 Task: Find connections with filter location Bouinan with filter topic #Moneywith filter profile language Spanish with filter current company SK Engineering & Construction Co. Ltd with filter school Dayalbagh Educational Institute, Agra with filter industry Political Organizations with filter service category Financial Reporting with filter keywords title Director of Storytelling
Action: Mouse moved to (598, 80)
Screenshot: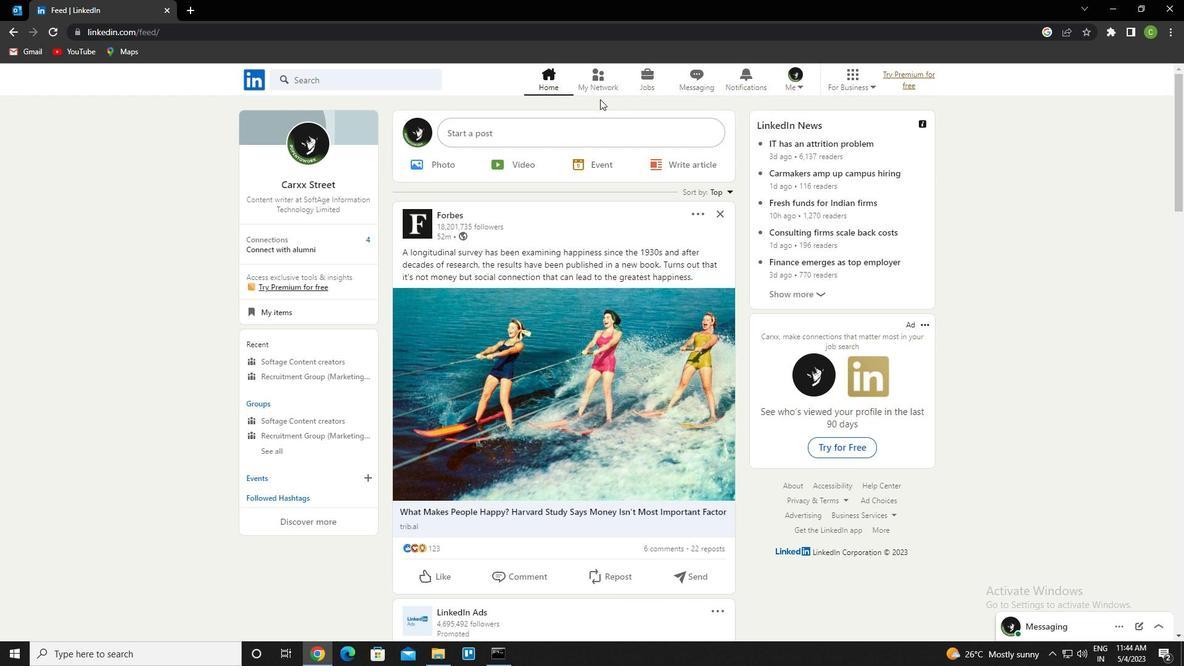 
Action: Mouse pressed left at (598, 80)
Screenshot: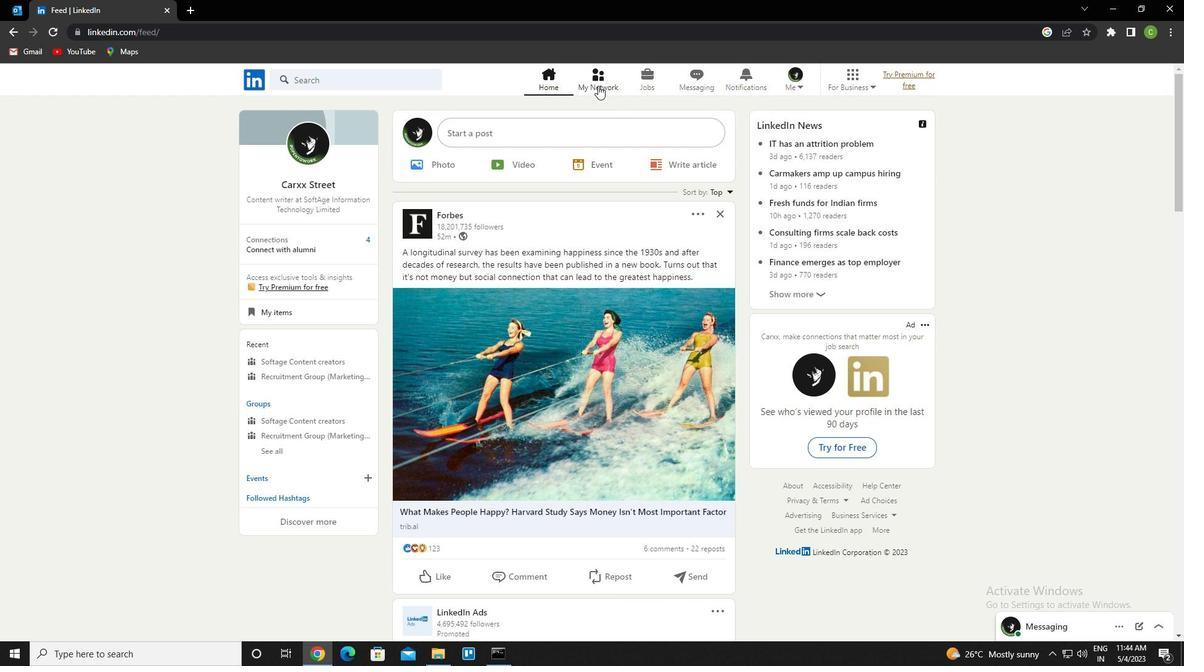 
Action: Mouse moved to (340, 144)
Screenshot: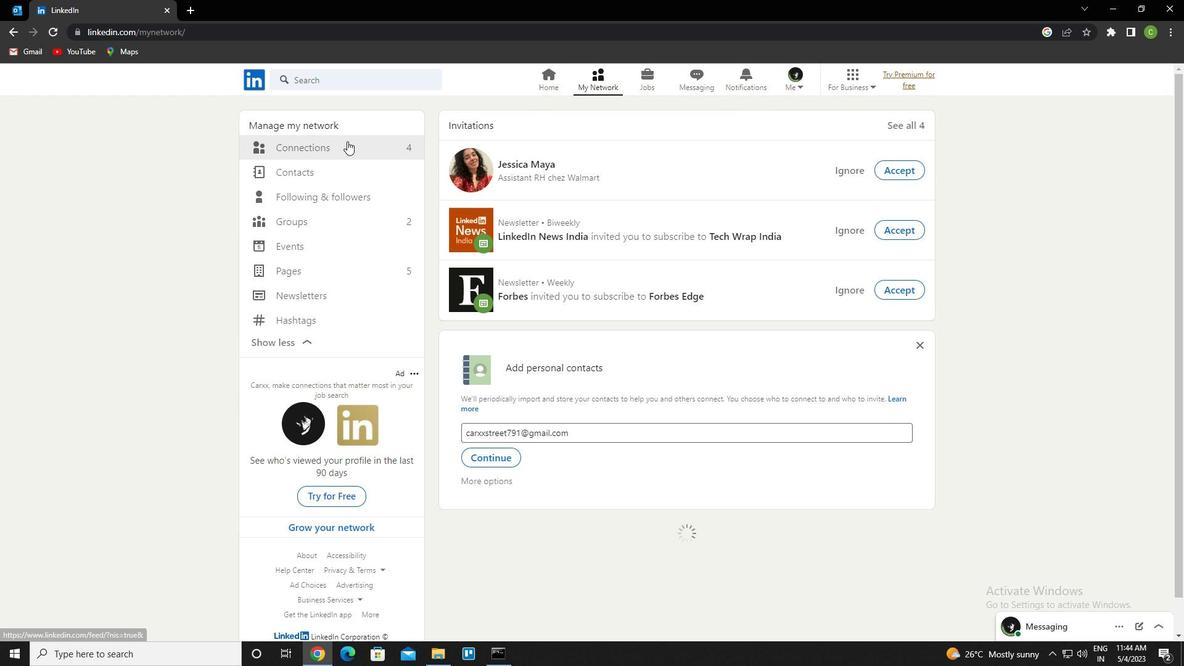 
Action: Mouse pressed left at (340, 144)
Screenshot: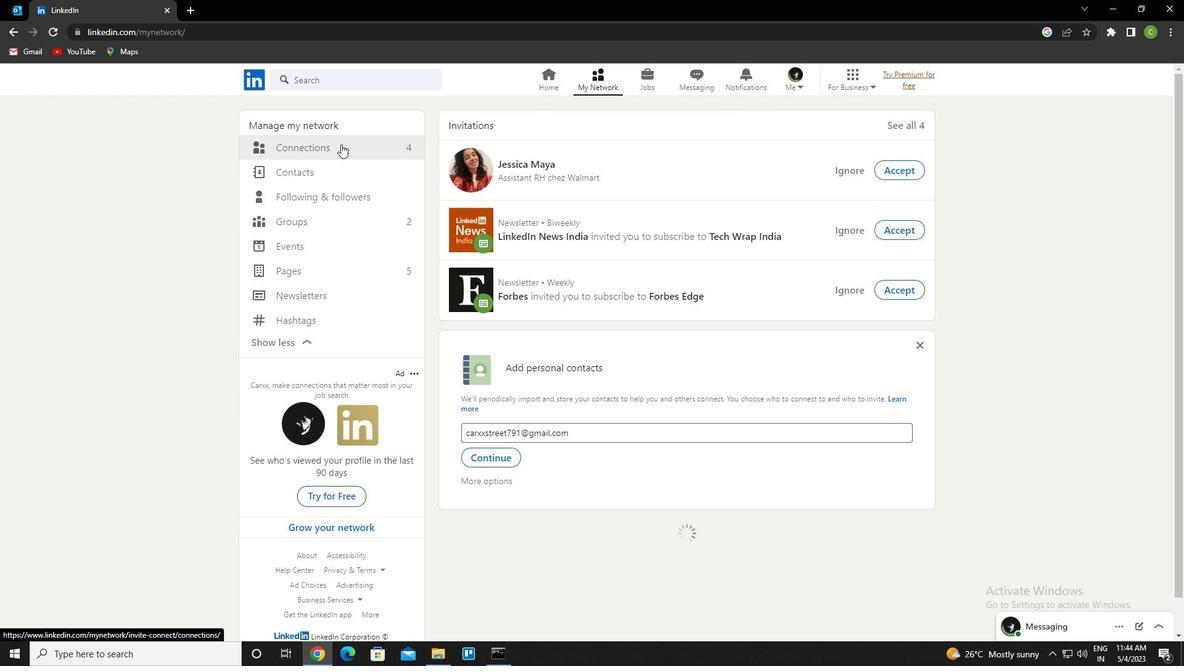 
Action: Mouse moved to (693, 145)
Screenshot: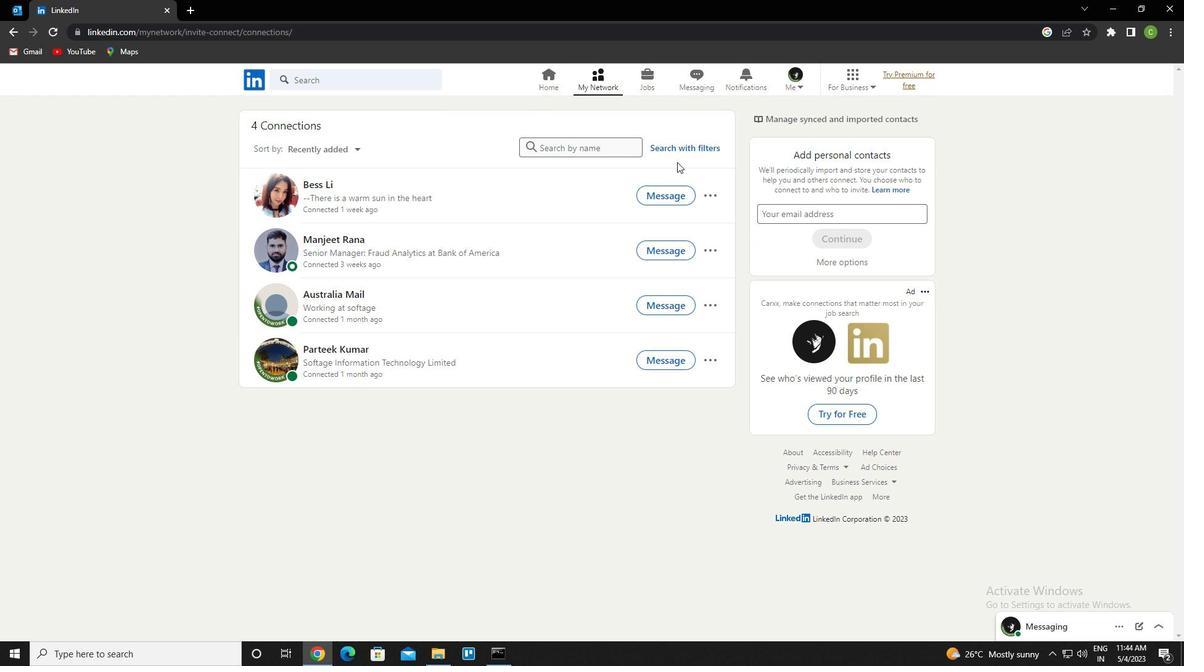 
Action: Mouse pressed left at (693, 145)
Screenshot: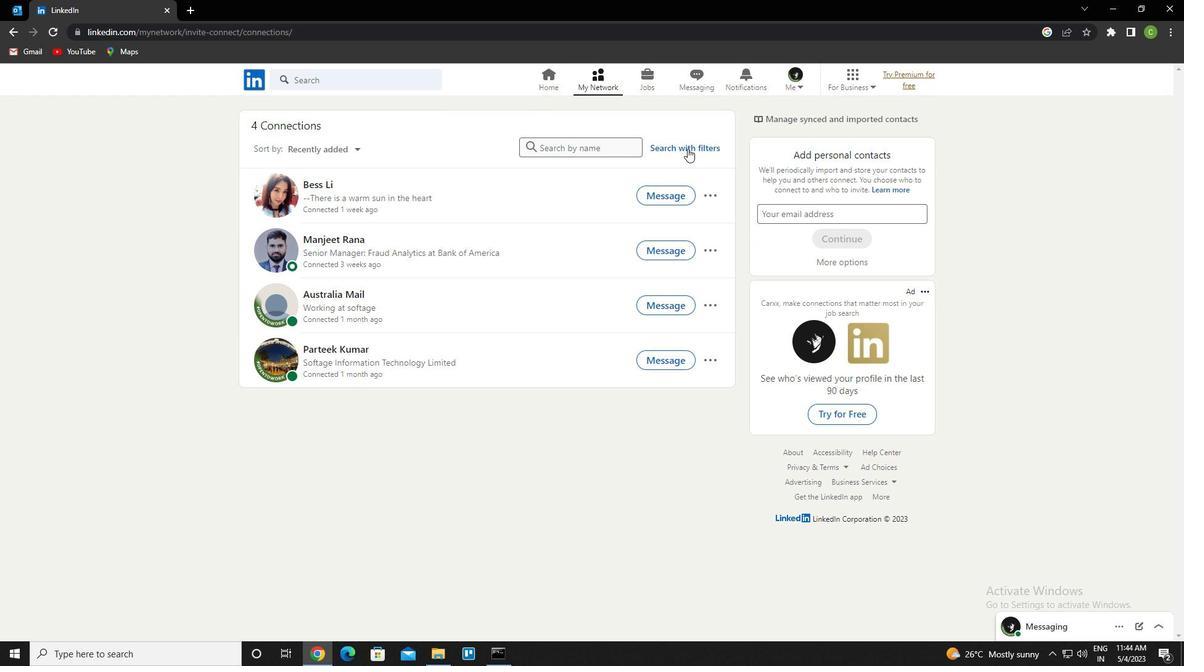 
Action: Mouse moved to (639, 113)
Screenshot: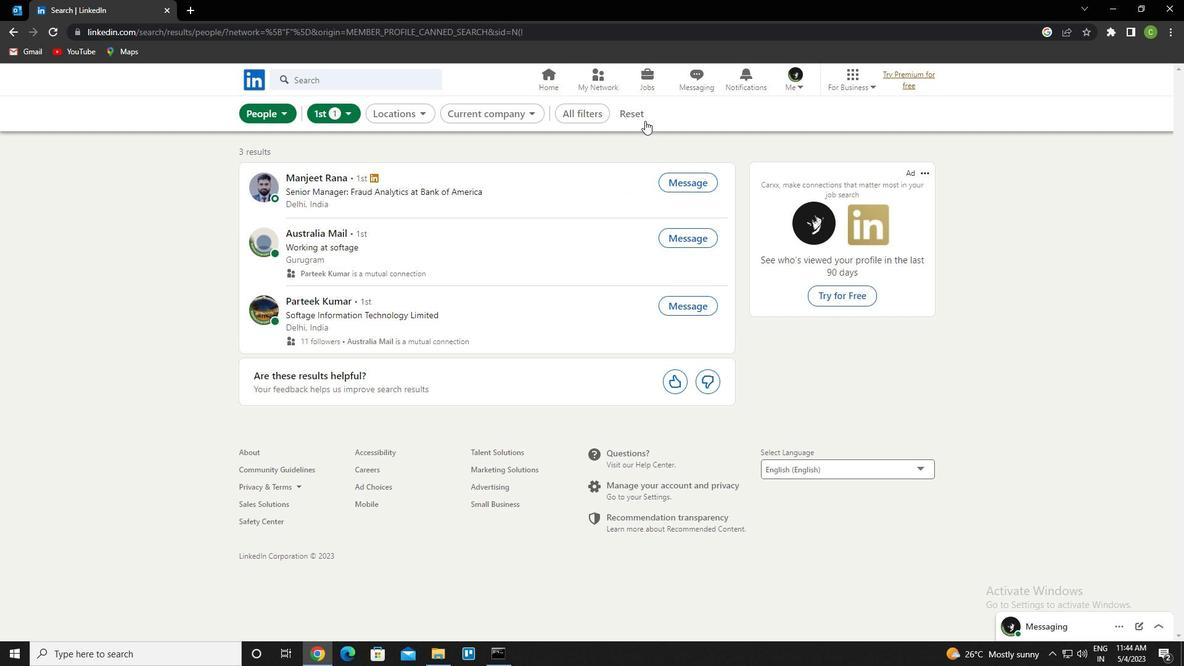 
Action: Mouse pressed left at (639, 113)
Screenshot: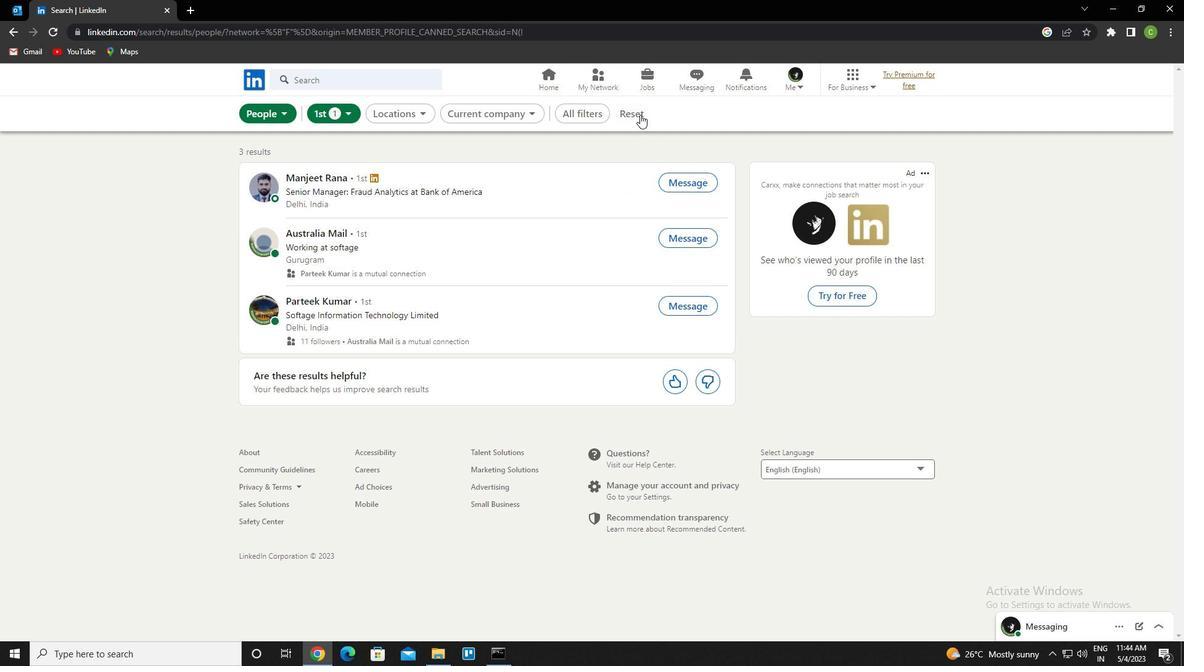 
Action: Mouse moved to (618, 117)
Screenshot: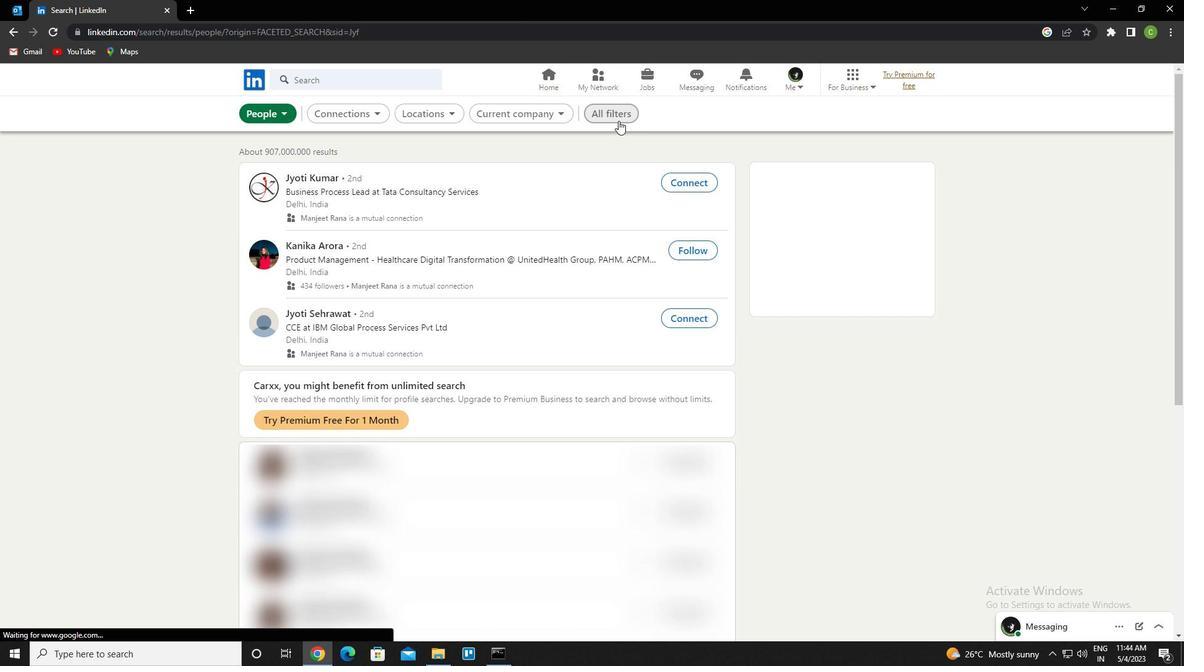 
Action: Mouse pressed left at (618, 117)
Screenshot: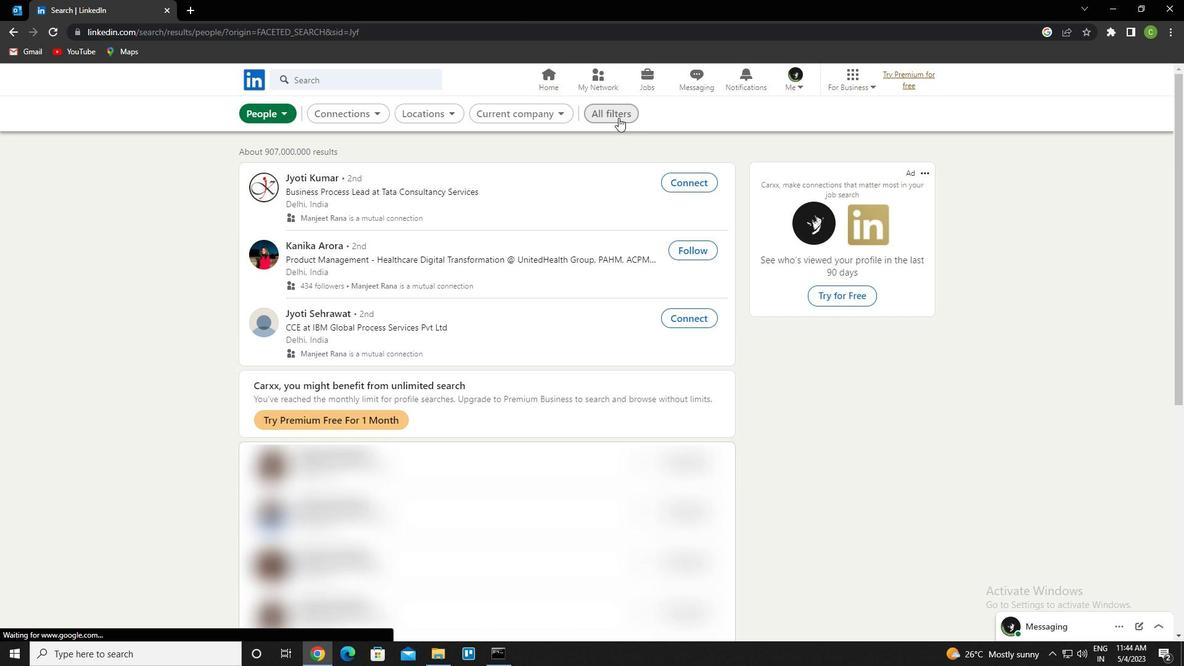 
Action: Mouse moved to (1024, 383)
Screenshot: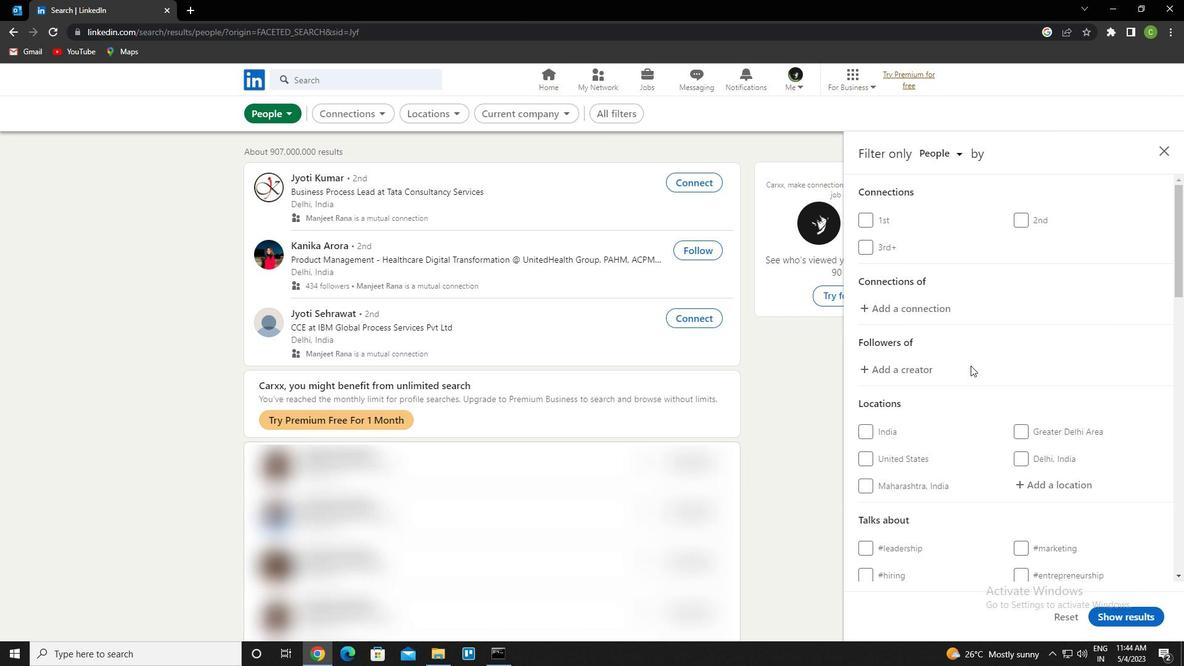 
Action: Mouse scrolled (1024, 382) with delta (0, 0)
Screenshot: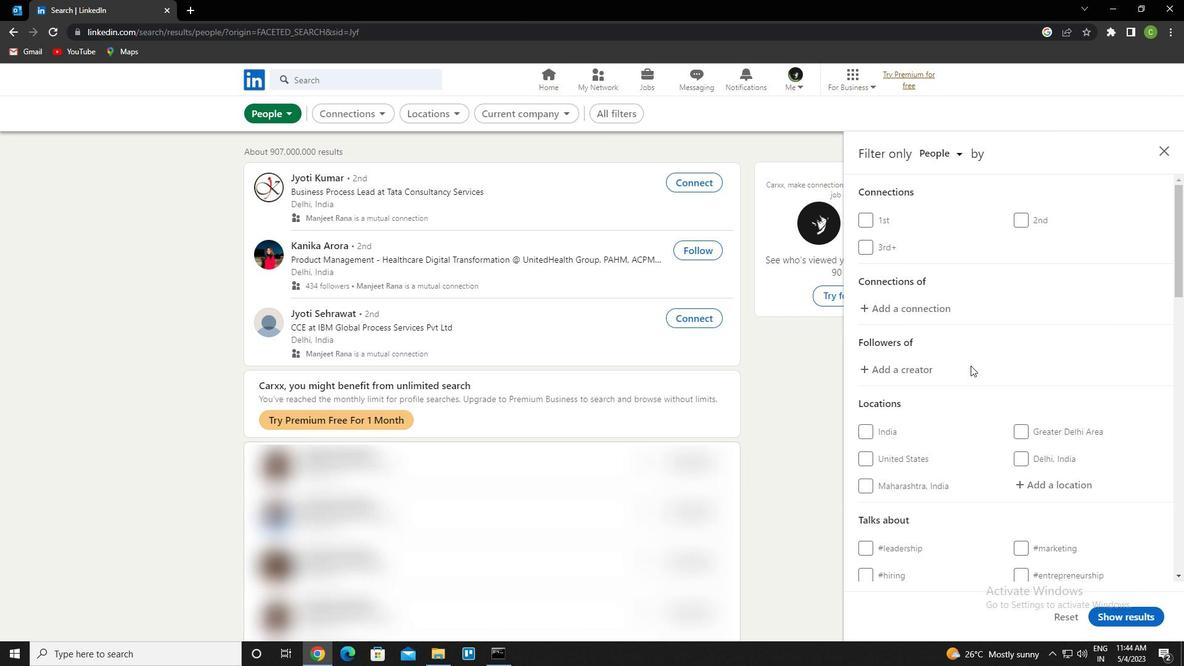 
Action: Mouse moved to (1026, 383)
Screenshot: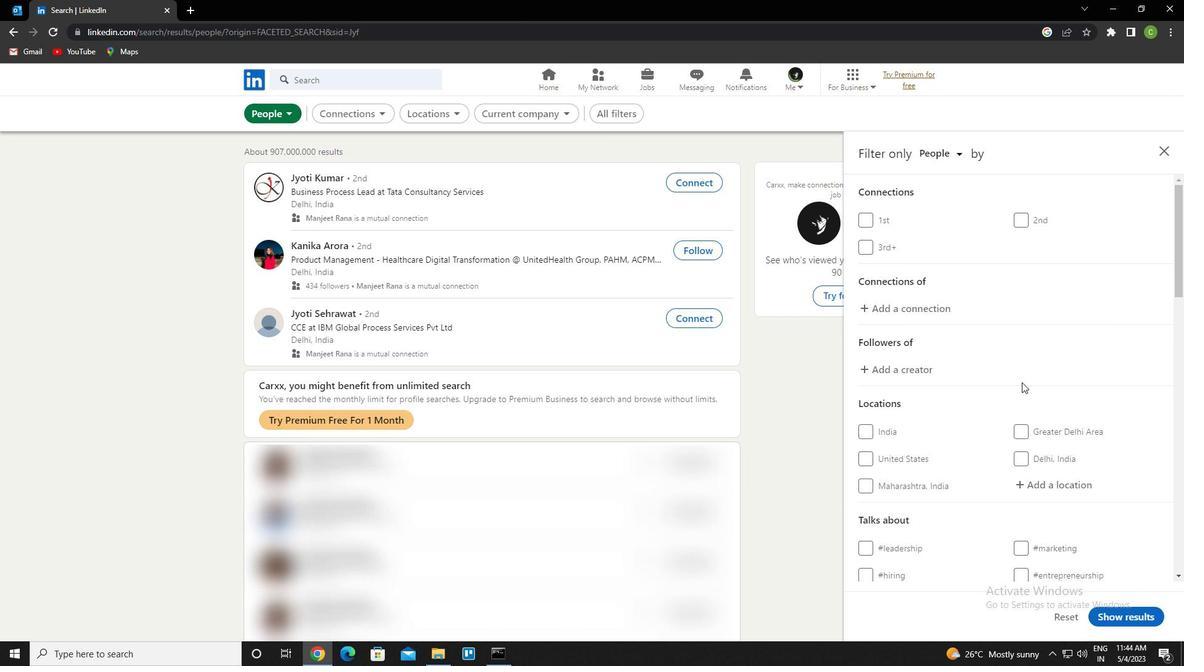 
Action: Mouse scrolled (1026, 383) with delta (0, 0)
Screenshot: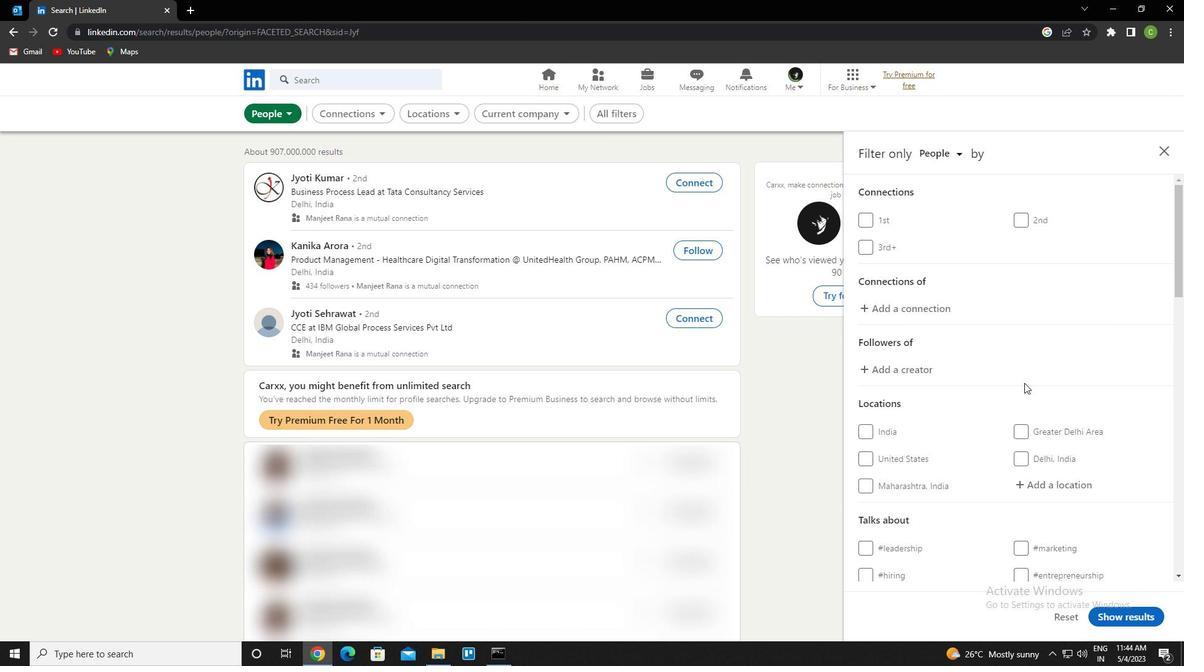 
Action: Mouse moved to (1045, 368)
Screenshot: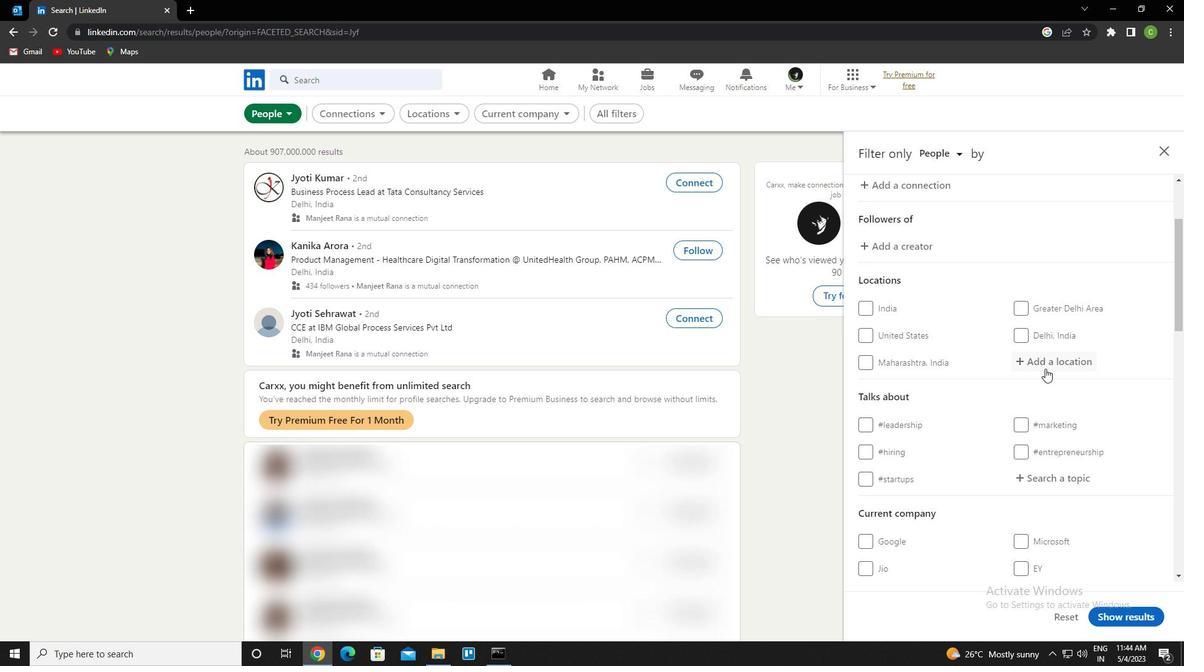 
Action: Mouse pressed left at (1045, 368)
Screenshot: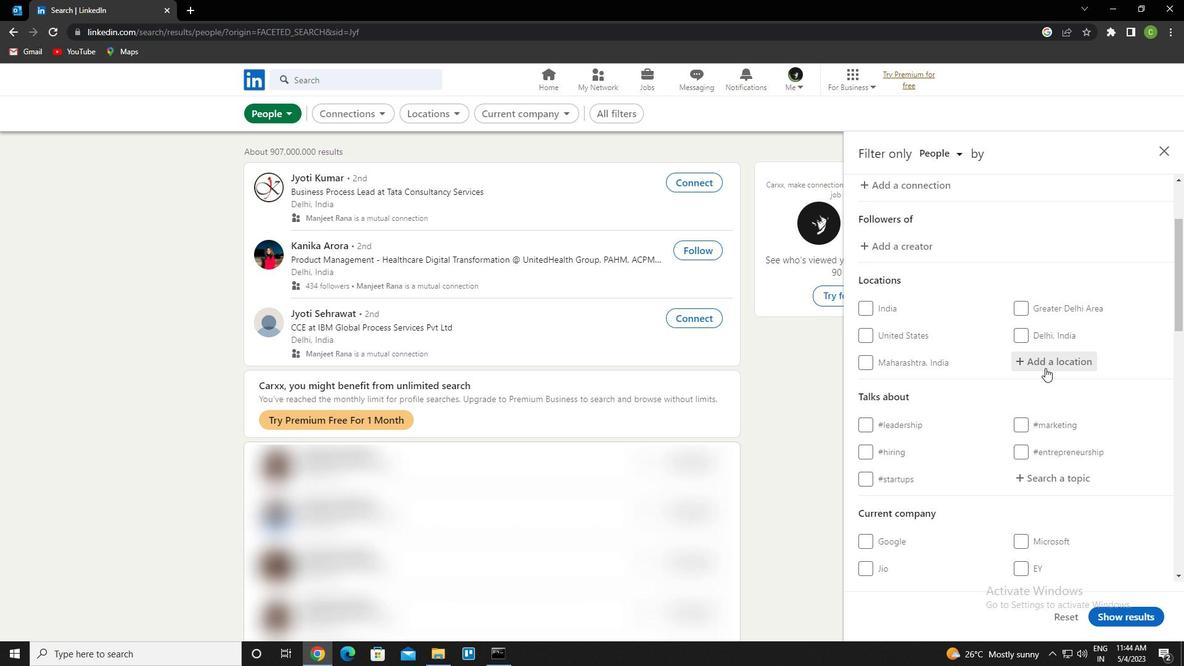 
Action: Key pressed <Key.caps_lock>b<Key.caps_lock>ouinan<Key.down><Key.enter>
Screenshot: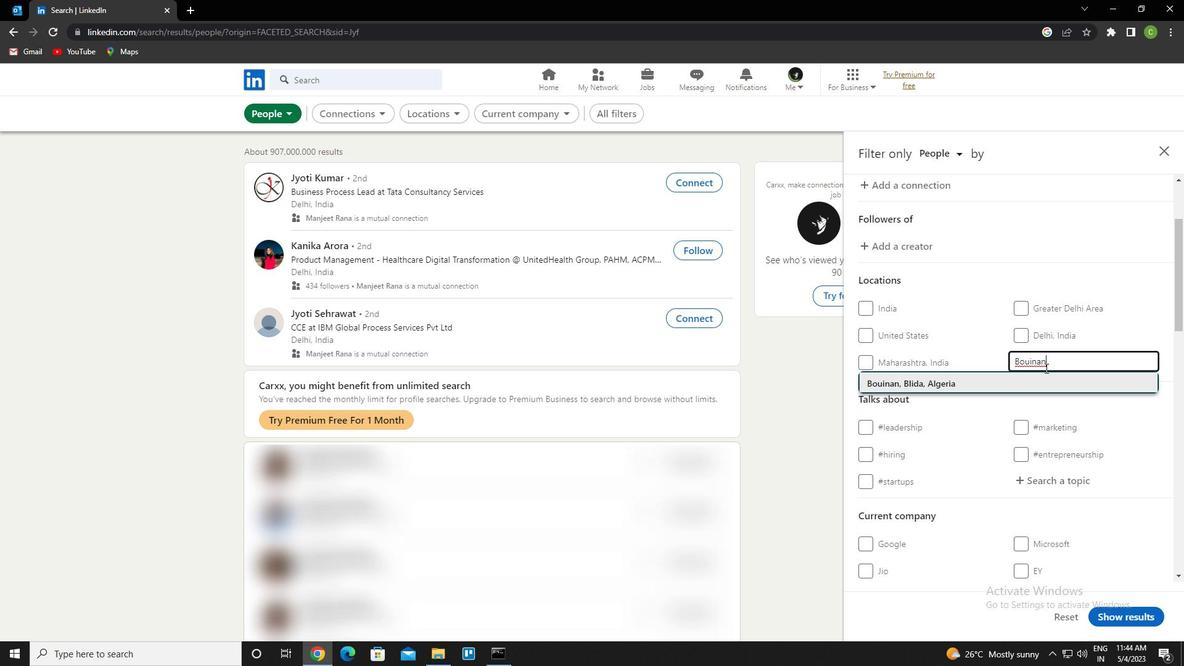 
Action: Mouse moved to (1014, 349)
Screenshot: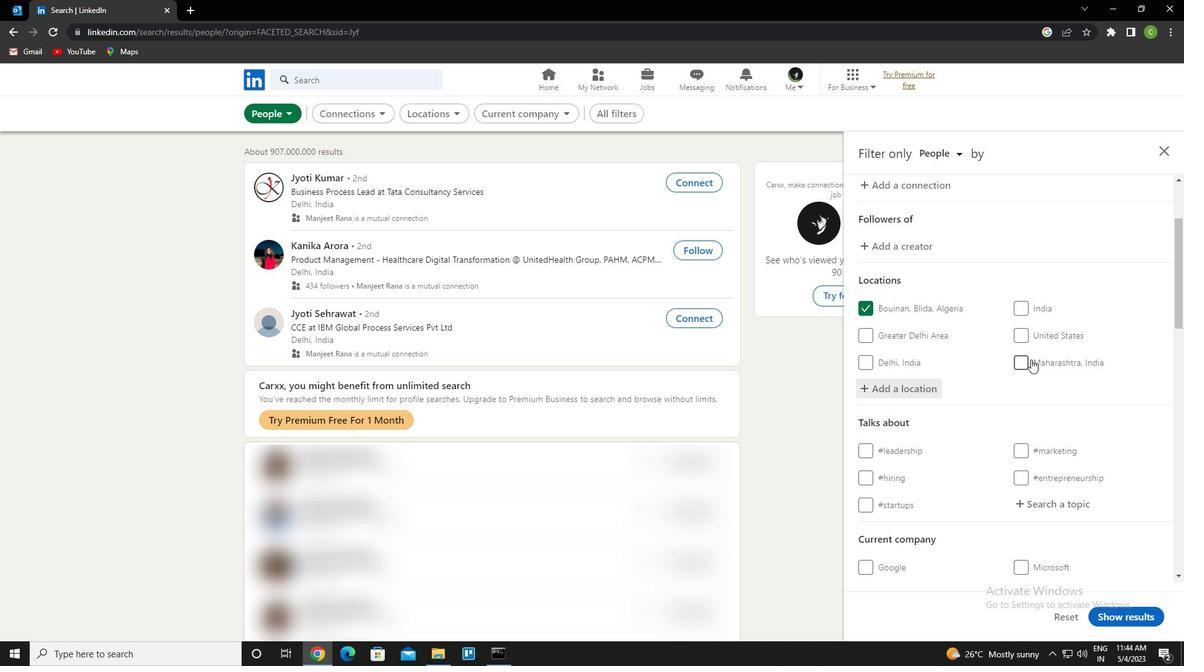 
Action: Mouse scrolled (1014, 349) with delta (0, 0)
Screenshot: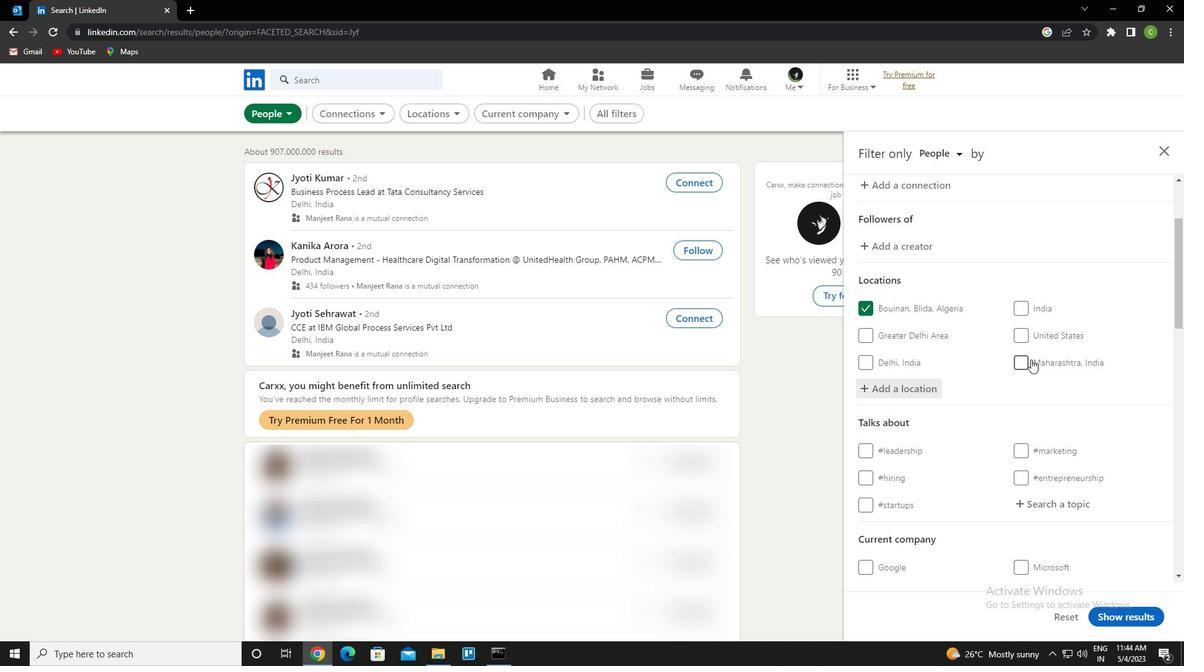 
Action: Mouse moved to (1014, 354)
Screenshot: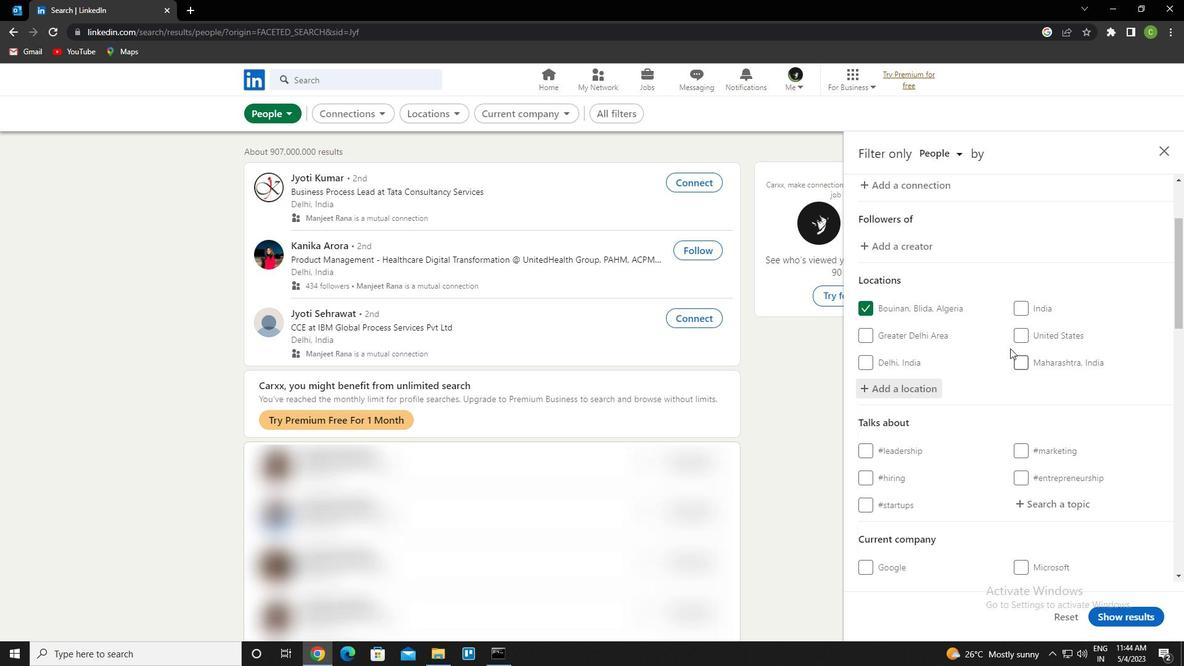 
Action: Mouse scrolled (1014, 353) with delta (0, 0)
Screenshot: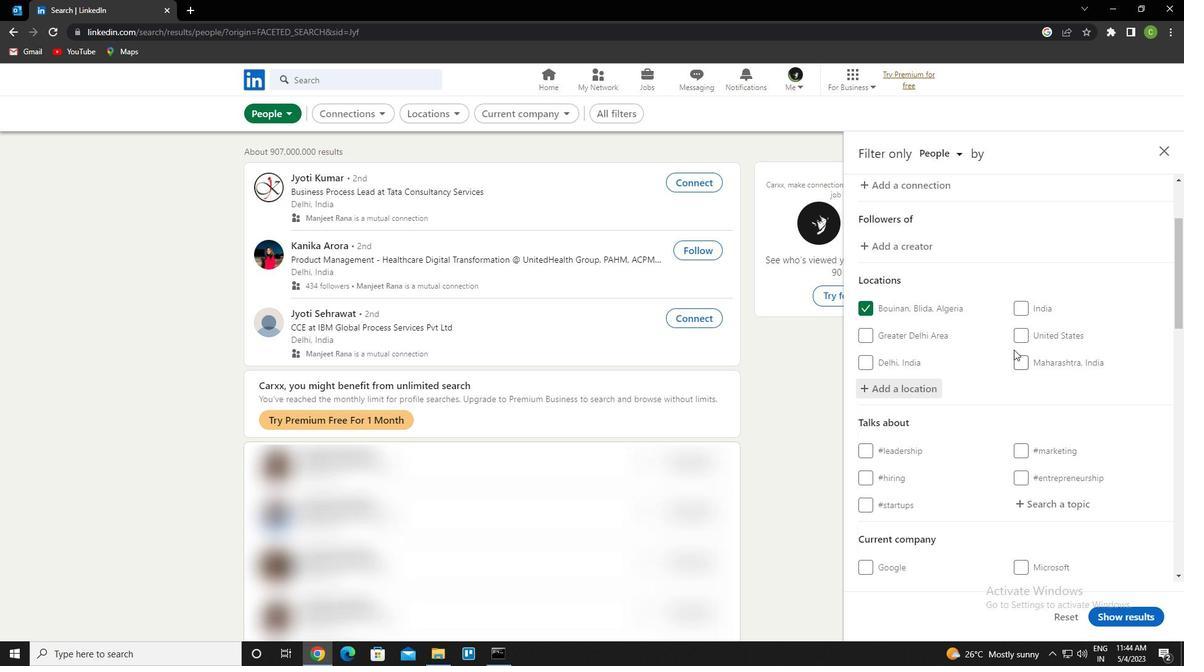 
Action: Mouse moved to (1035, 376)
Screenshot: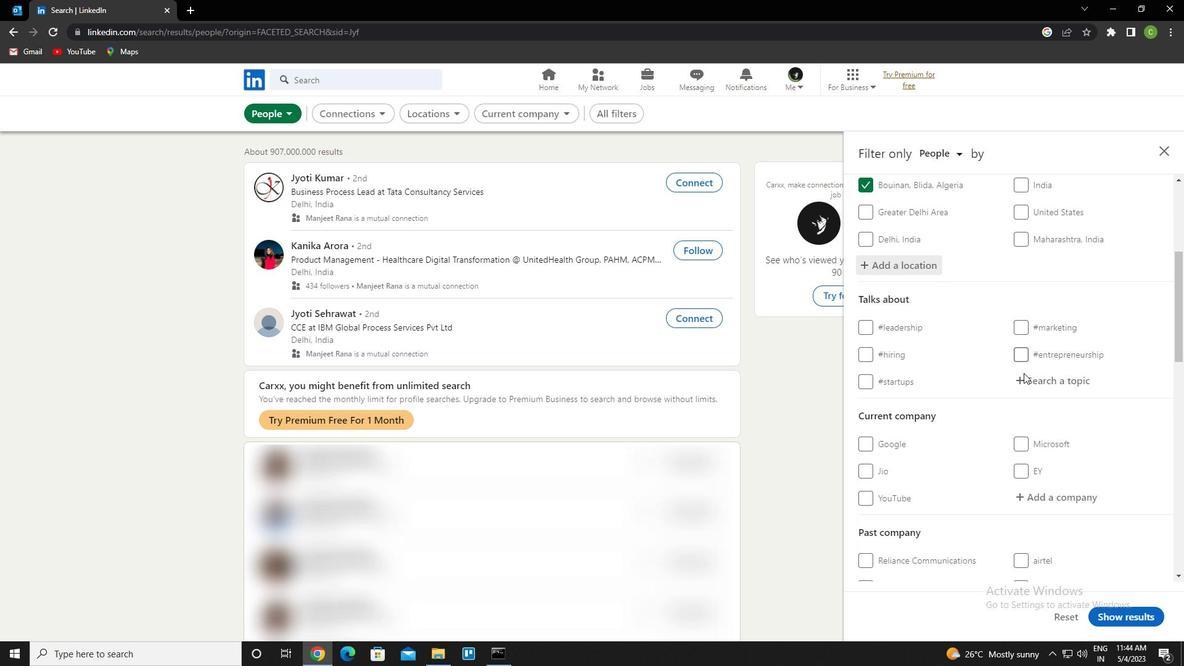 
Action: Mouse pressed left at (1035, 376)
Screenshot: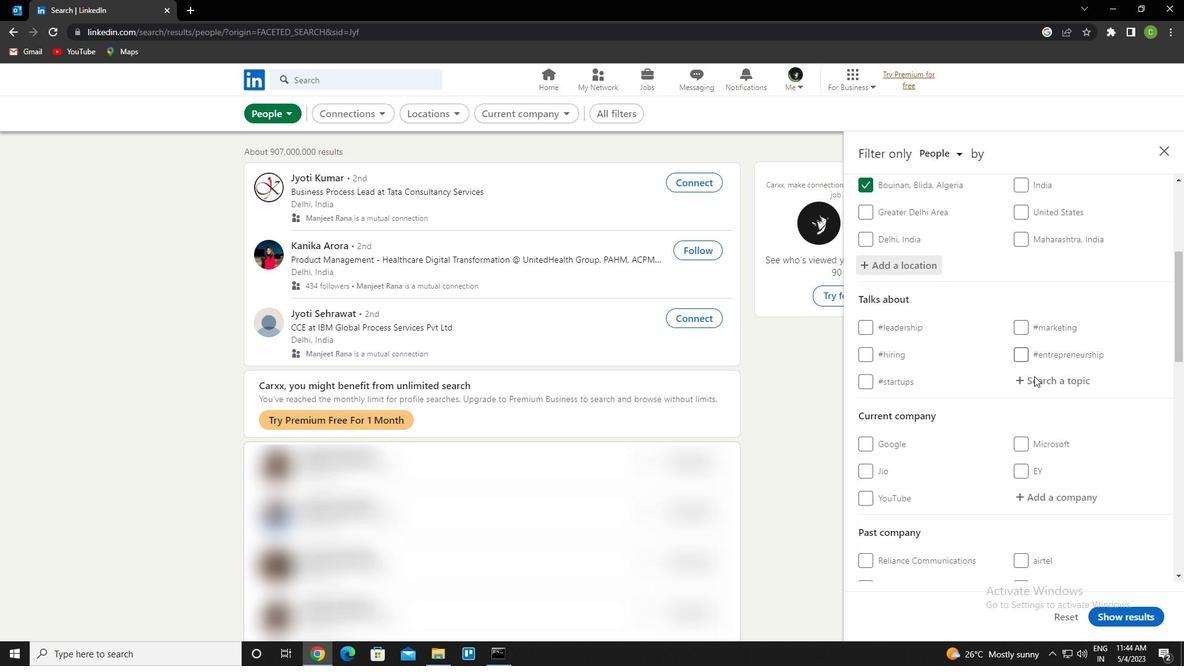 
Action: Mouse moved to (1053, 380)
Screenshot: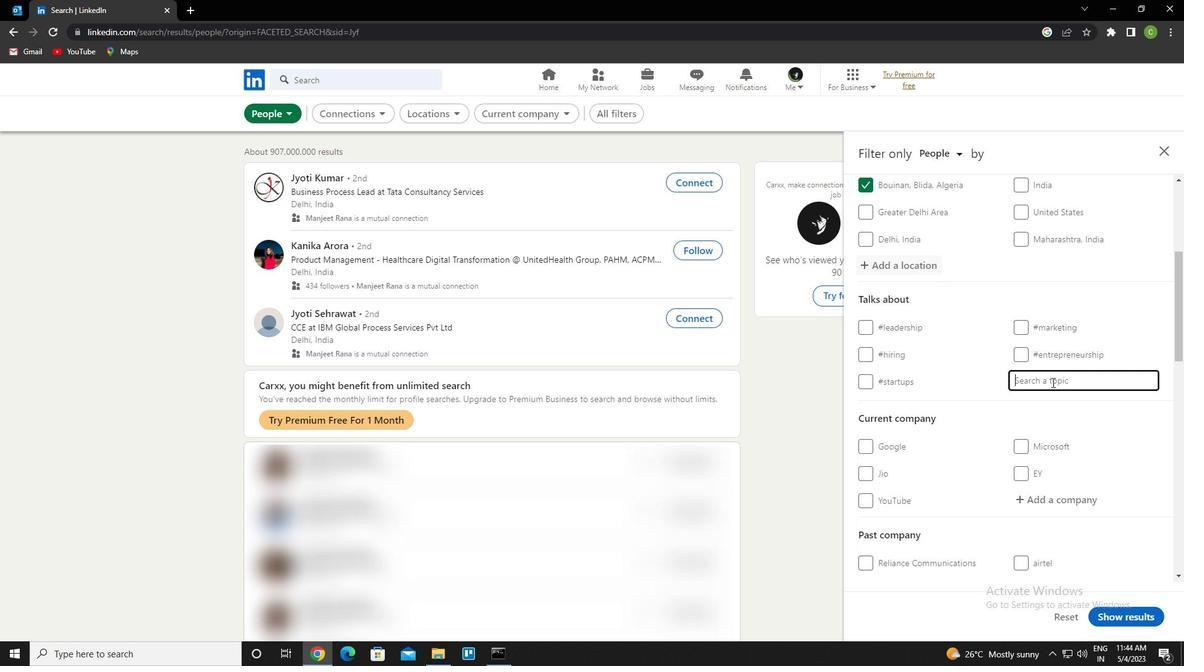 
Action: Key pressed money<Key.down><Key.enter>
Screenshot: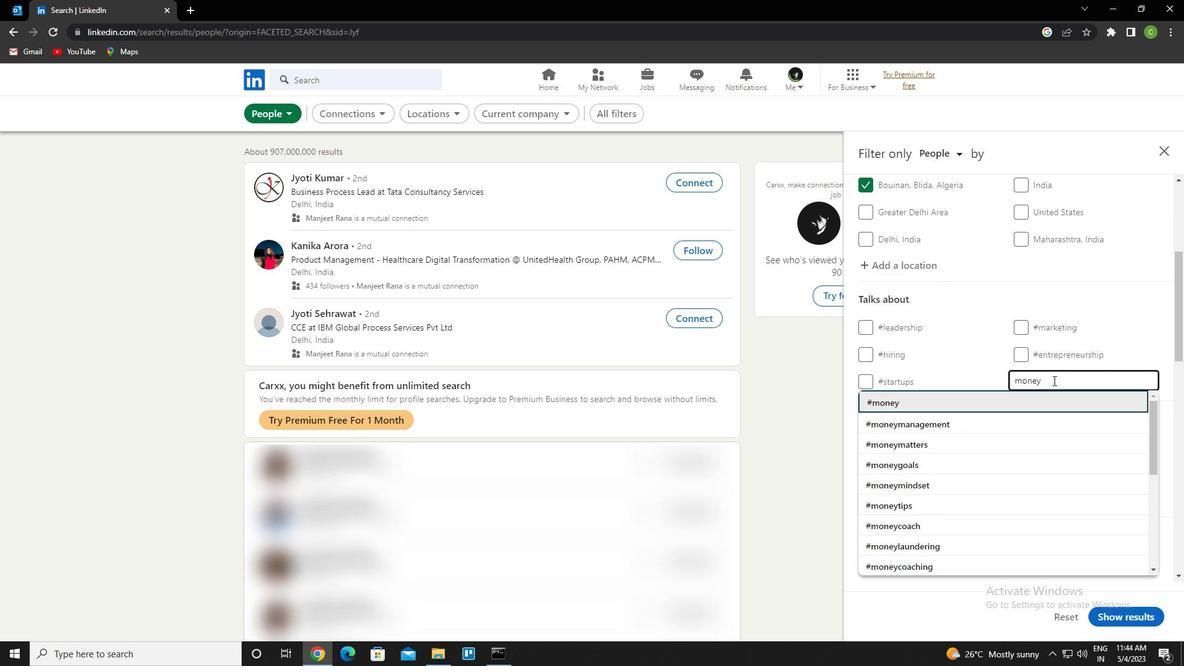 
Action: Mouse moved to (1030, 369)
Screenshot: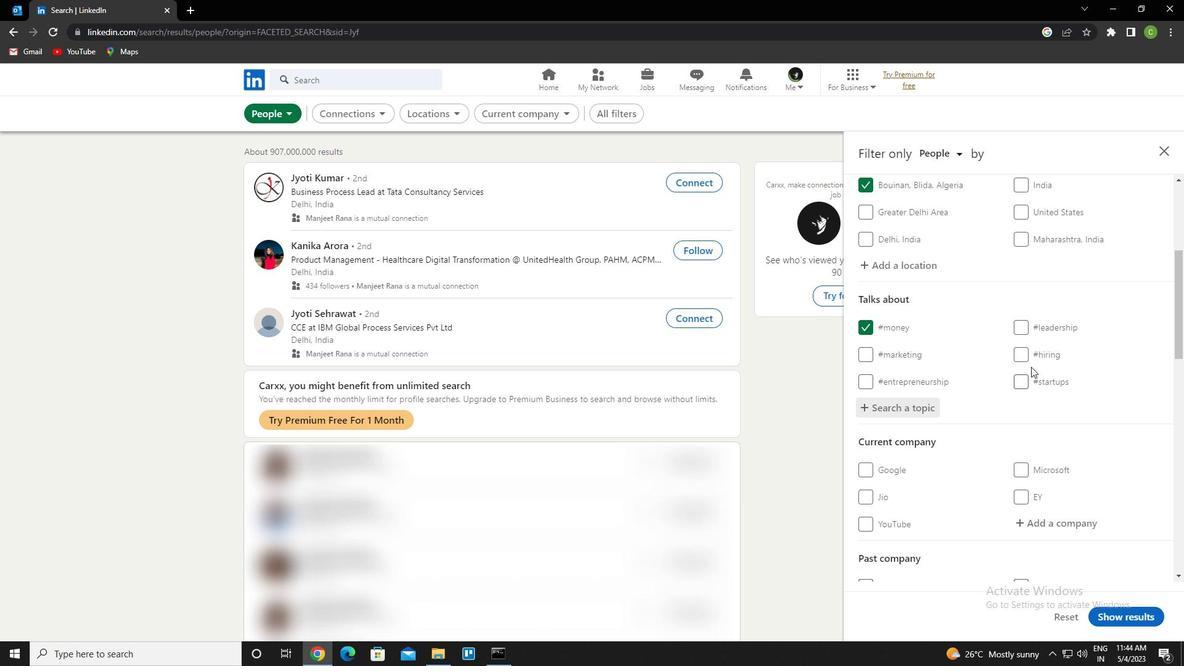
Action: Mouse scrolled (1030, 368) with delta (0, 0)
Screenshot: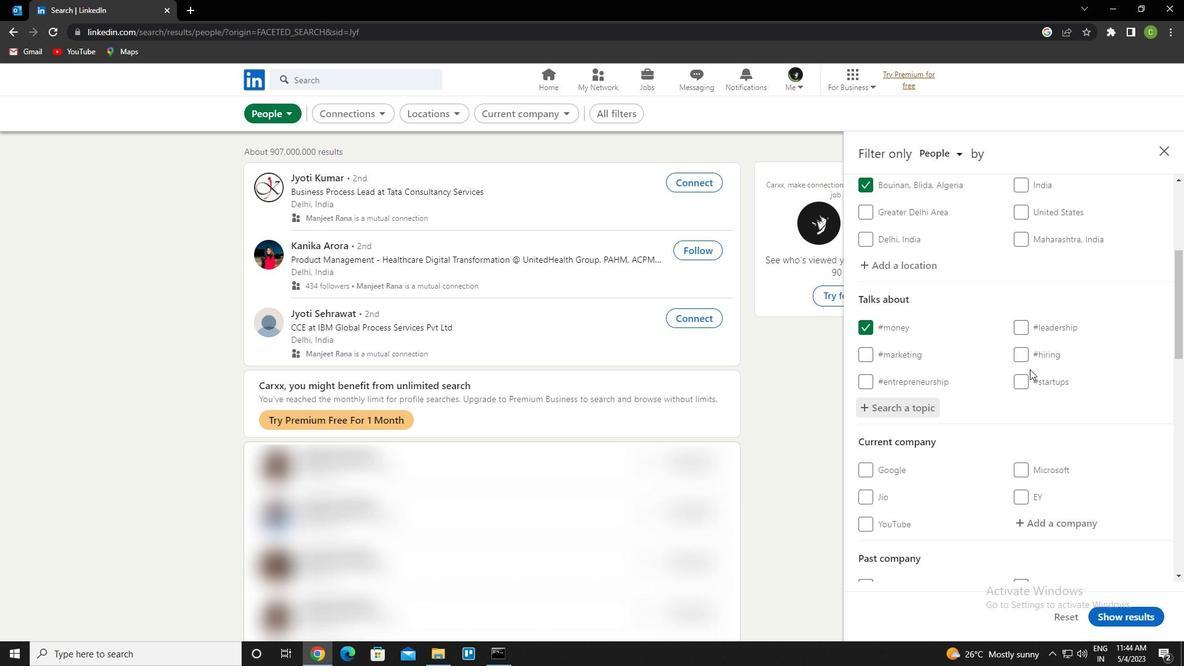 
Action: Mouse moved to (1029, 371)
Screenshot: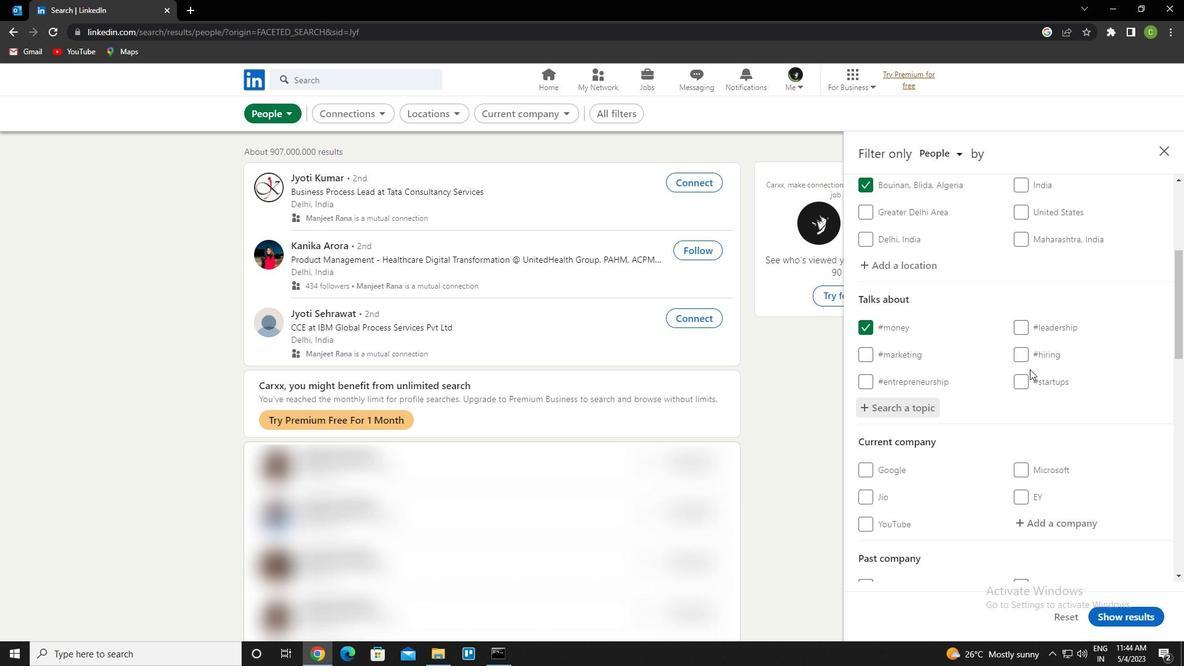 
Action: Mouse scrolled (1029, 370) with delta (0, 0)
Screenshot: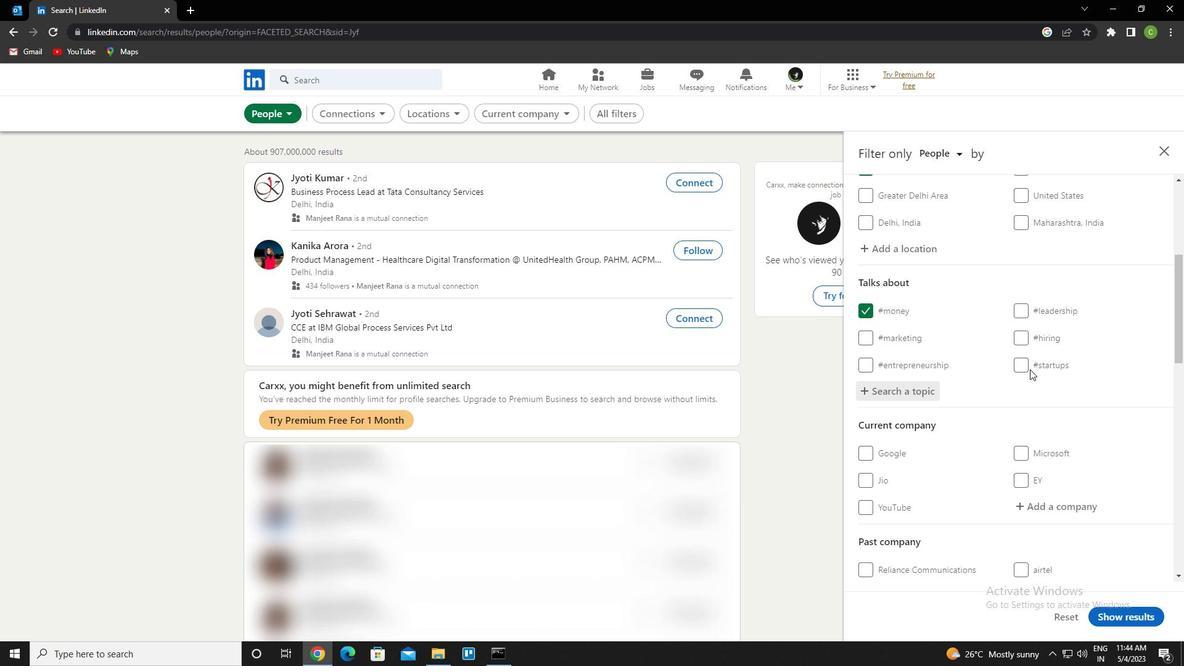 
Action: Mouse scrolled (1029, 370) with delta (0, 0)
Screenshot: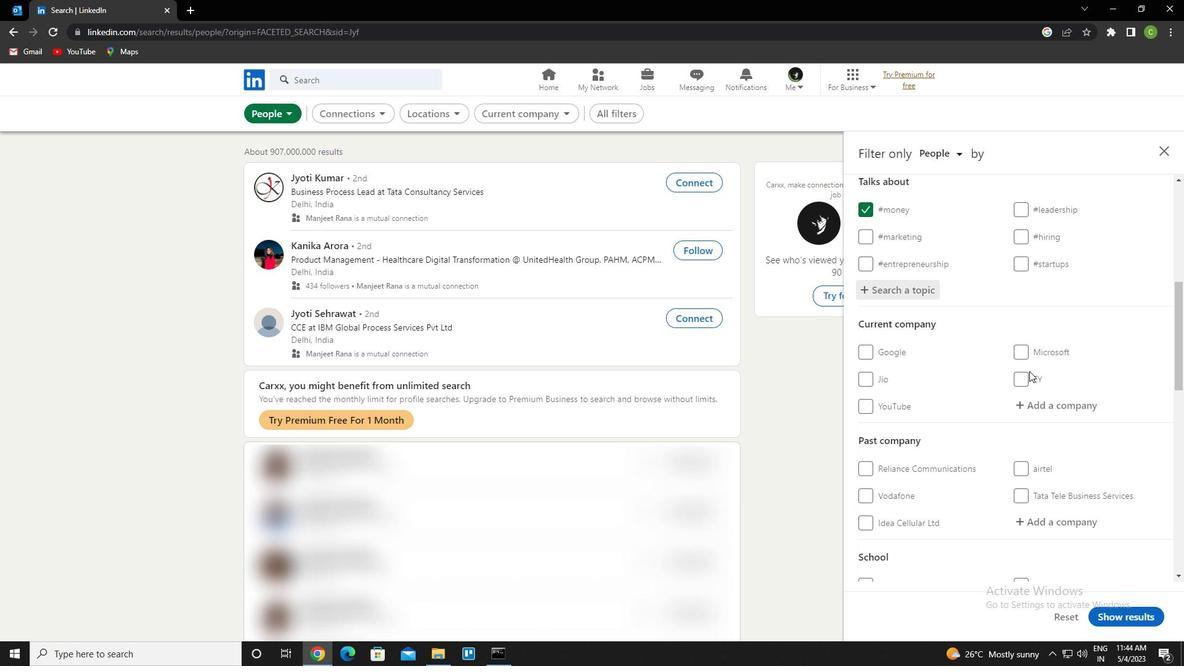 
Action: Mouse moved to (1048, 368)
Screenshot: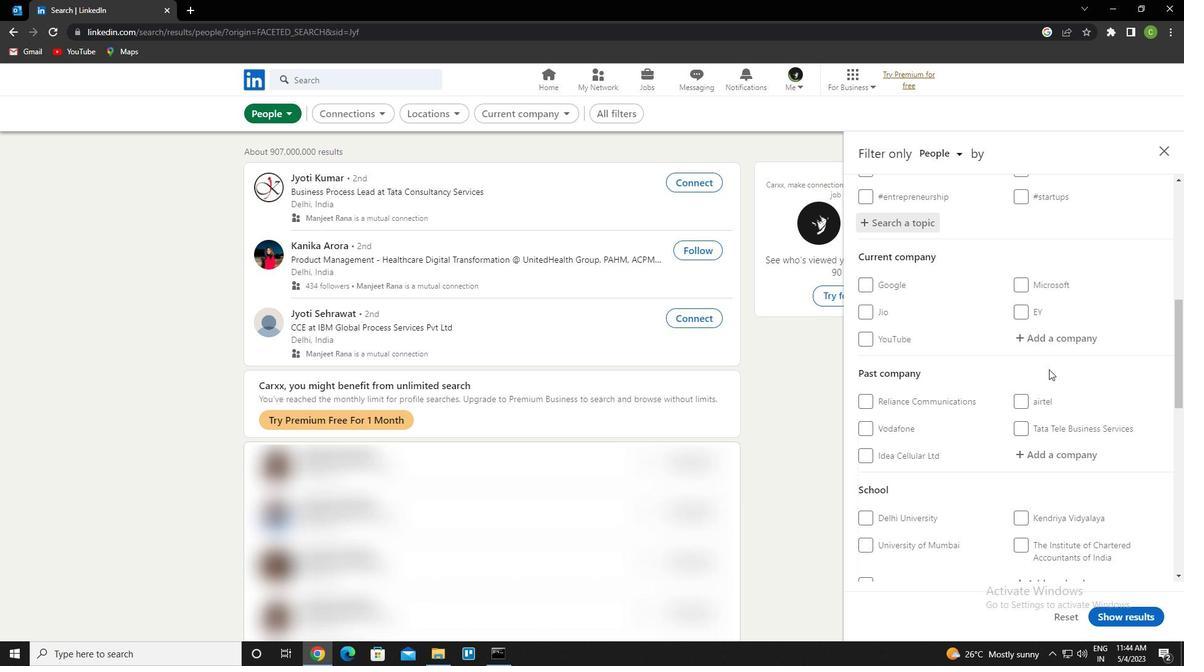 
Action: Mouse scrolled (1048, 368) with delta (0, 0)
Screenshot: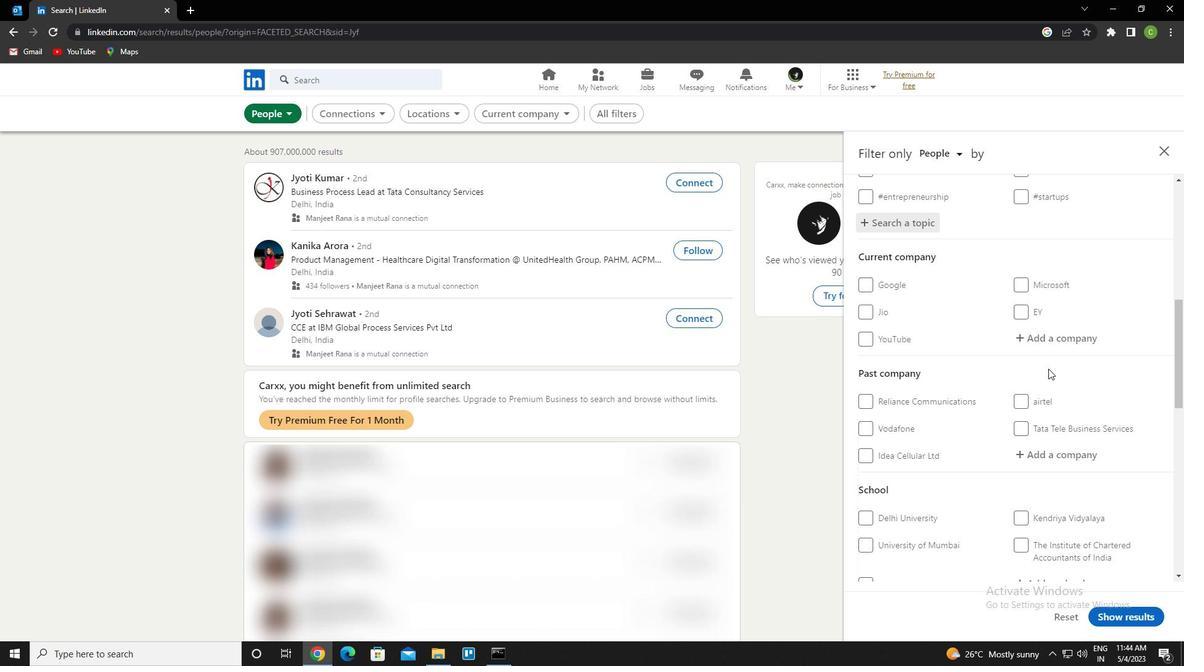 
Action: Mouse scrolled (1048, 368) with delta (0, 0)
Screenshot: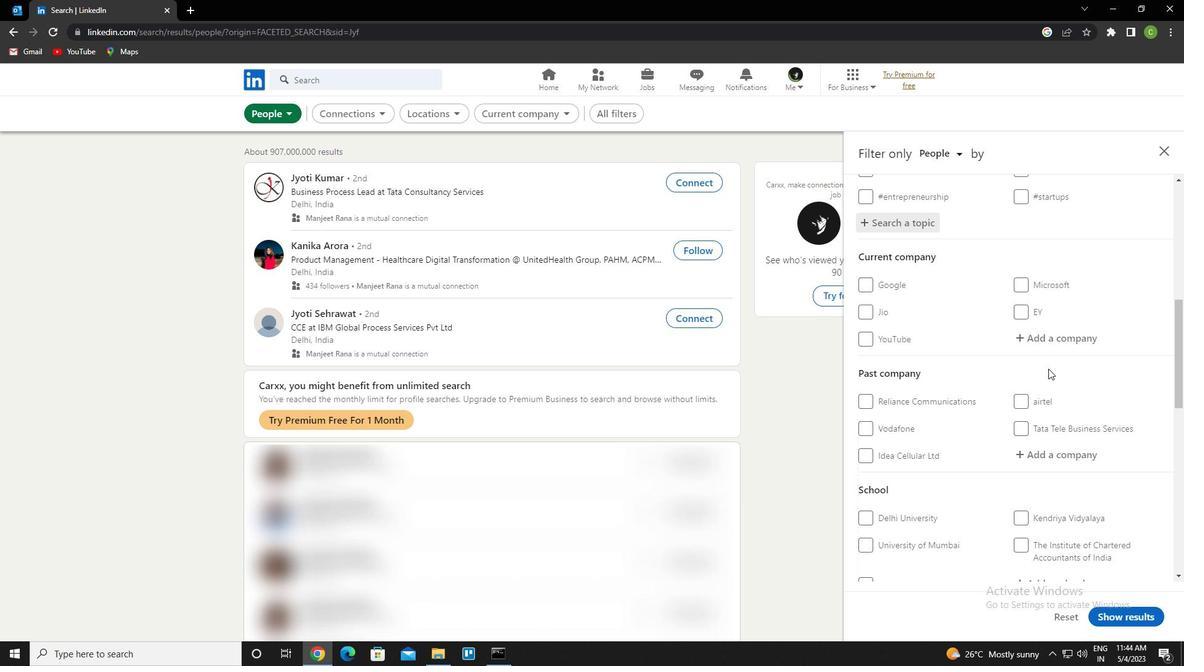 
Action: Mouse scrolled (1048, 368) with delta (0, 0)
Screenshot: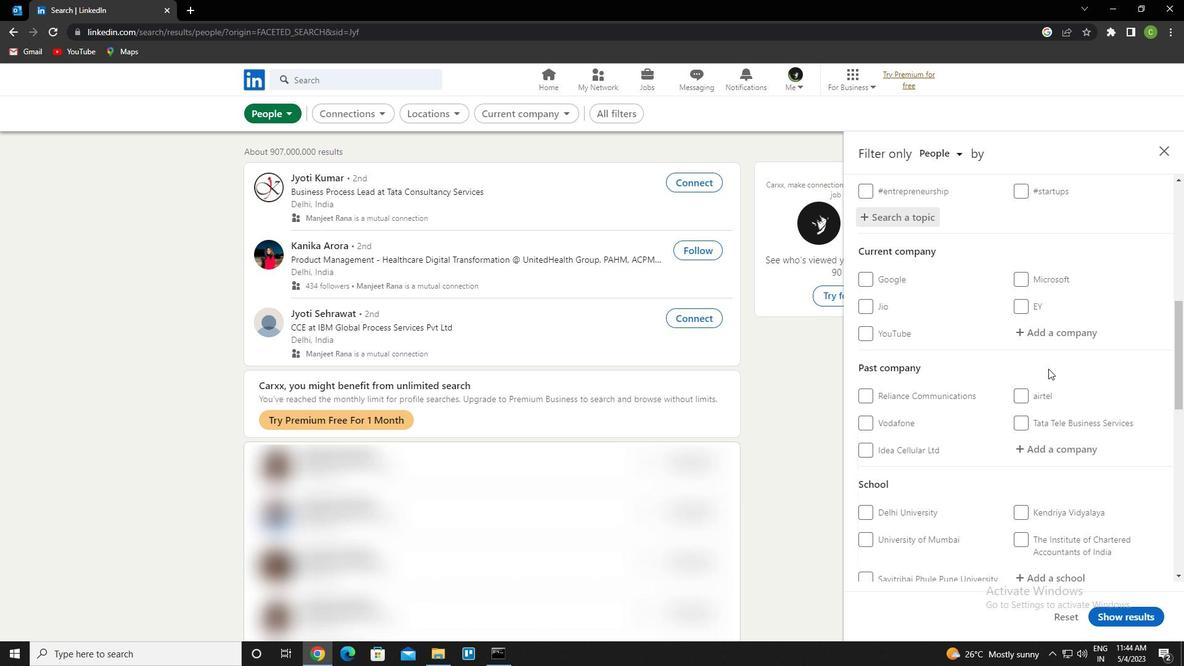 
Action: Mouse scrolled (1048, 368) with delta (0, 0)
Screenshot: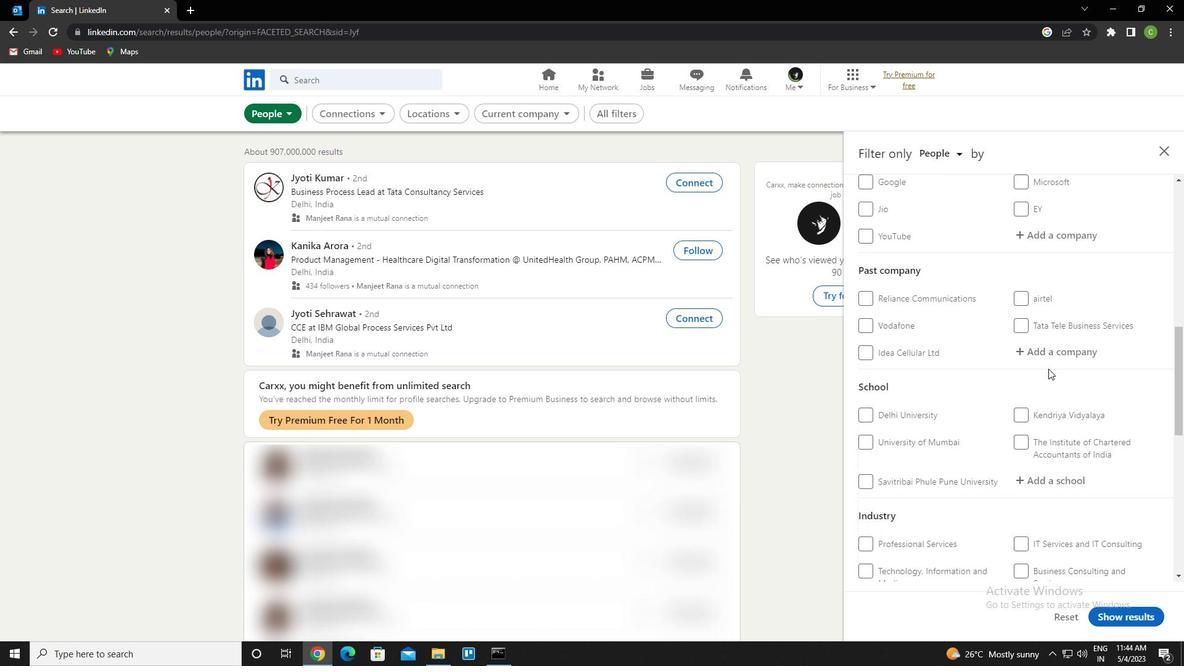 
Action: Mouse scrolled (1048, 368) with delta (0, 0)
Screenshot: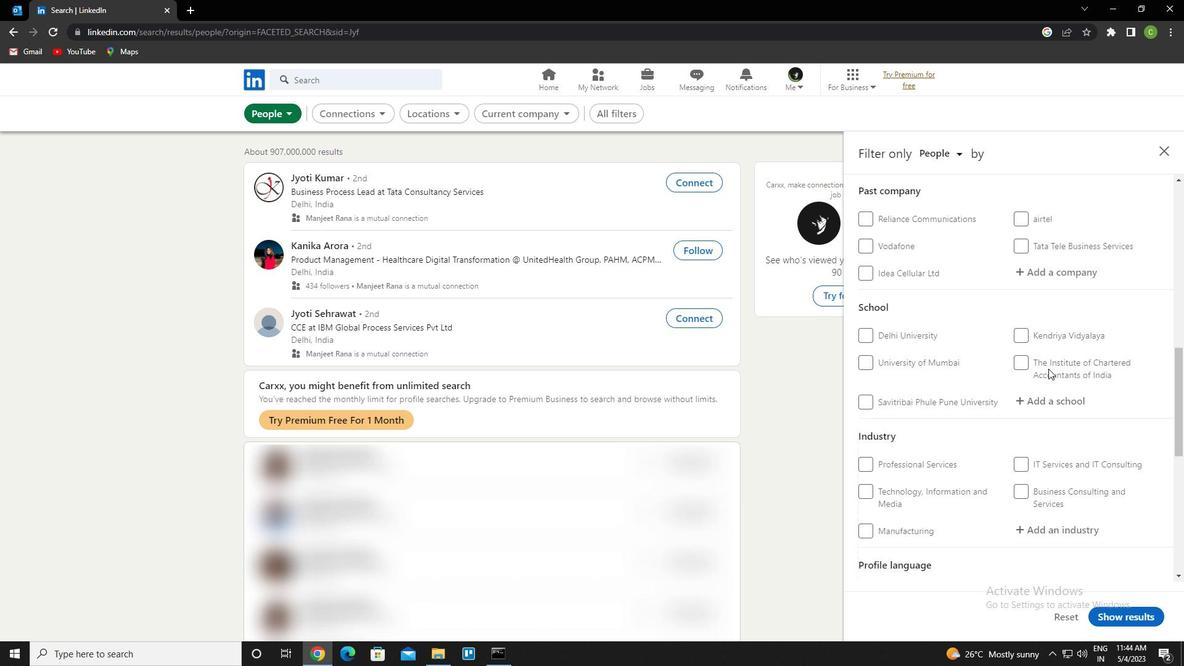 
Action: Mouse scrolled (1048, 368) with delta (0, 0)
Screenshot: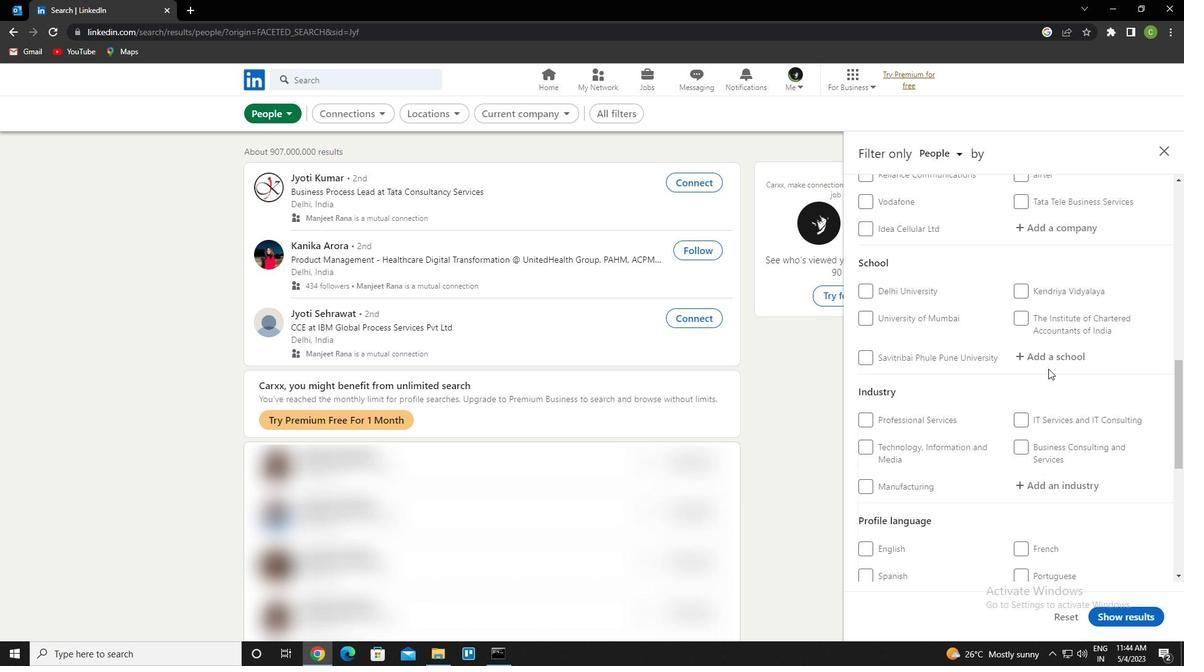 
Action: Mouse scrolled (1048, 368) with delta (0, 0)
Screenshot: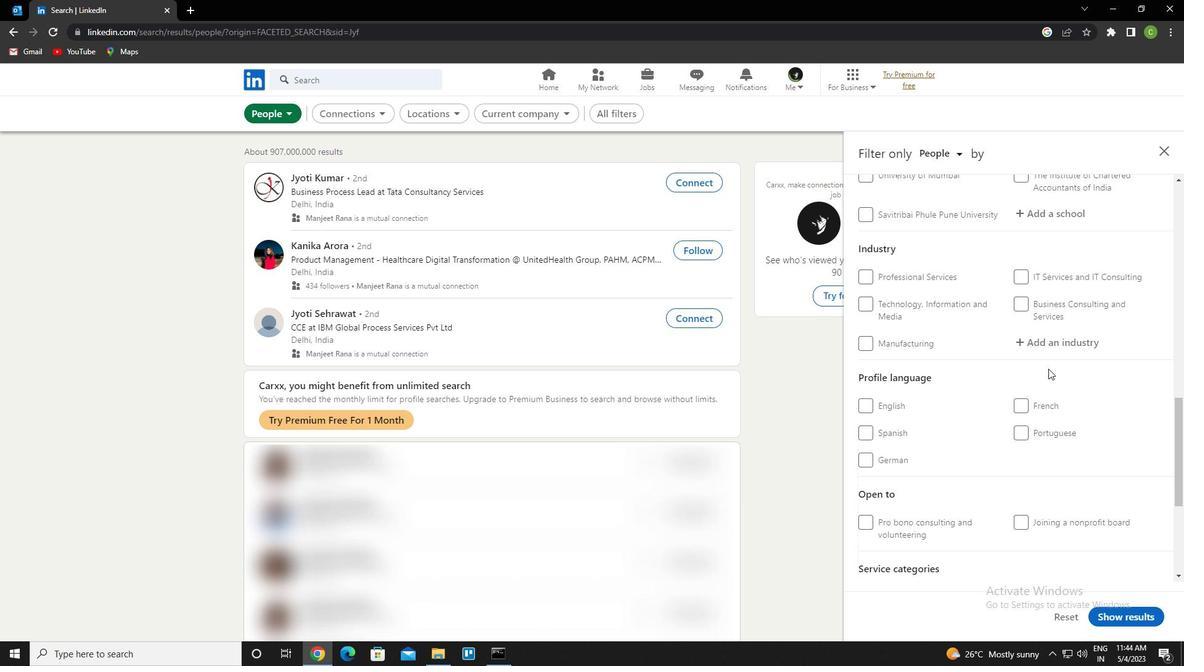 
Action: Mouse scrolled (1048, 368) with delta (0, 0)
Screenshot: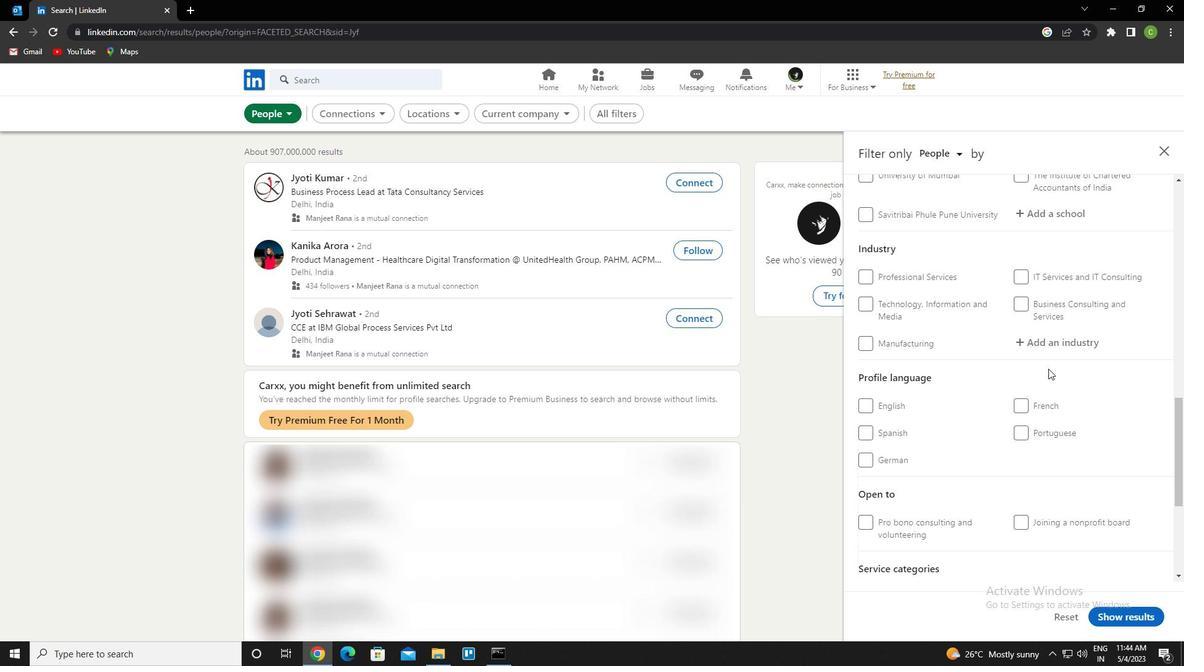 
Action: Mouse scrolled (1048, 368) with delta (0, 0)
Screenshot: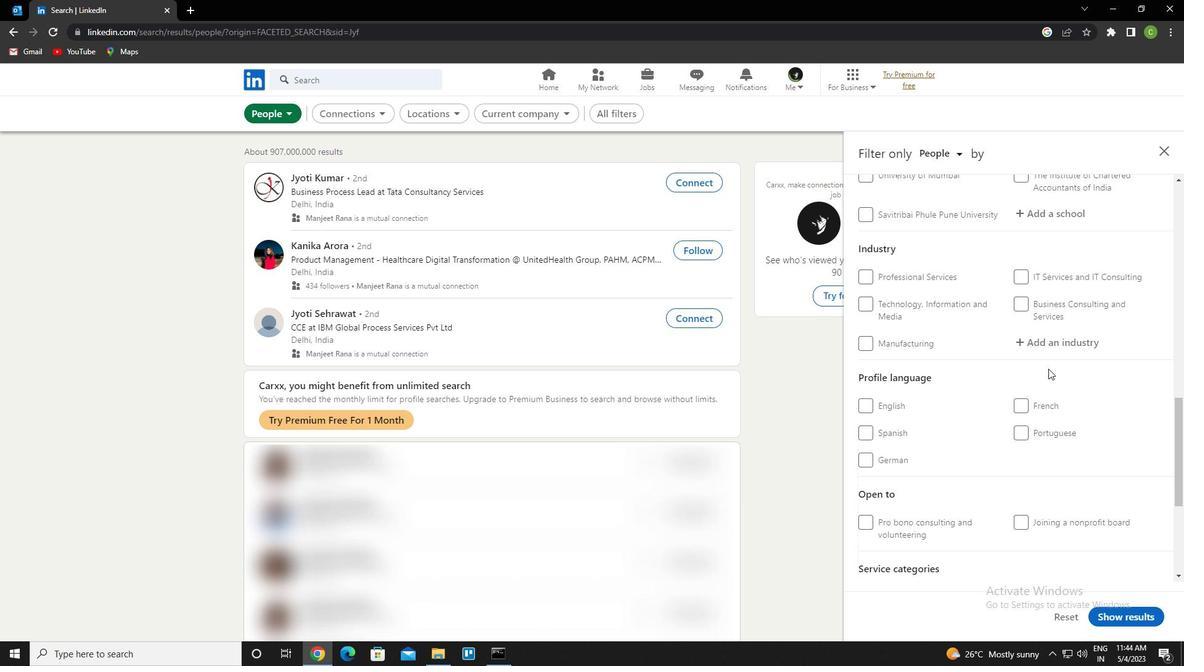 
Action: Mouse scrolled (1048, 368) with delta (0, 0)
Screenshot: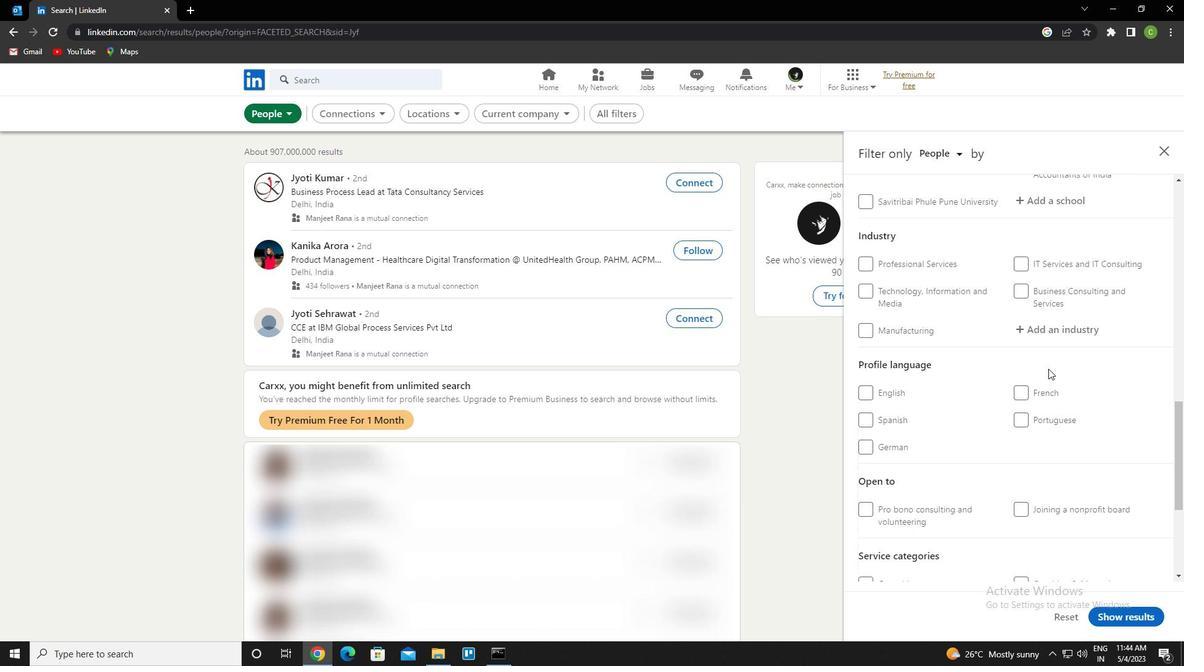 
Action: Mouse scrolled (1048, 368) with delta (0, 0)
Screenshot: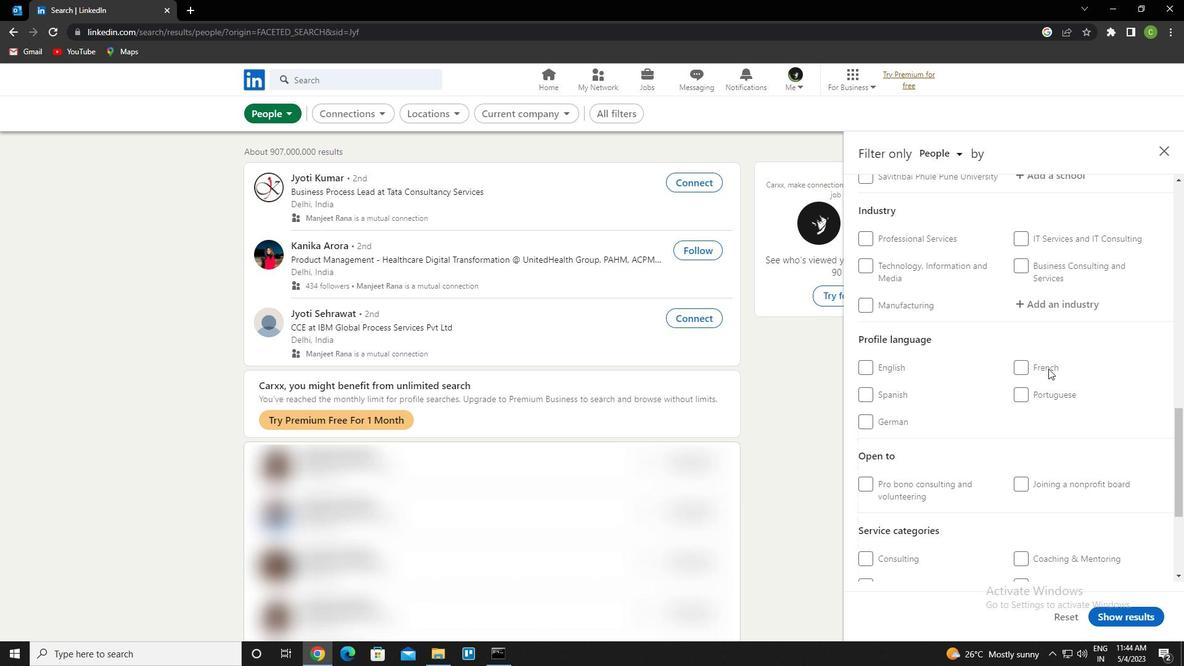 
Action: Mouse scrolled (1048, 368) with delta (0, 0)
Screenshot: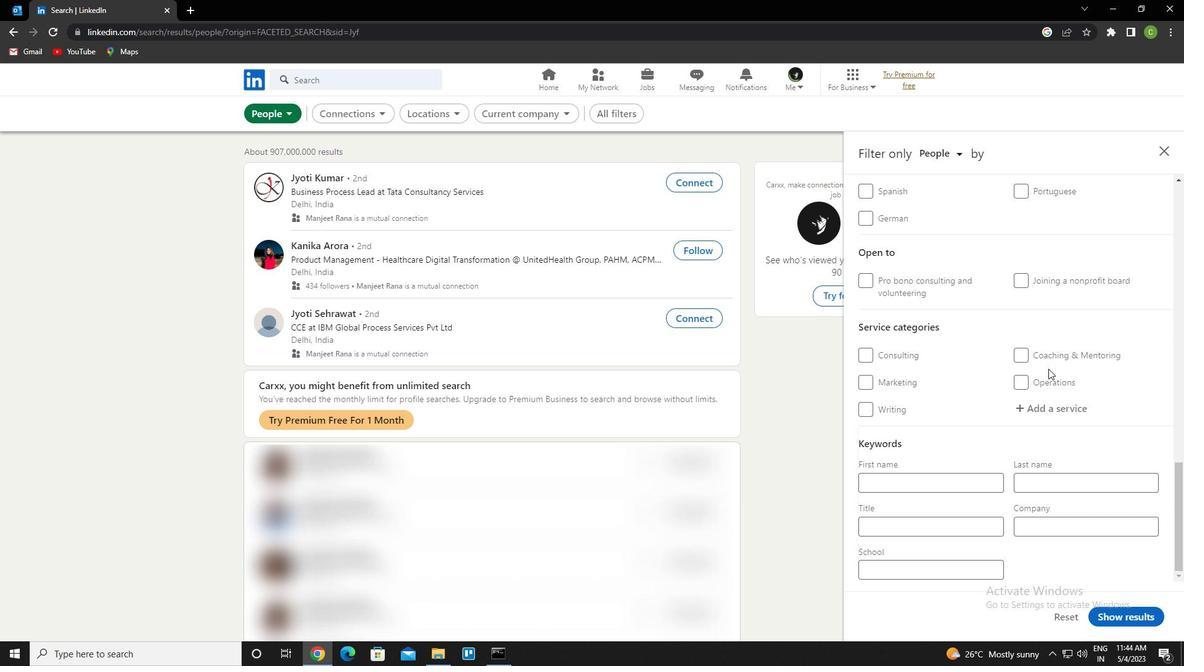 
Action: Mouse scrolled (1048, 368) with delta (0, 0)
Screenshot: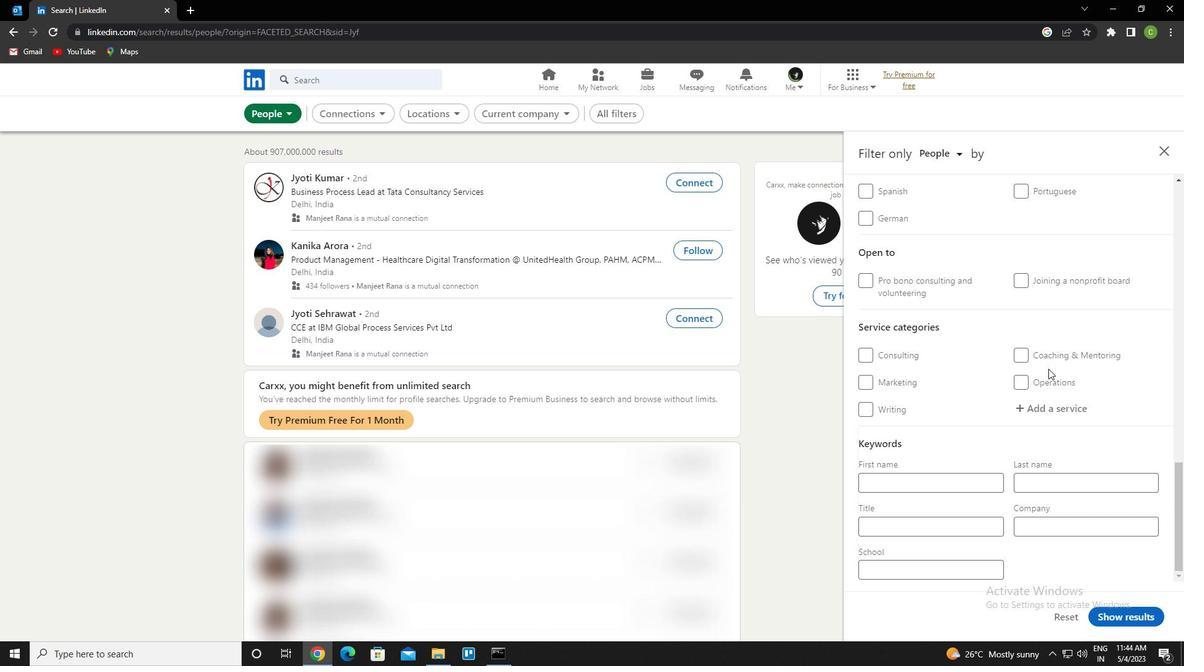 
Action: Mouse moved to (948, 352)
Screenshot: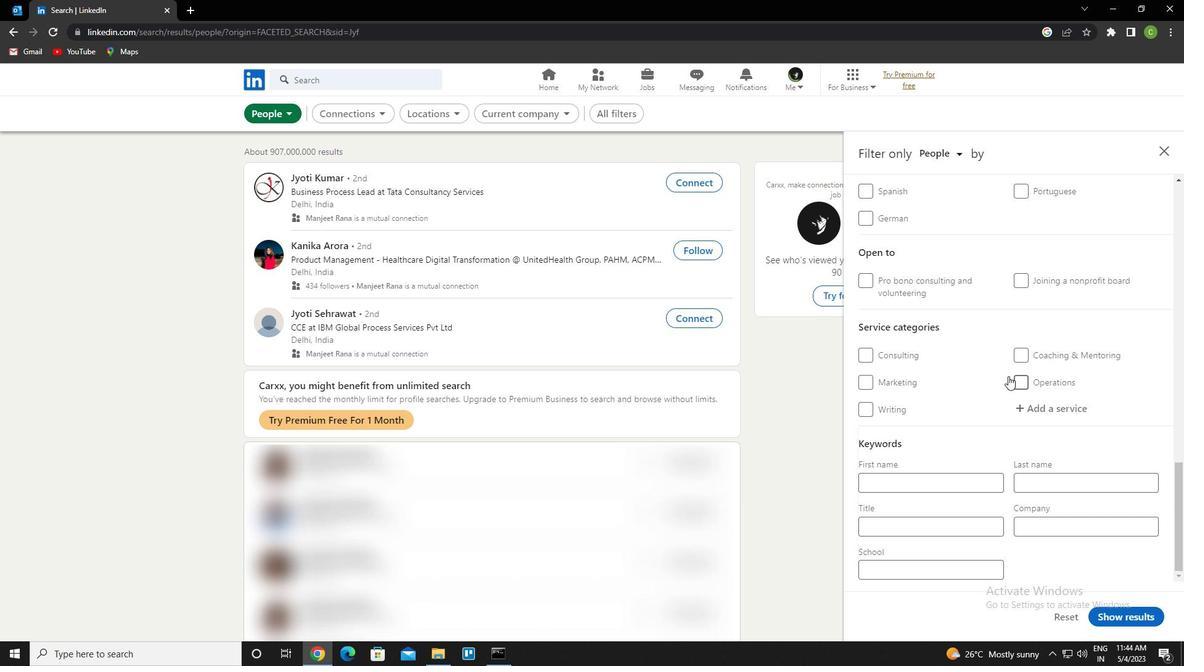 
Action: Mouse scrolled (948, 353) with delta (0, 0)
Screenshot: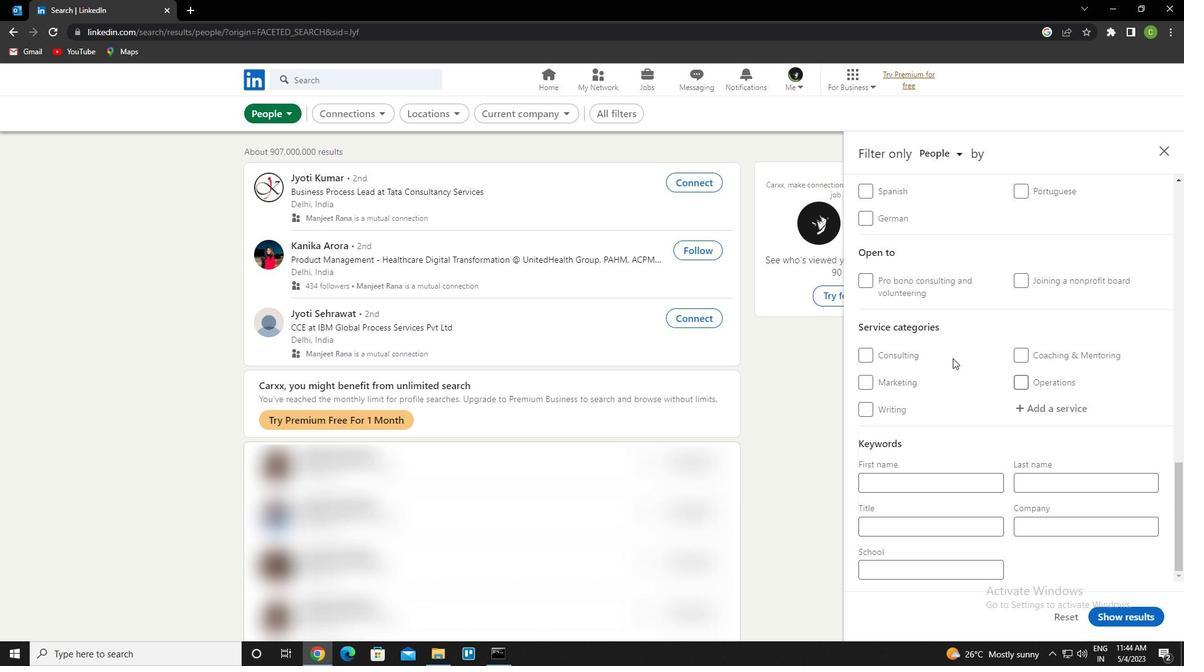 
Action: Mouse scrolled (948, 353) with delta (0, 0)
Screenshot: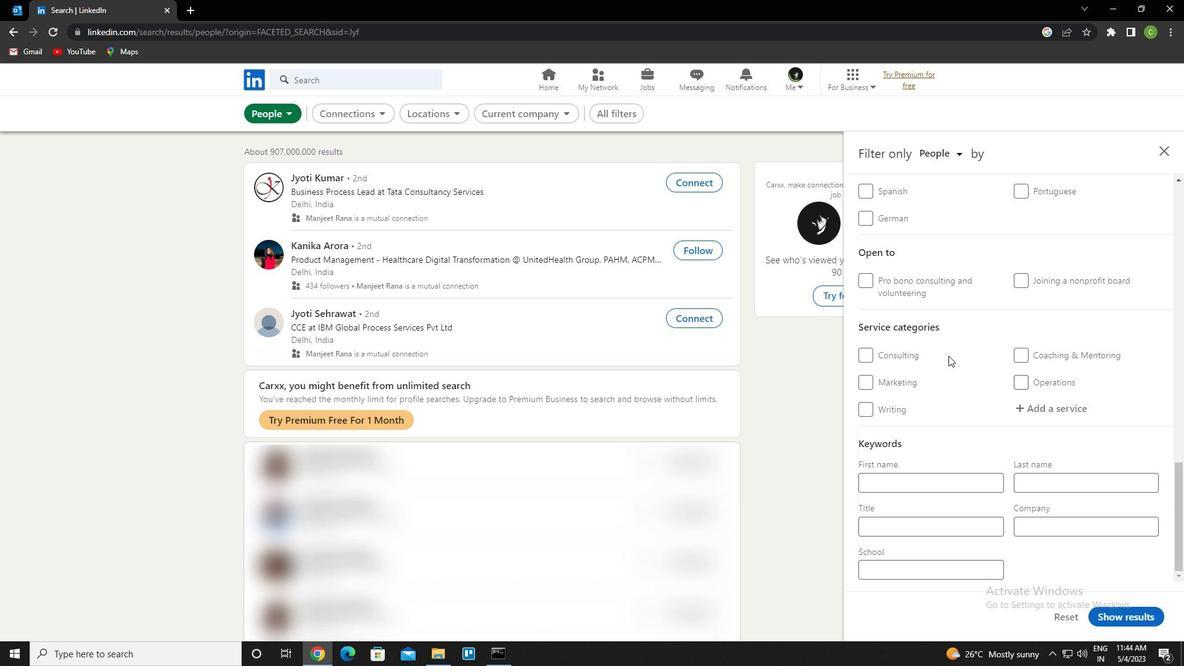 
Action: Mouse moved to (868, 310)
Screenshot: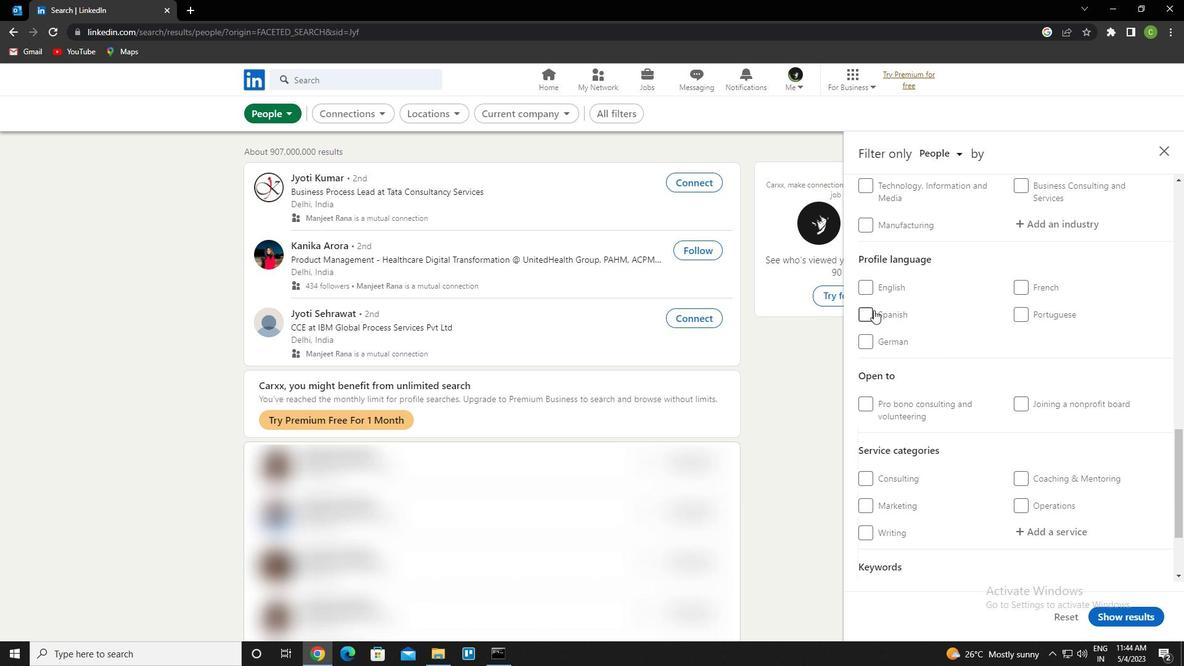 
Action: Mouse pressed left at (868, 310)
Screenshot: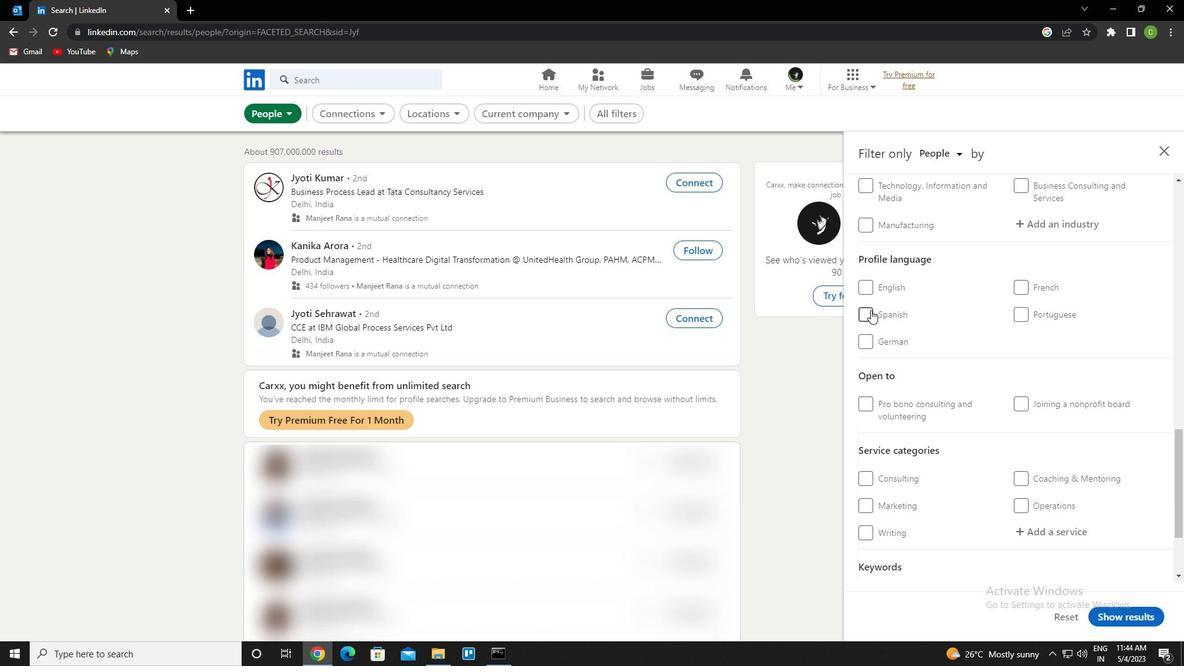 
Action: Mouse moved to (963, 362)
Screenshot: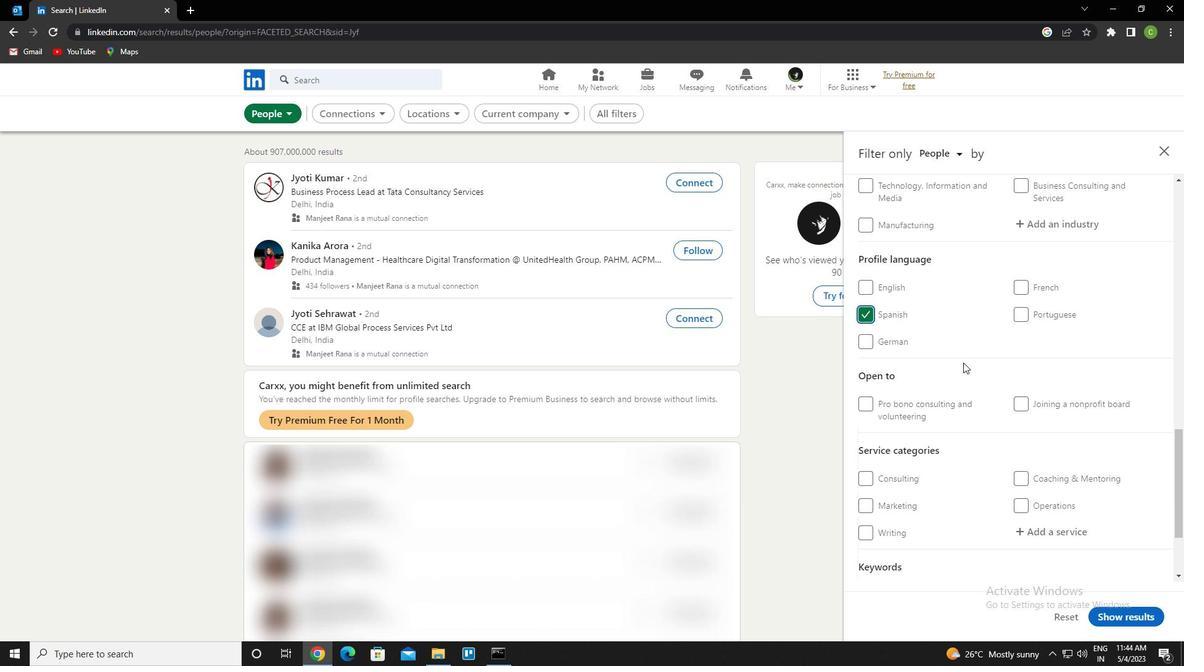 
Action: Mouse scrolled (963, 363) with delta (0, 0)
Screenshot: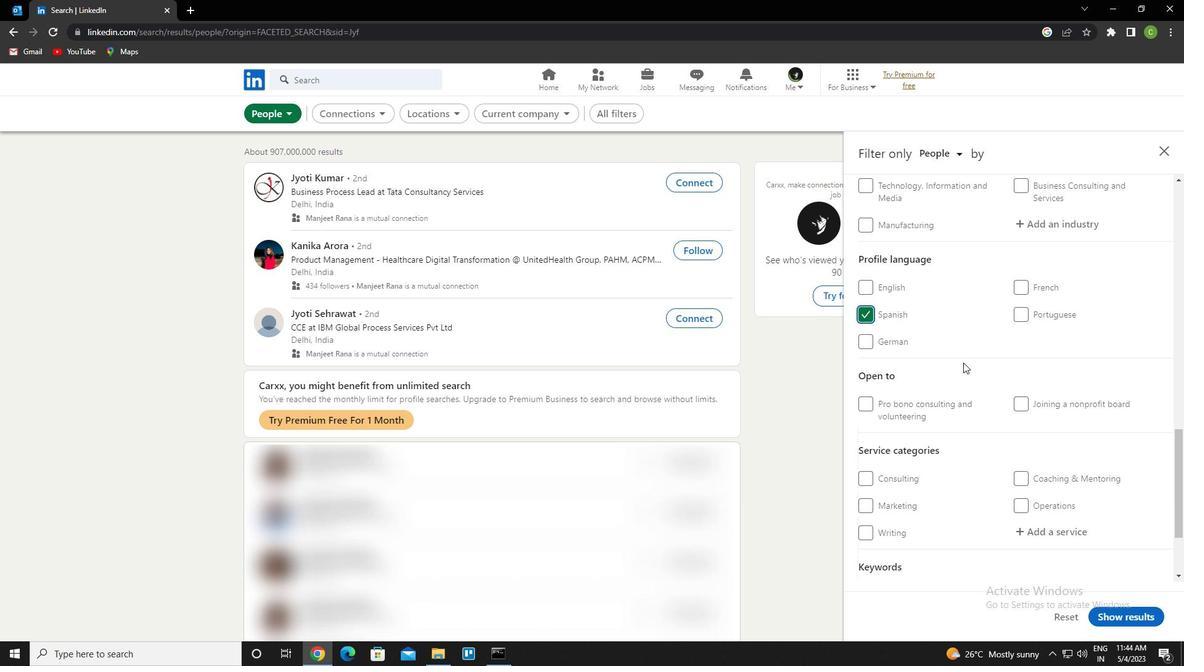 
Action: Mouse moved to (963, 362)
Screenshot: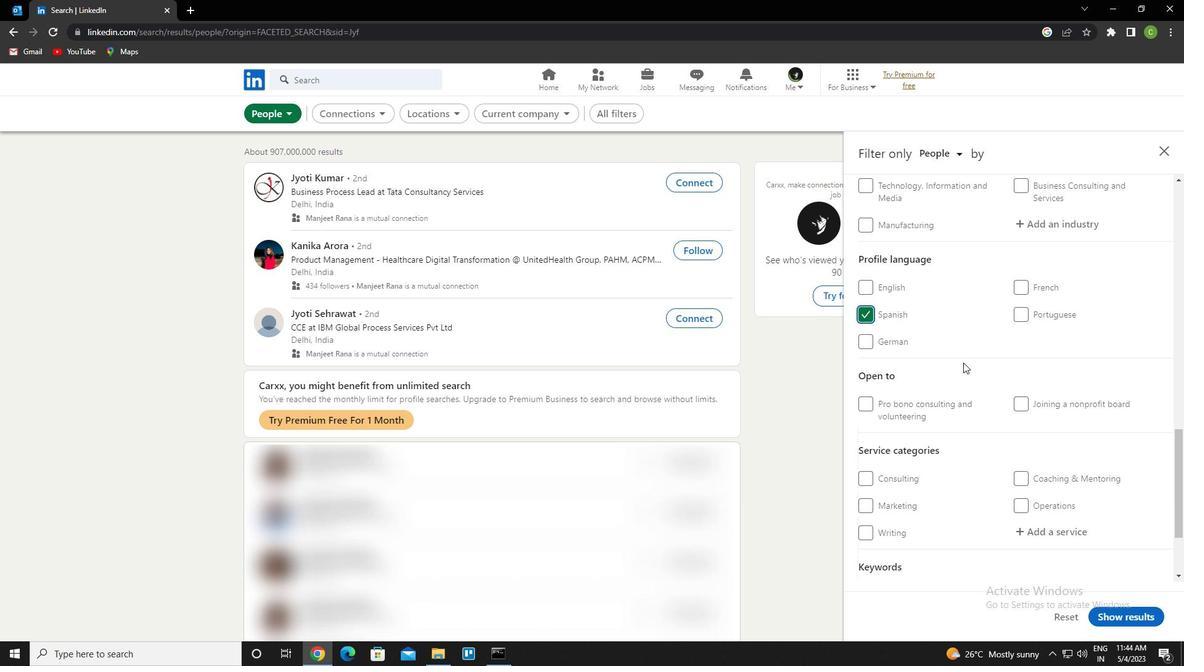 
Action: Mouse scrolled (963, 362) with delta (0, 0)
Screenshot: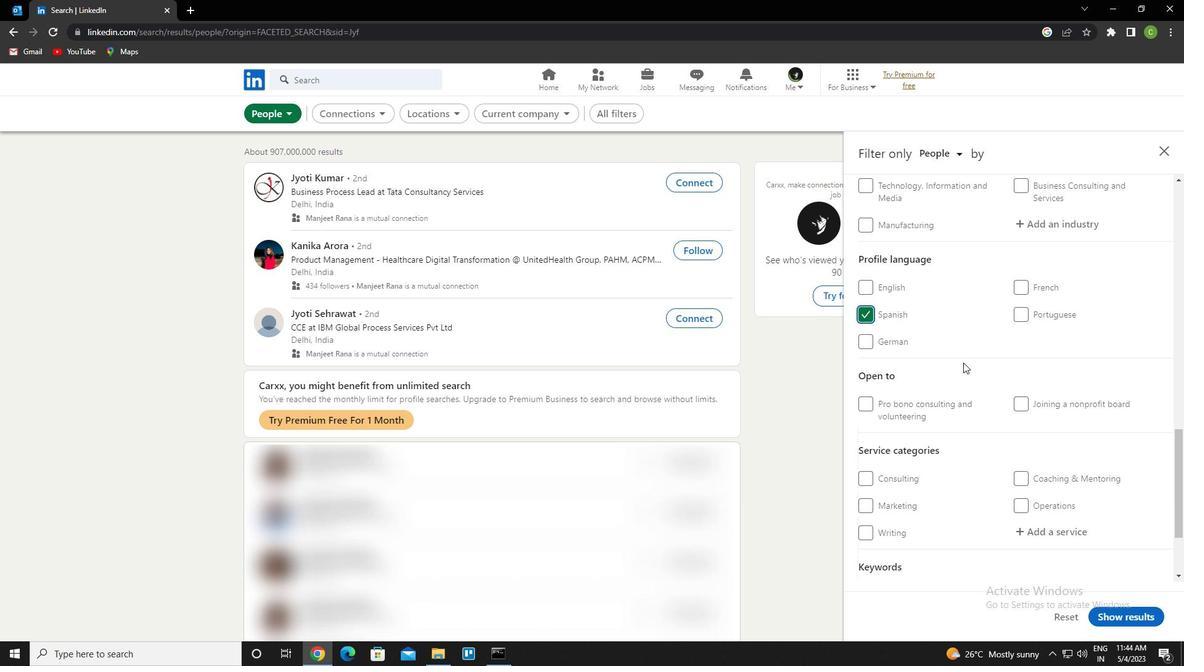 
Action: Mouse scrolled (963, 362) with delta (0, 0)
Screenshot: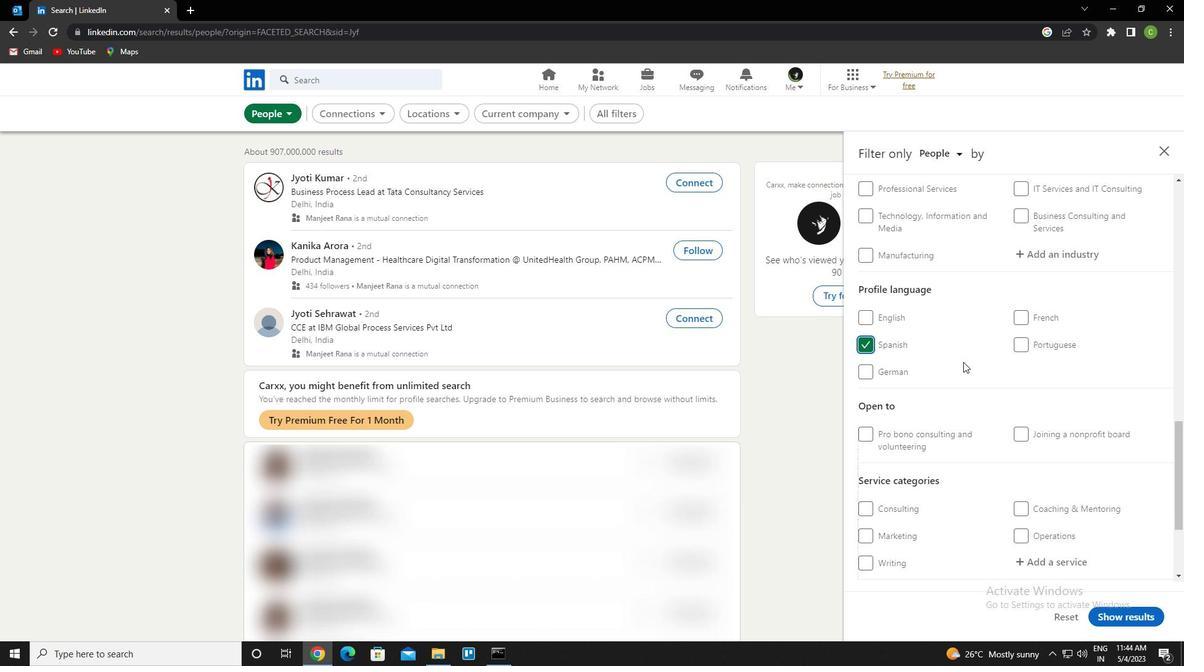 
Action: Mouse scrolled (963, 362) with delta (0, 0)
Screenshot: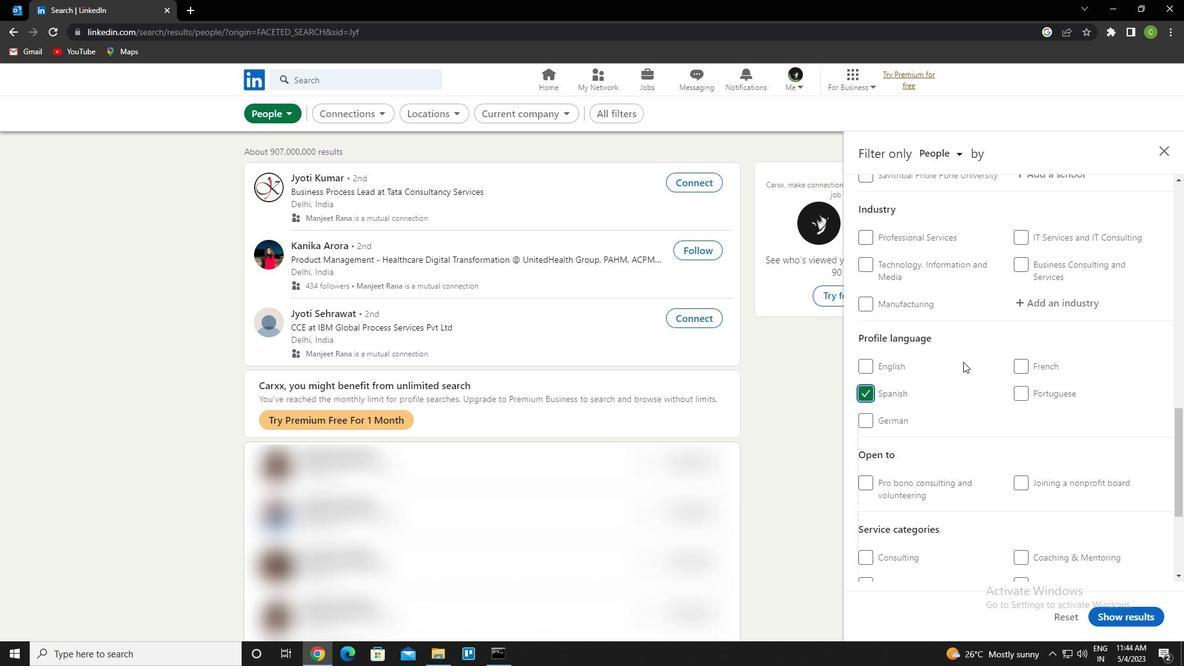 
Action: Mouse moved to (956, 359)
Screenshot: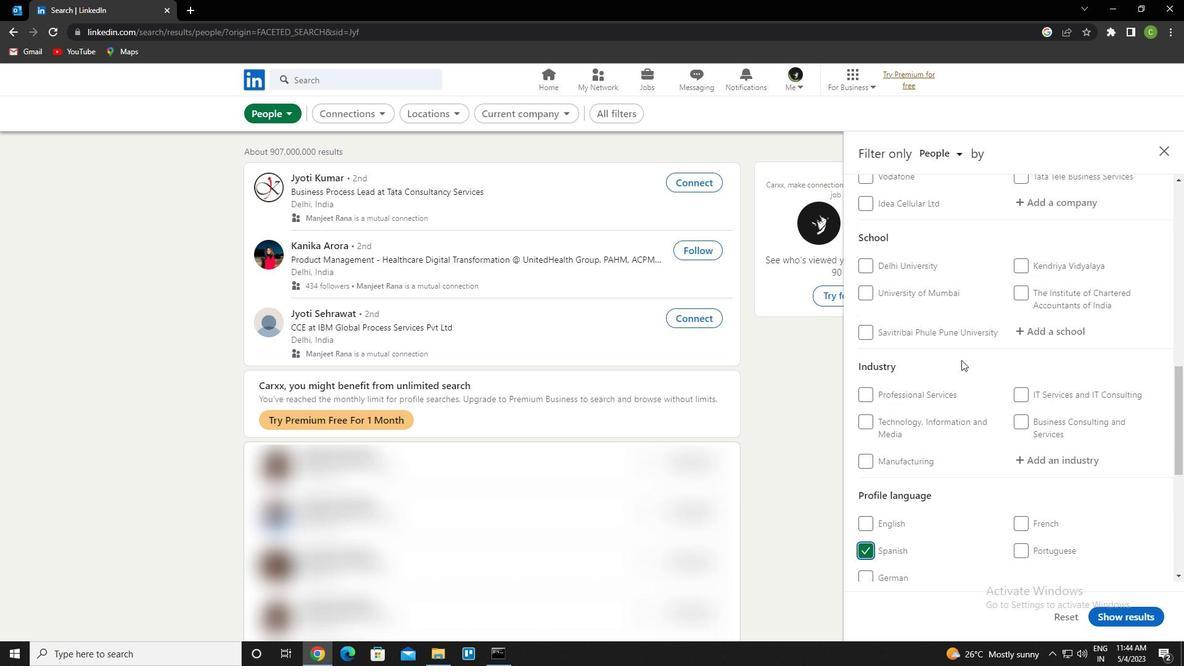 
Action: Mouse scrolled (956, 360) with delta (0, 0)
Screenshot: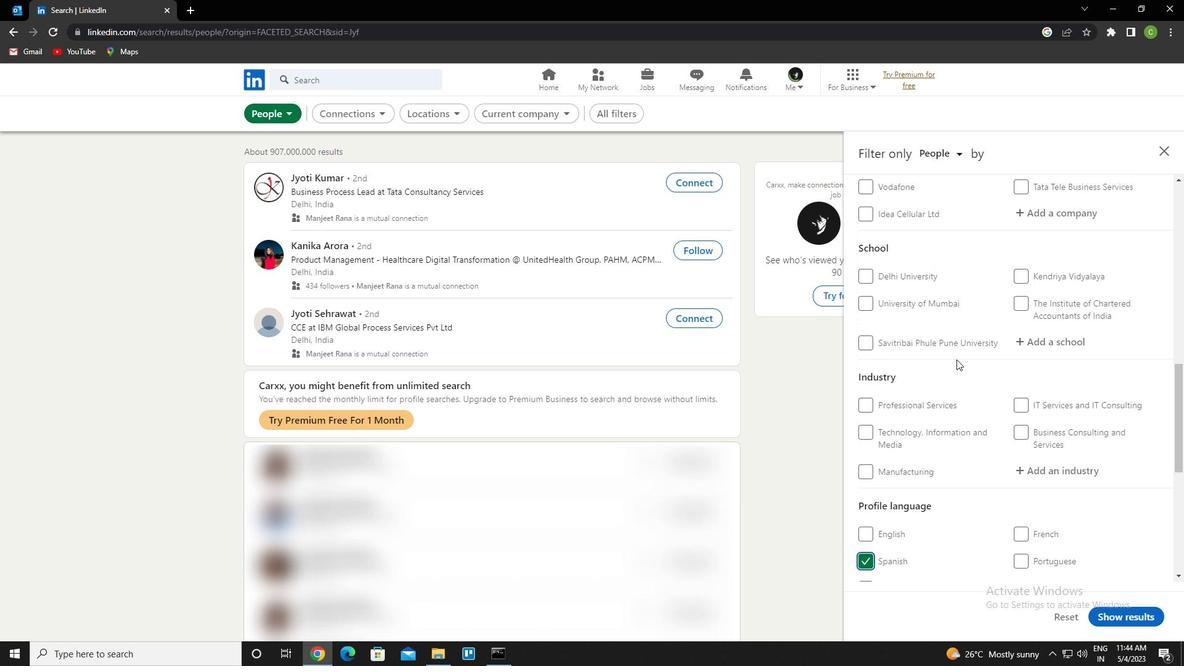 
Action: Mouse scrolled (956, 360) with delta (0, 0)
Screenshot: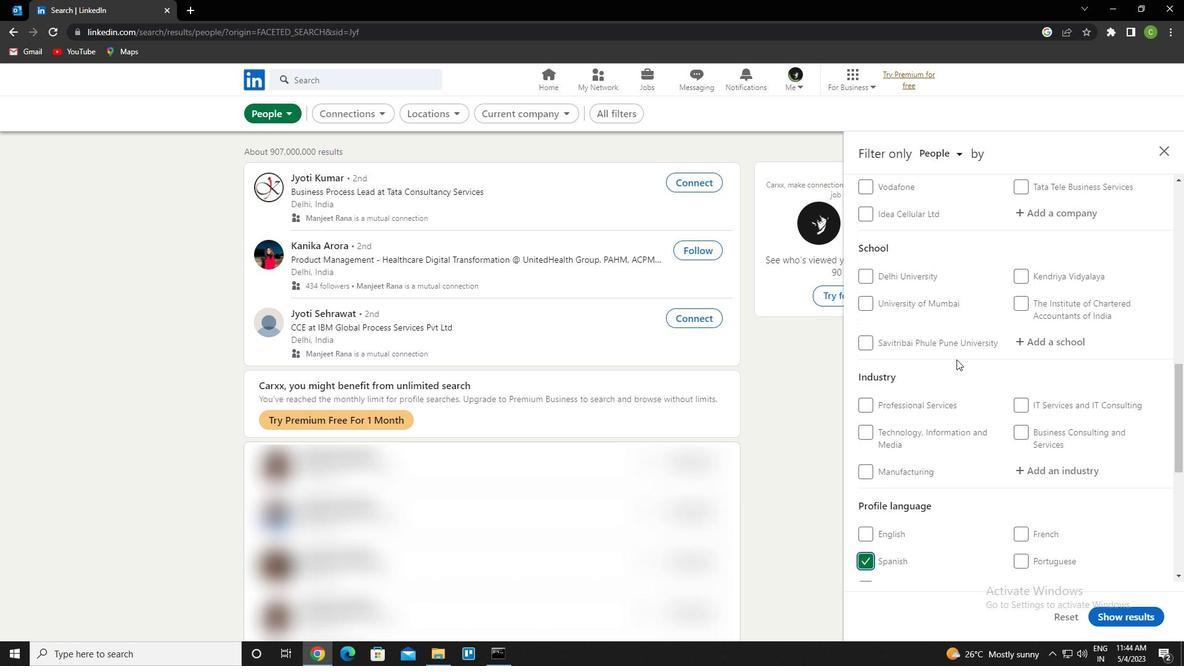 
Action: Mouse moved to (939, 330)
Screenshot: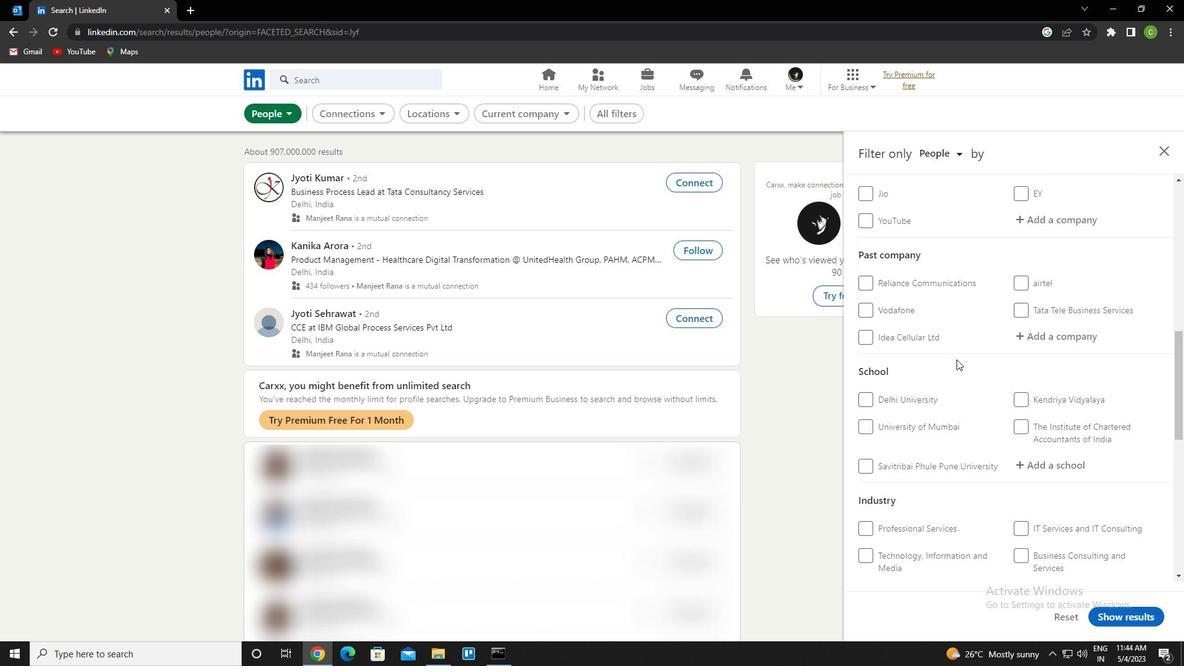 
Action: Mouse scrolled (939, 331) with delta (0, 0)
Screenshot: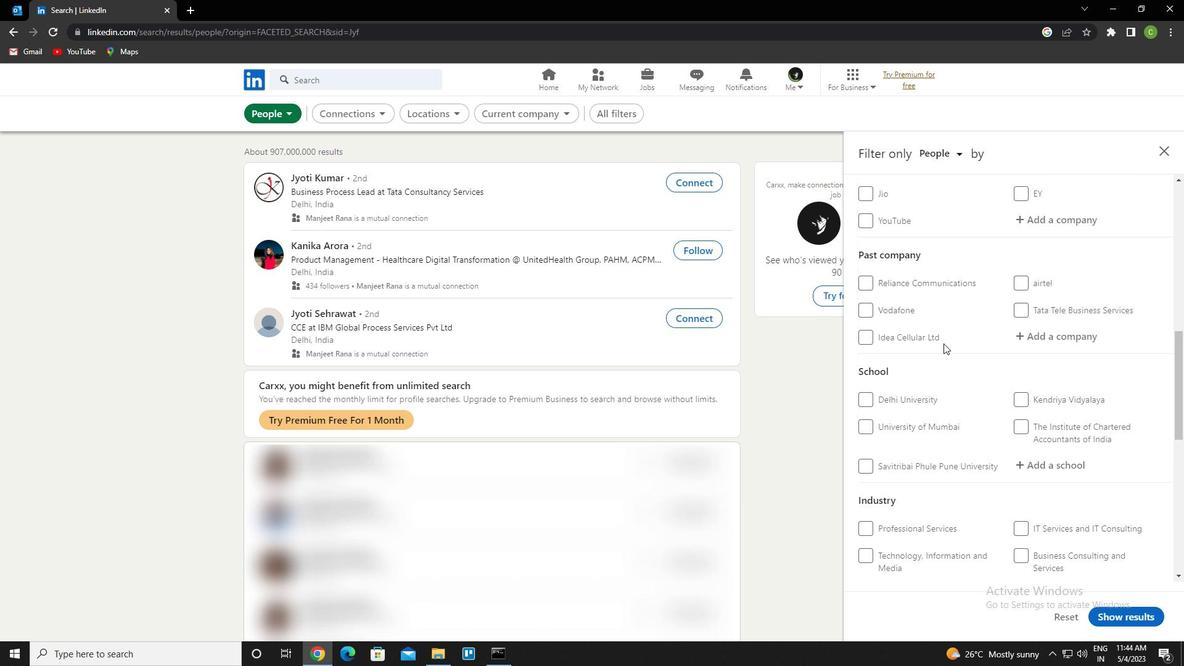 
Action: Mouse scrolled (939, 331) with delta (0, 0)
Screenshot: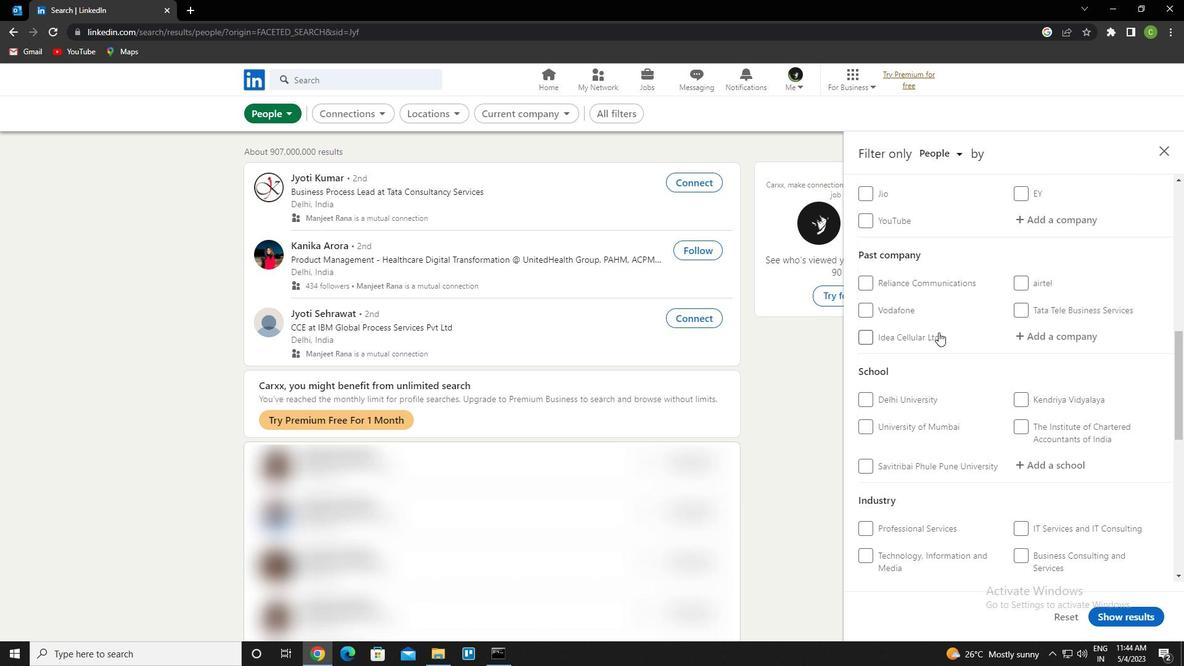 
Action: Mouse moved to (1019, 314)
Screenshot: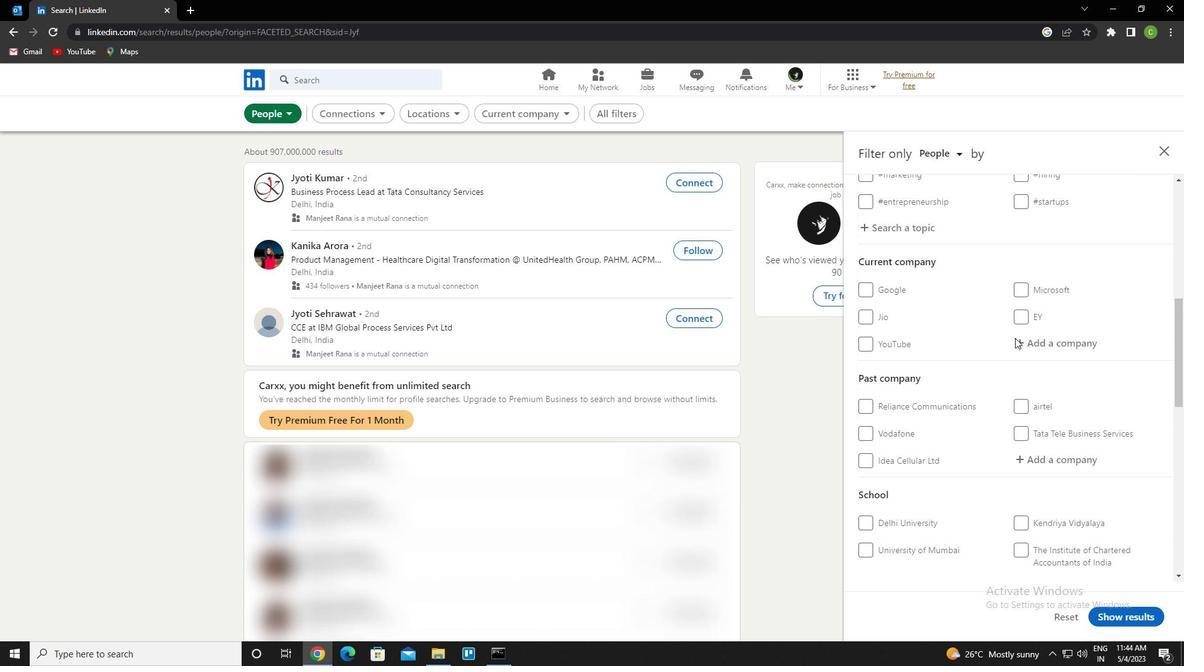 
Action: Mouse scrolled (1019, 315) with delta (0, 0)
Screenshot: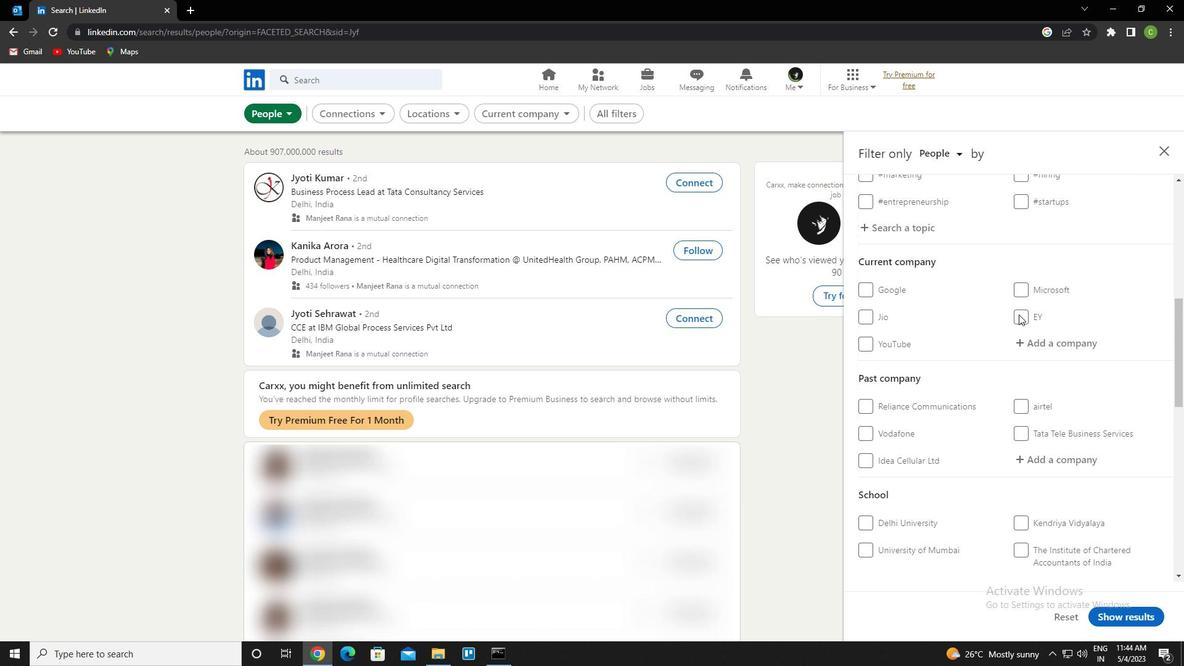 
Action: Mouse scrolled (1019, 315) with delta (0, 0)
Screenshot: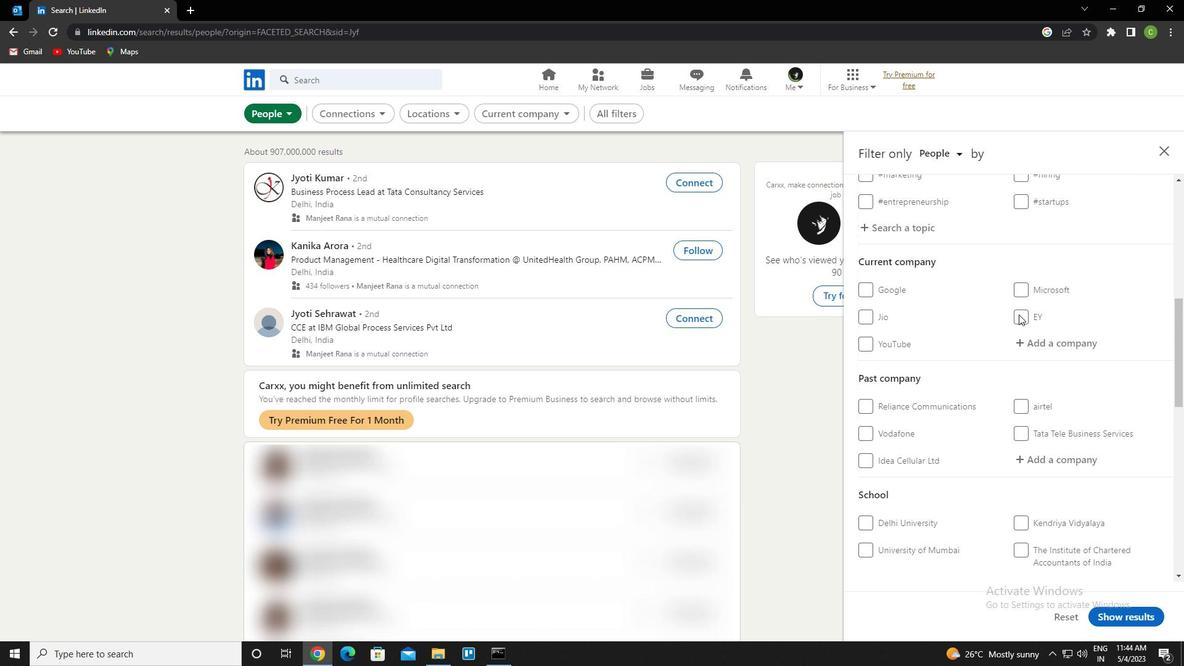 
Action: Mouse moved to (990, 370)
Screenshot: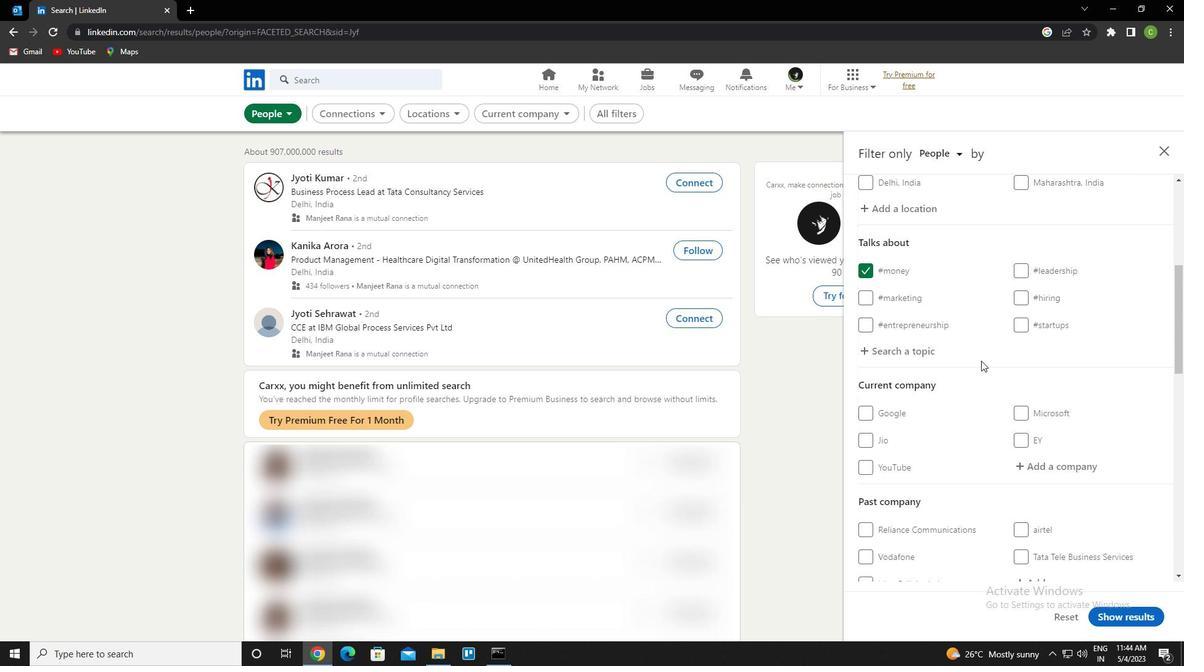 
Action: Mouse scrolled (990, 370) with delta (0, 0)
Screenshot: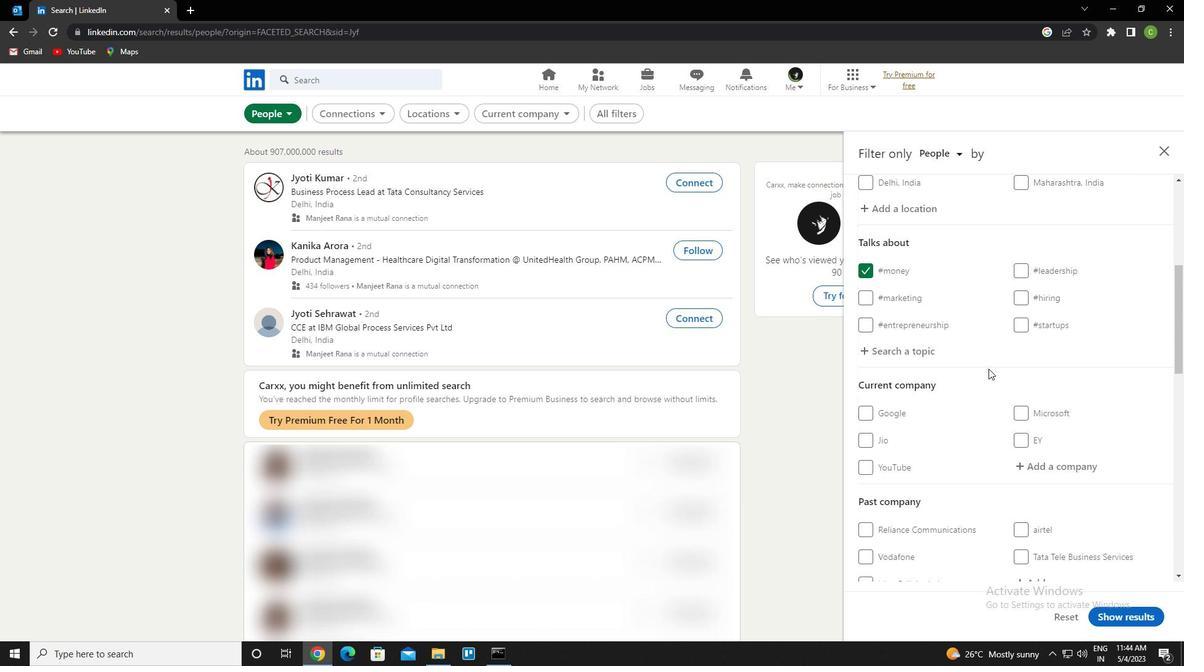 
Action: Mouse moved to (1065, 405)
Screenshot: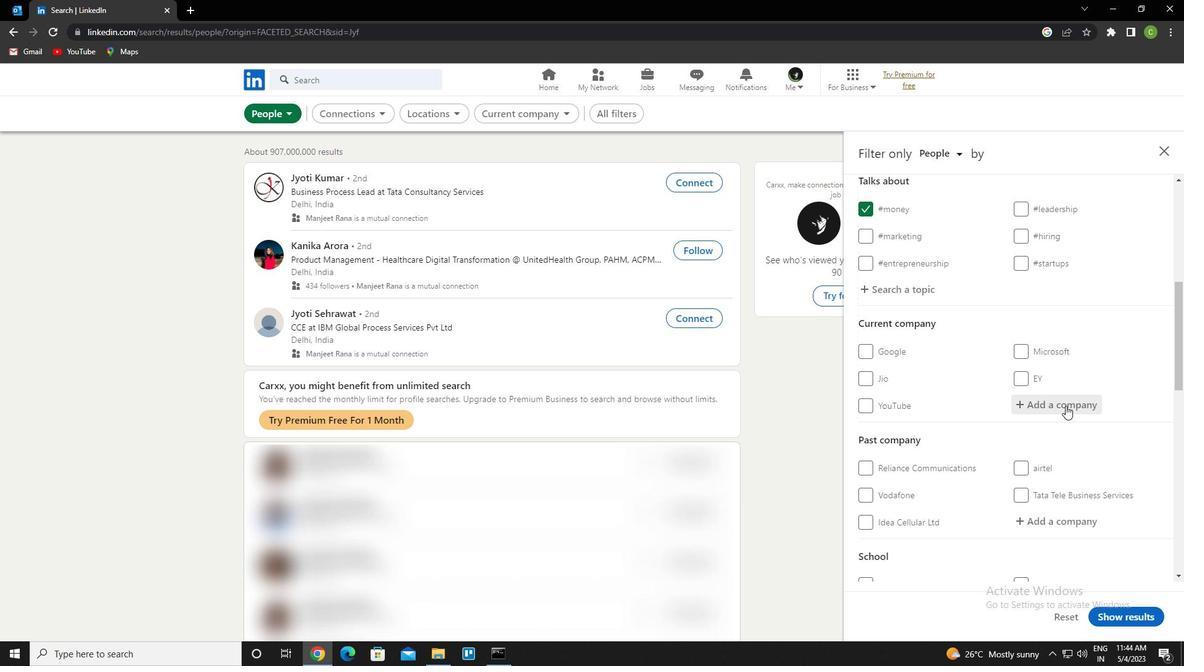 
Action: Mouse pressed left at (1065, 405)
Screenshot: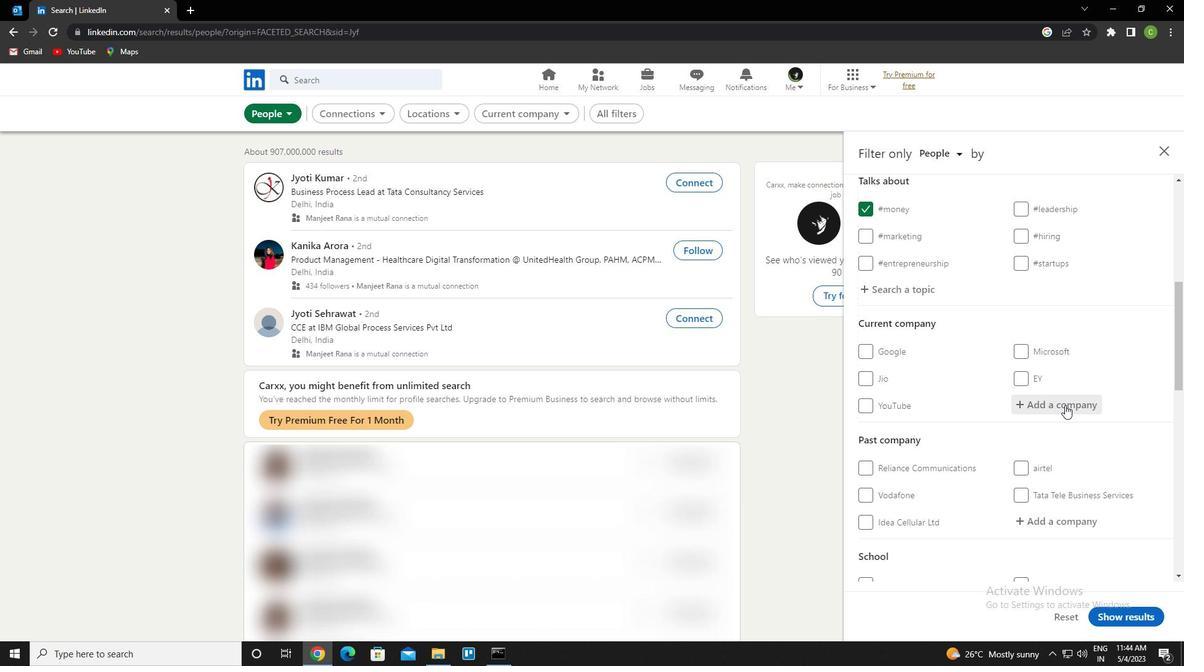 
Action: Key pressed <Key.caps_lock>sk<Key.space>e<Key.caps_lock>ngineering<Key.space><Key.shift>&<Key.space>CONSTRUCTION<Key.down><Key.enter>
Screenshot: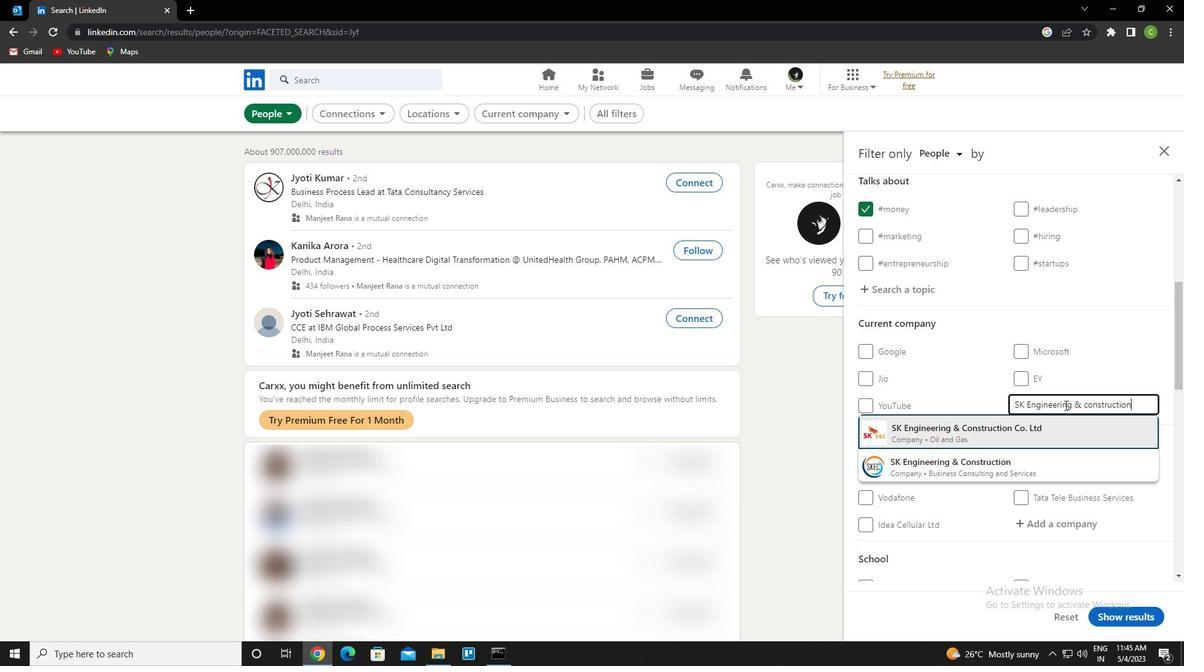 
Action: Mouse moved to (1072, 411)
Screenshot: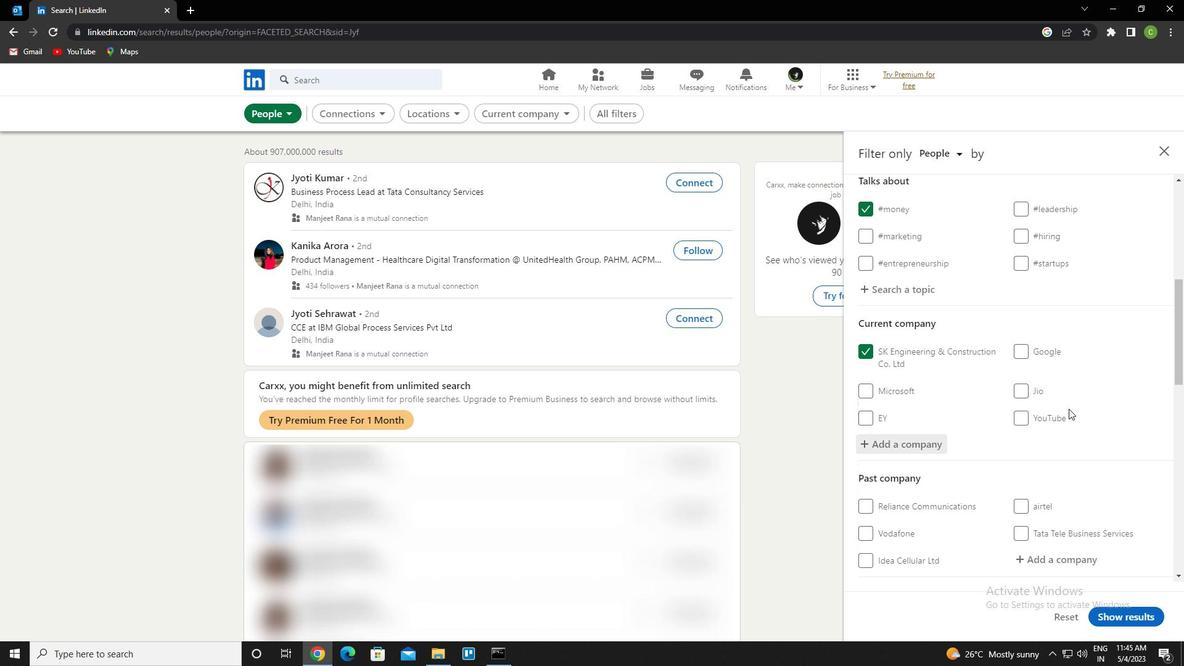 
Action: Mouse scrolled (1072, 410) with delta (0, 0)
Screenshot: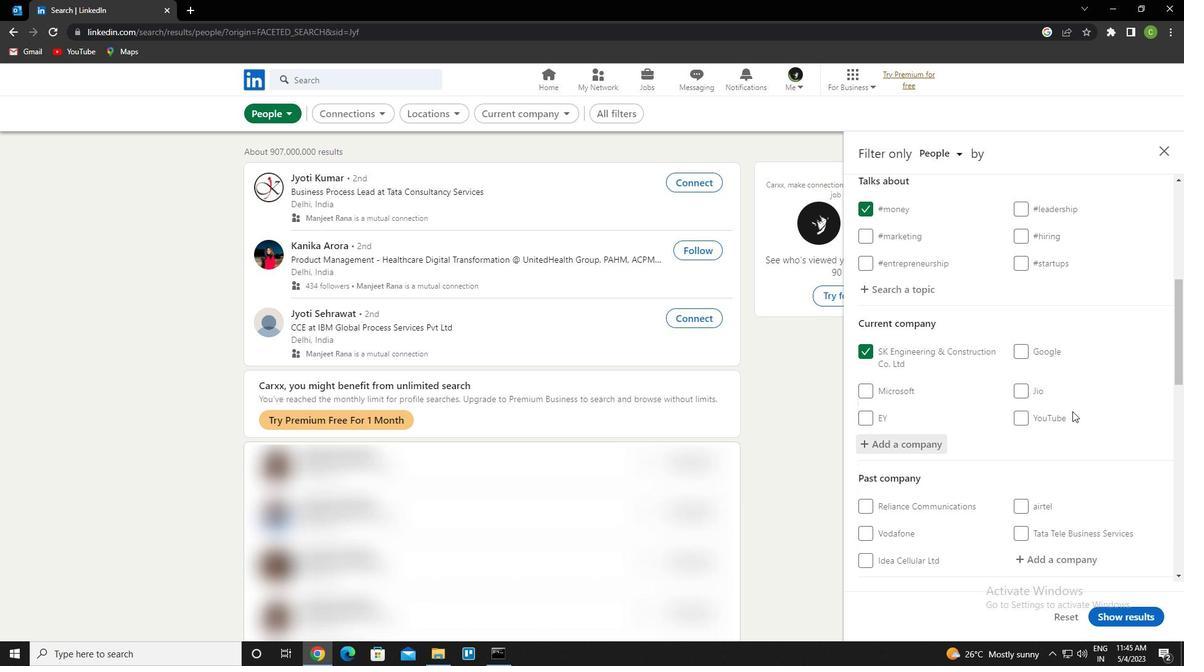
Action: Mouse scrolled (1072, 410) with delta (0, 0)
Screenshot: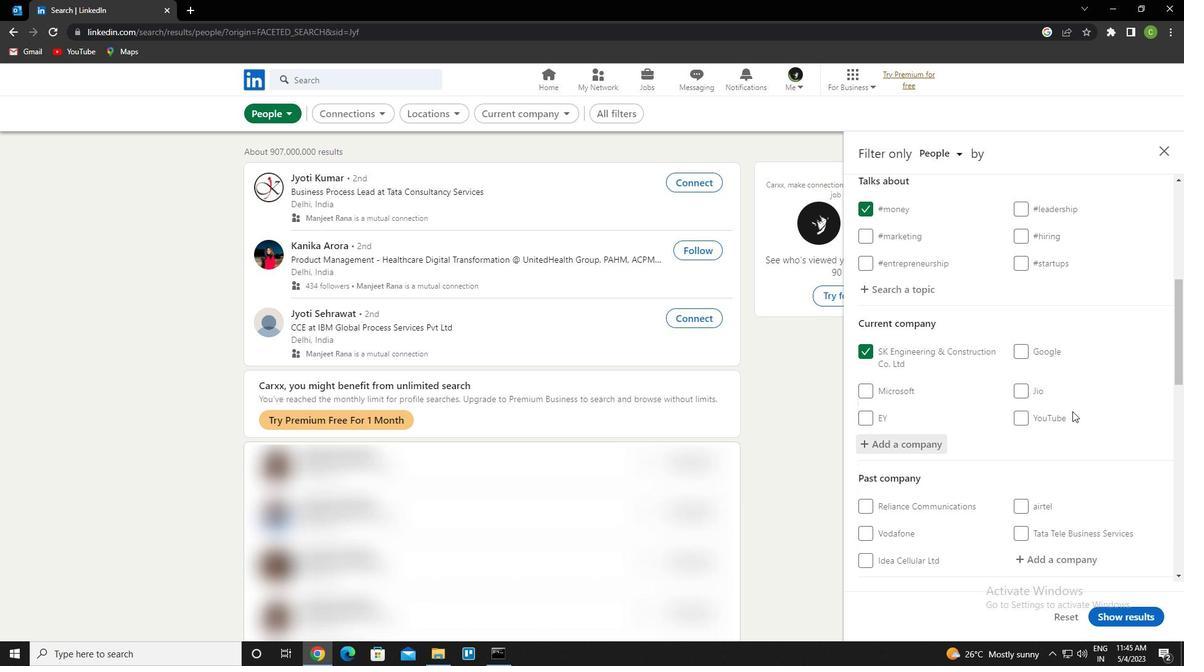 
Action: Mouse moved to (1072, 412)
Screenshot: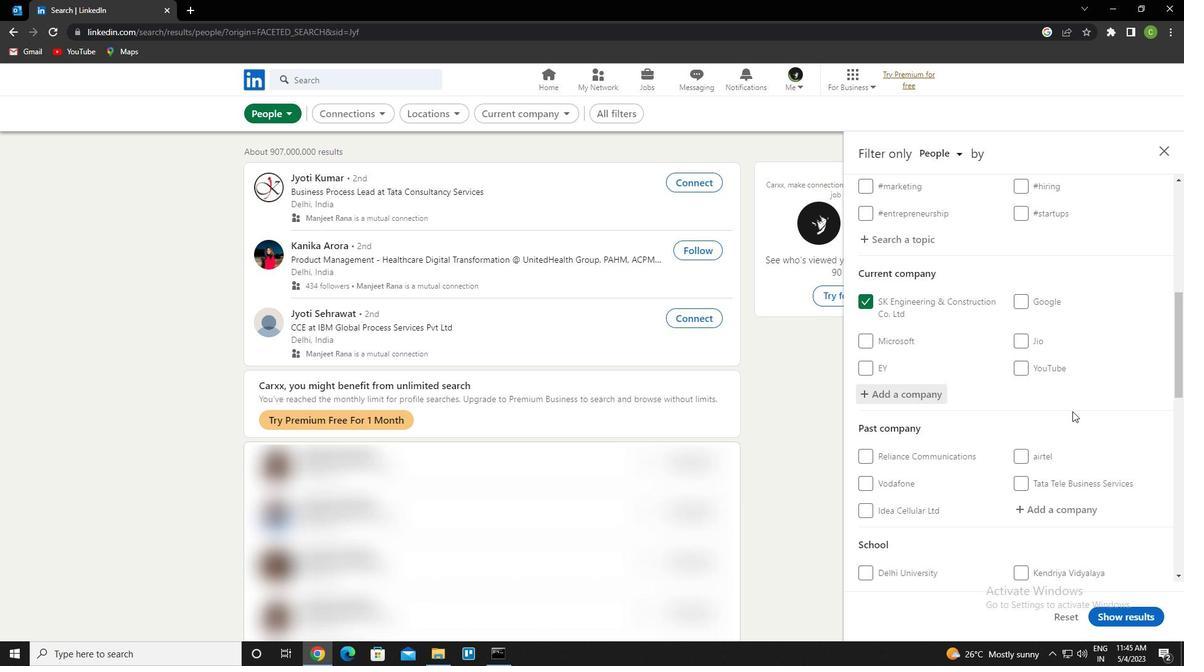 
Action: Mouse scrolled (1072, 411) with delta (0, 0)
Screenshot: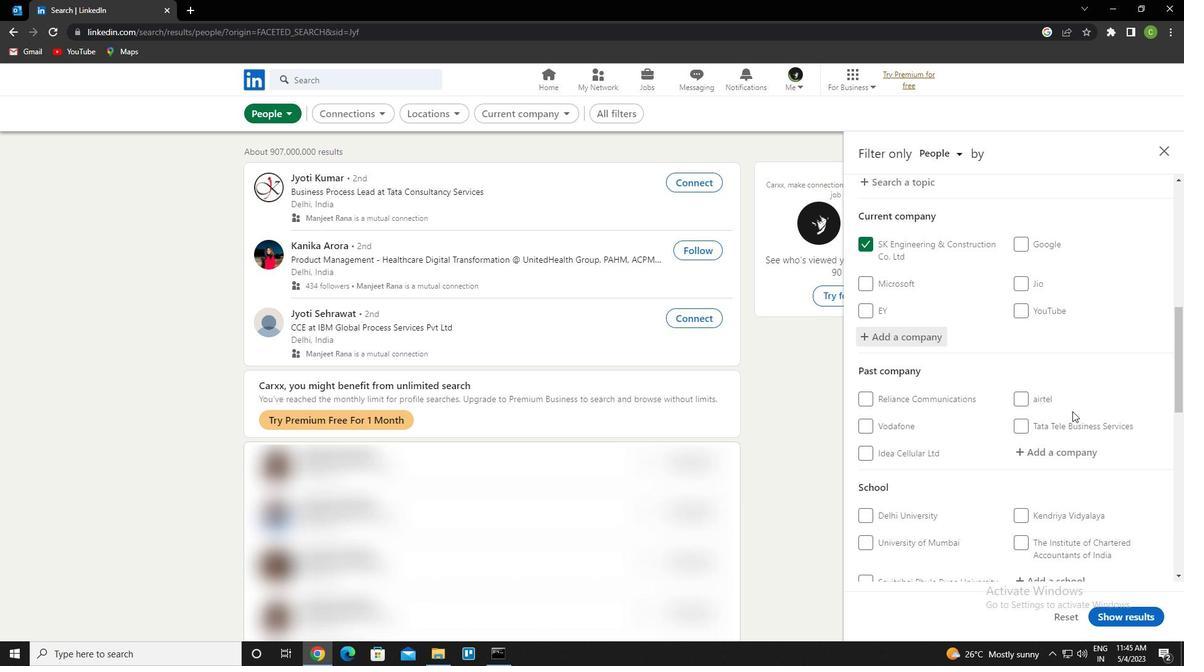 
Action: Mouse moved to (1070, 410)
Screenshot: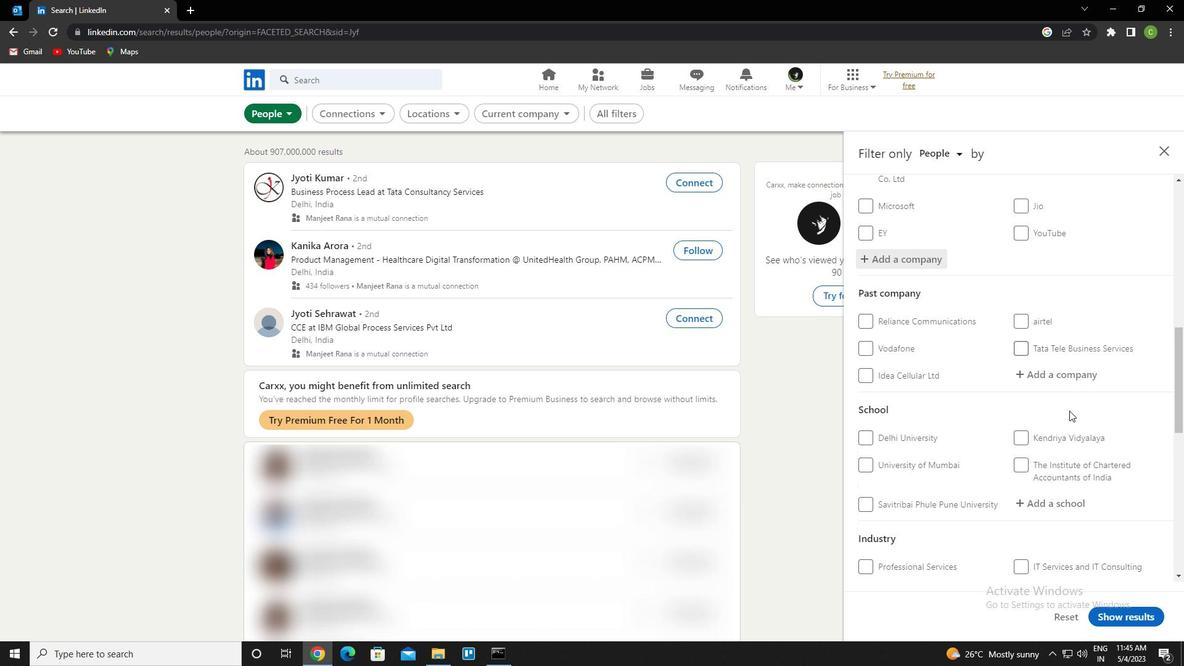 
Action: Mouse scrolled (1070, 409) with delta (0, 0)
Screenshot: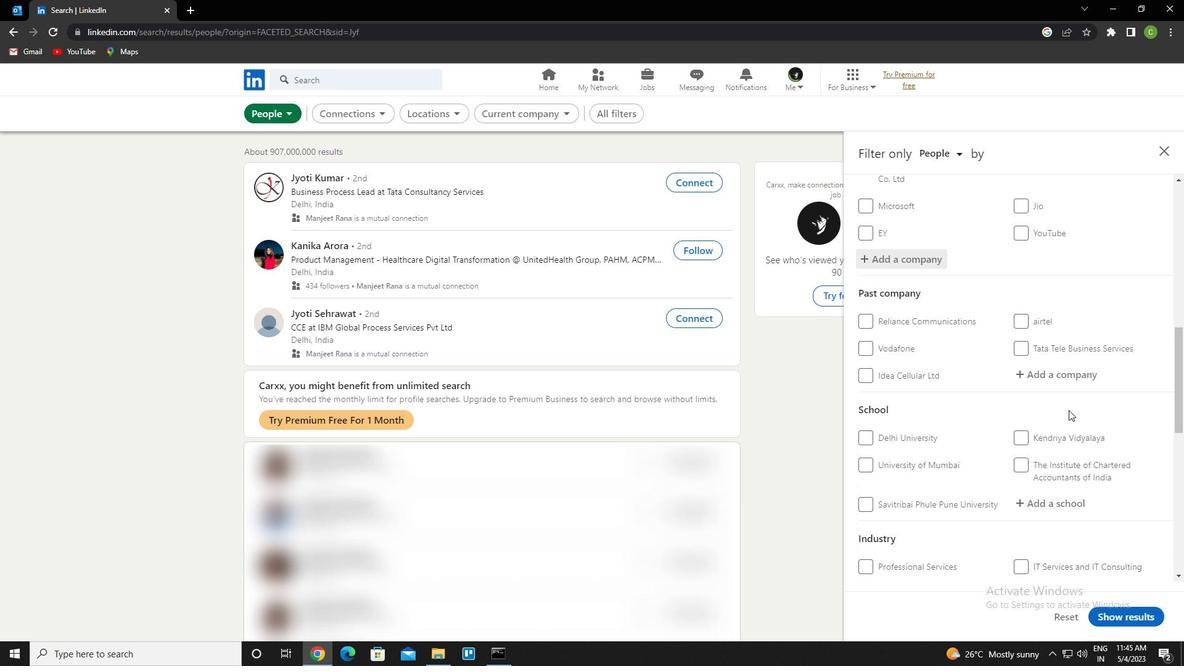 
Action: Mouse moved to (1061, 435)
Screenshot: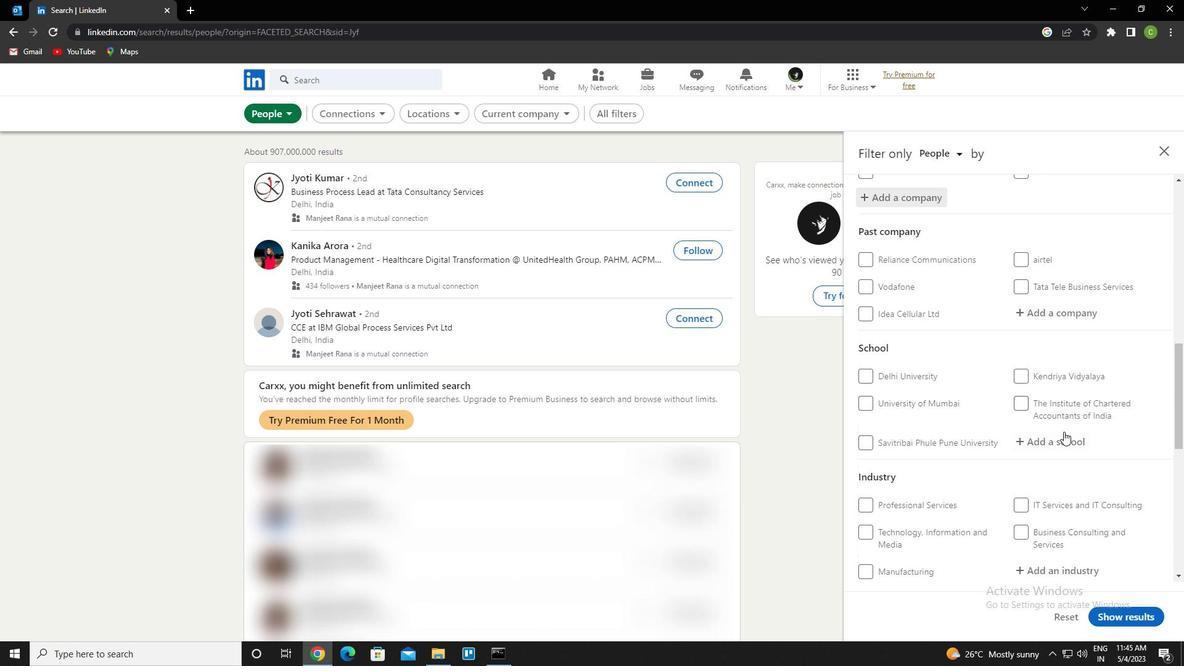 
Action: Mouse pressed left at (1061, 435)
Screenshot: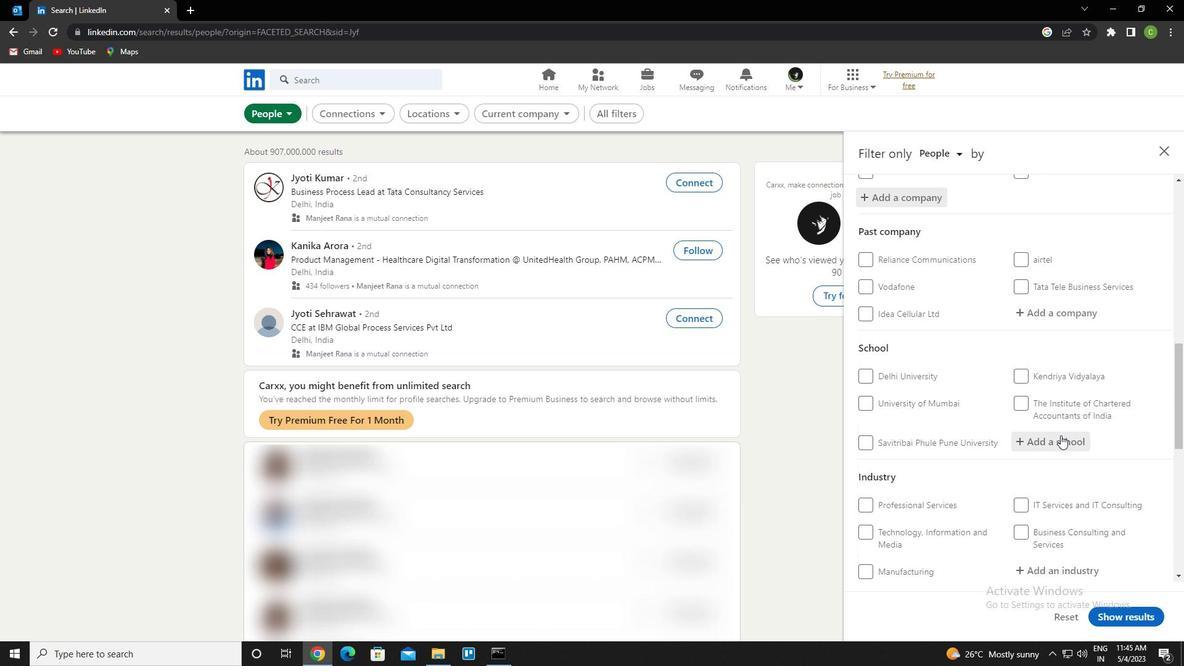 
Action: Key pressed <Key.caps_lock>D<Key.caps_lock>AYALBAGH<Key.space>EDUCATIONAL<Key.space>INSTITUTE<Key.down><Key.down><Key.enter>
Screenshot: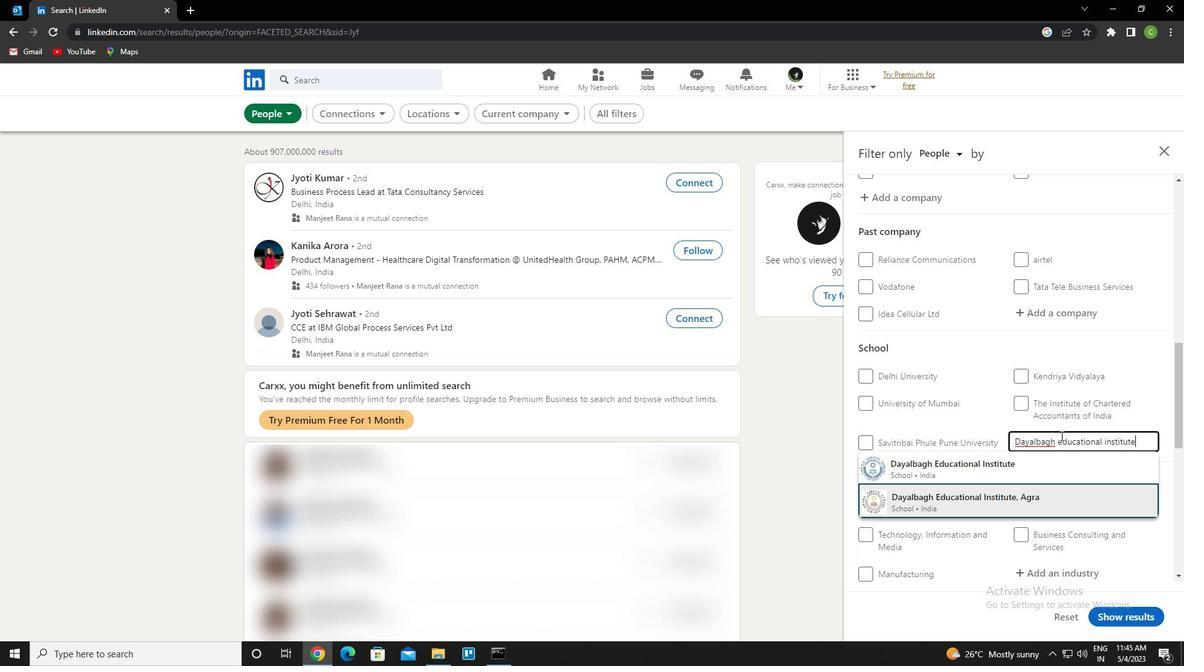 
Action: Mouse moved to (1045, 447)
Screenshot: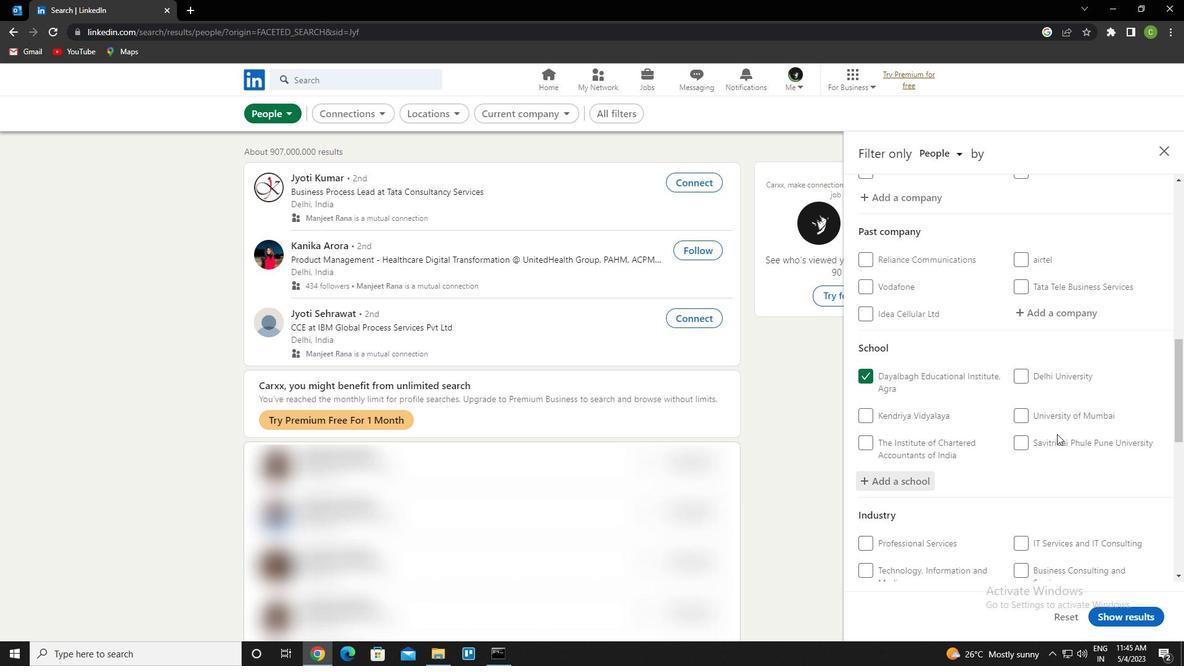 
Action: Mouse scrolled (1045, 447) with delta (0, 0)
Screenshot: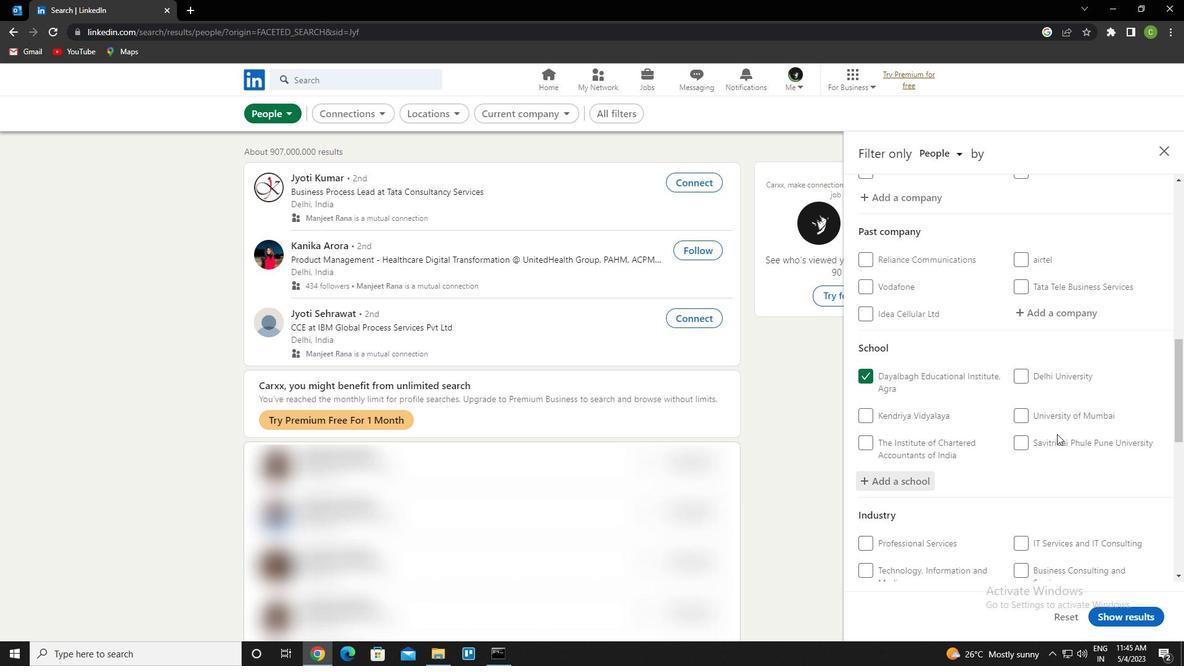 
Action: Mouse moved to (1046, 449)
Screenshot: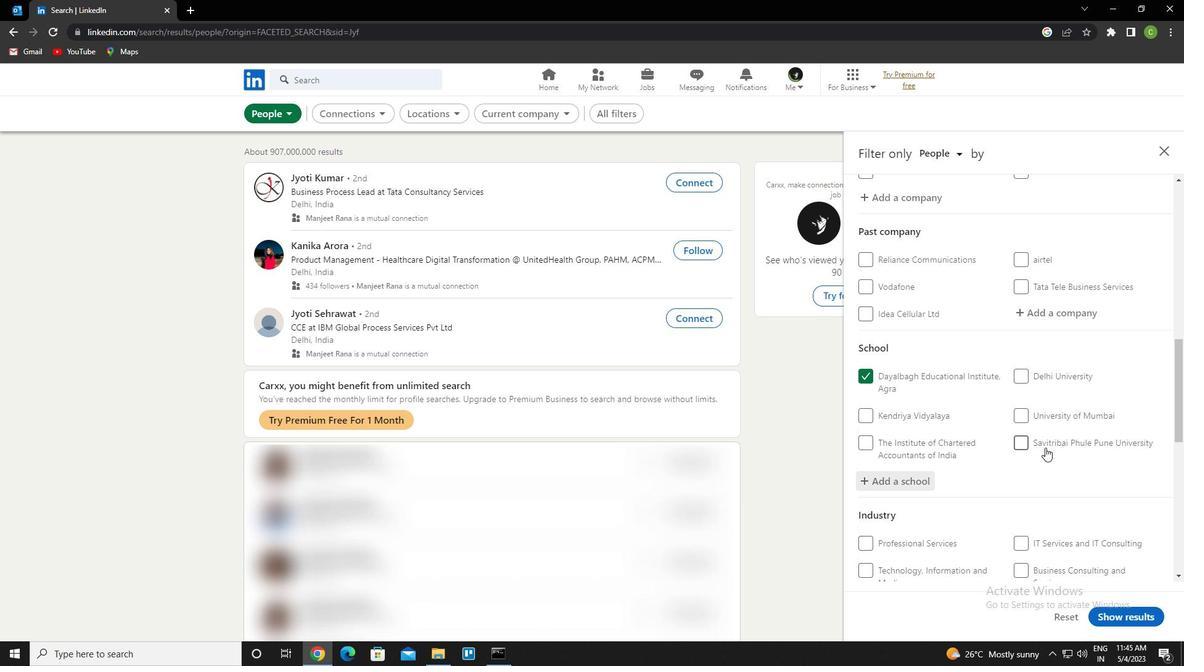 
Action: Mouse scrolled (1046, 448) with delta (0, 0)
Screenshot: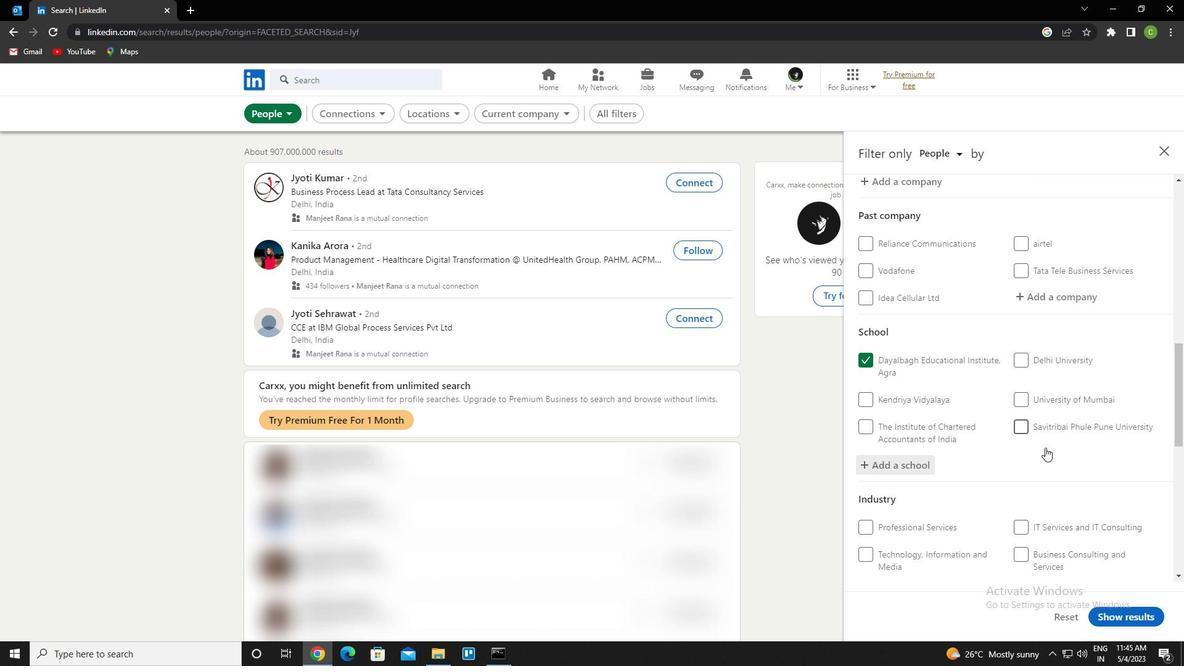
Action: Mouse moved to (1047, 450)
Screenshot: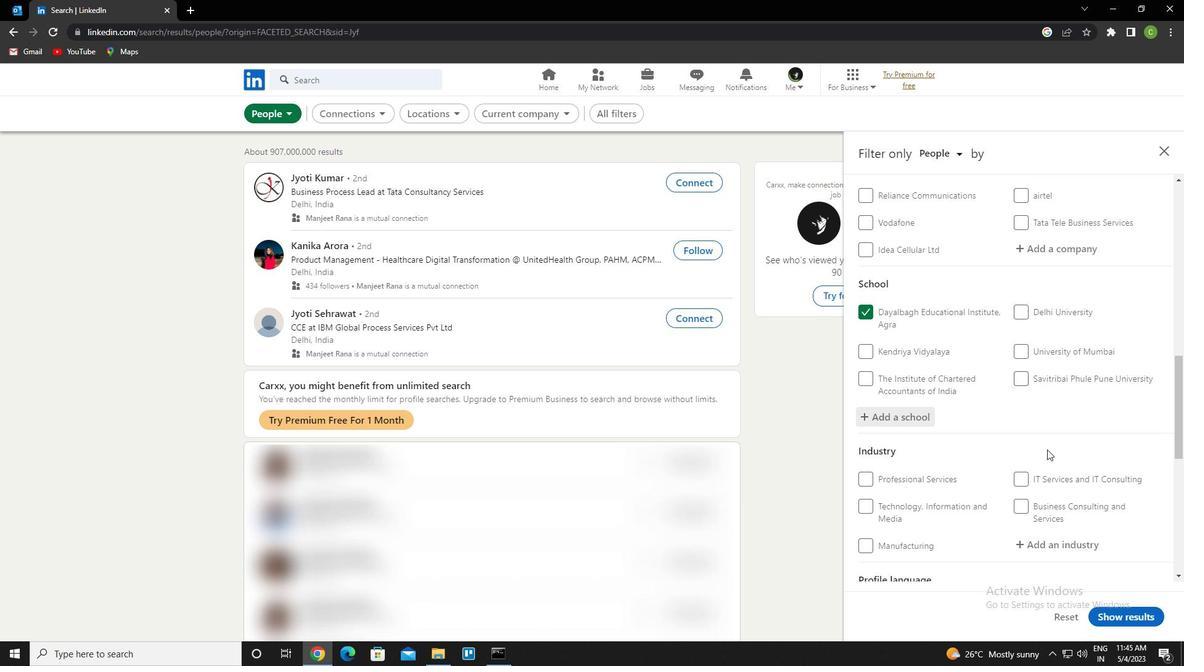
Action: Mouse scrolled (1047, 449) with delta (0, 0)
Screenshot: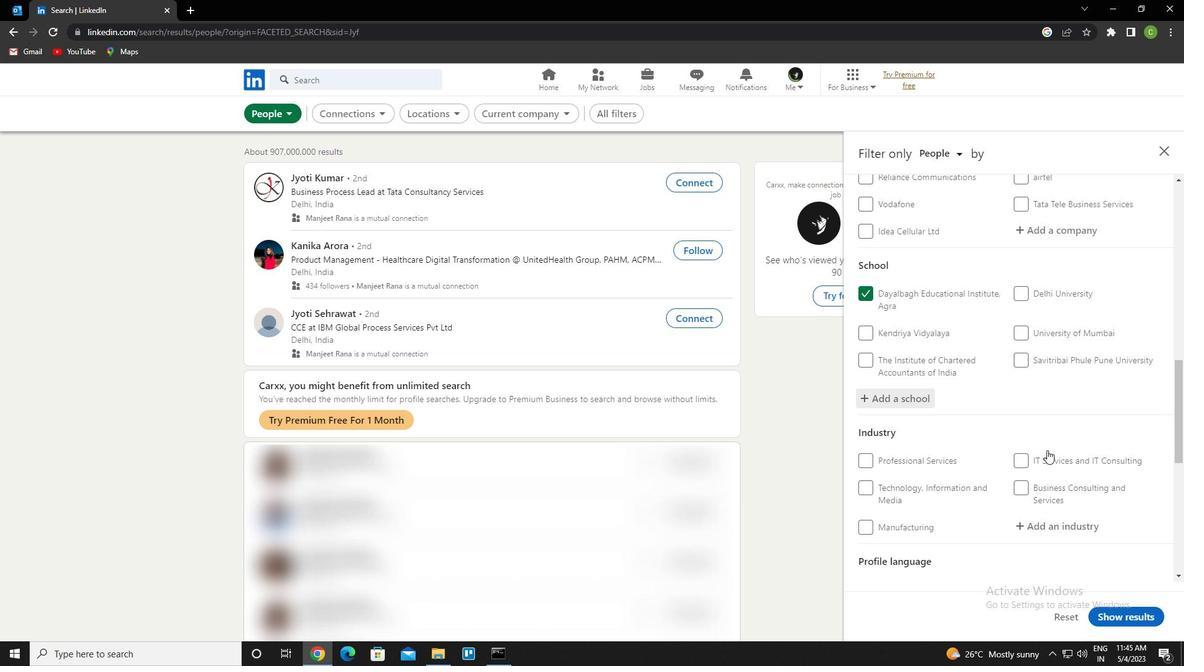 
Action: Mouse moved to (1056, 425)
Screenshot: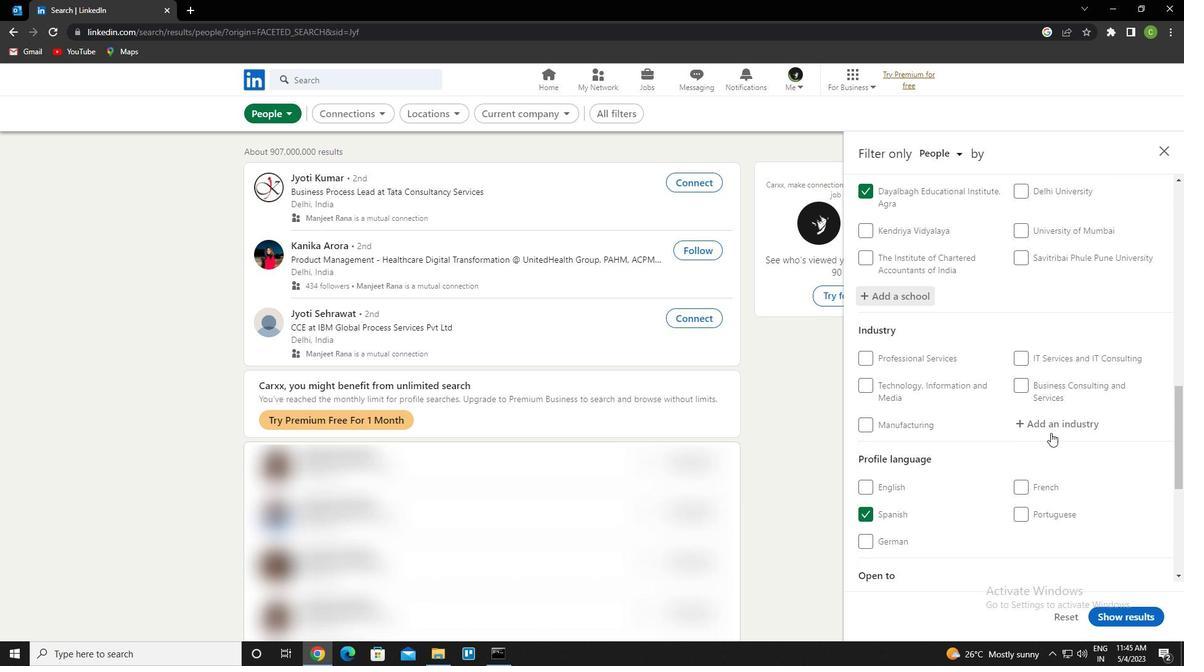
Action: Mouse pressed left at (1056, 425)
Screenshot: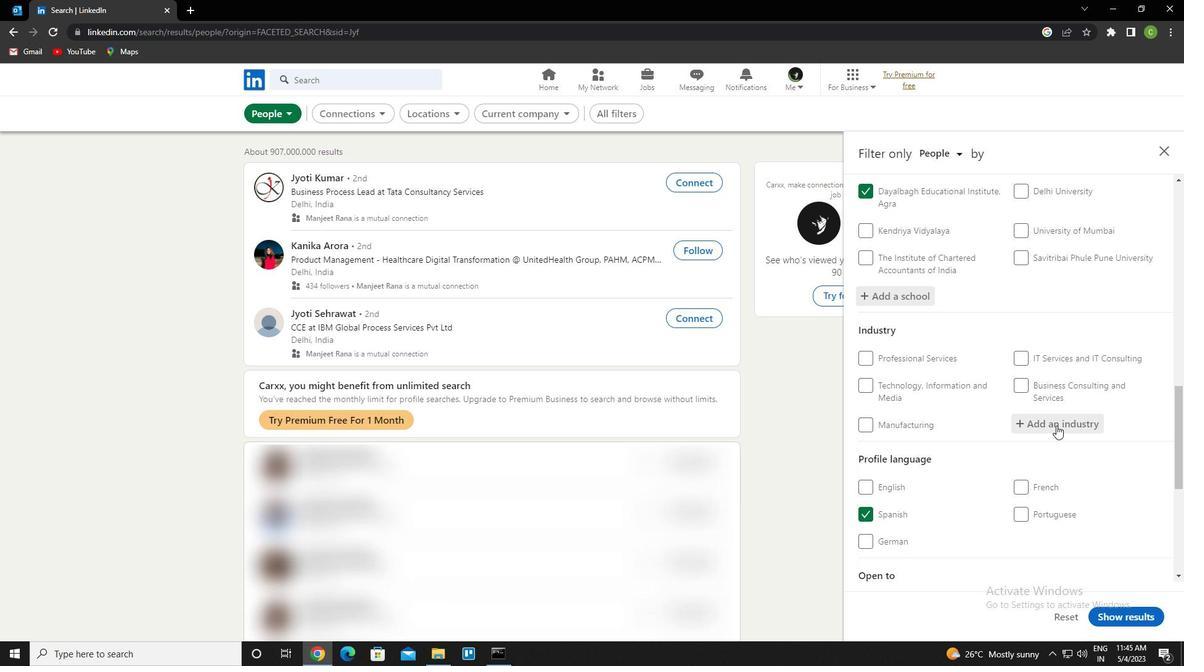 
Action: Key pressed <Key.caps_lock>P<Key.caps_lock>OLITICA
Screenshot: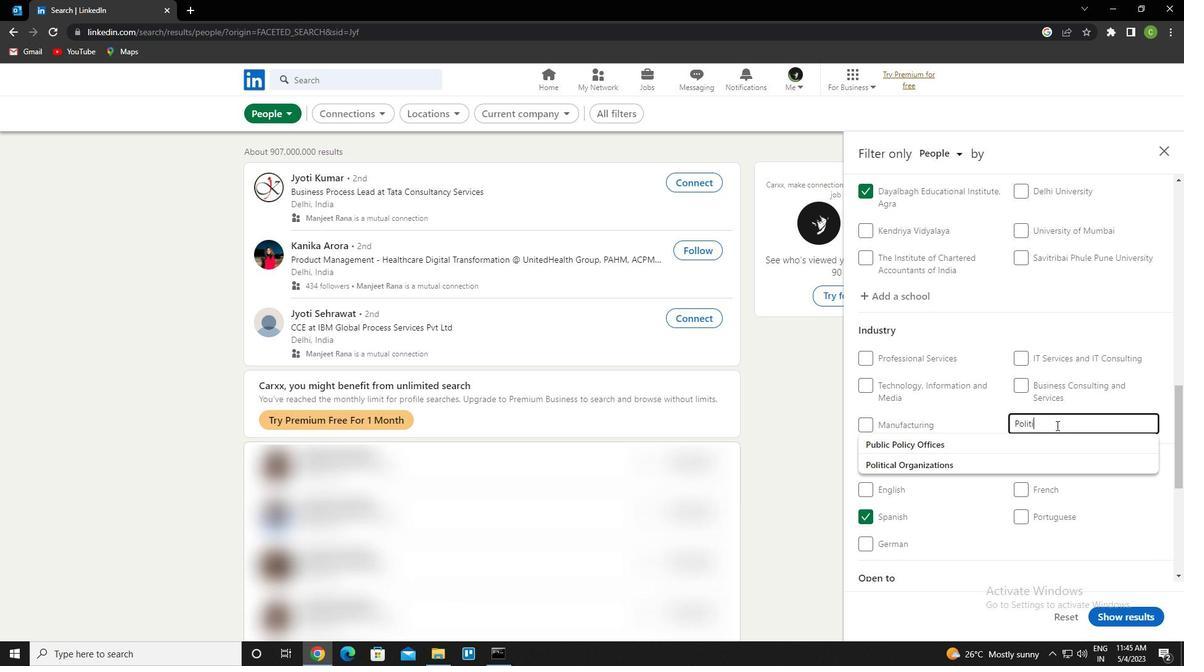 
Action: Mouse moved to (1057, 425)
Screenshot: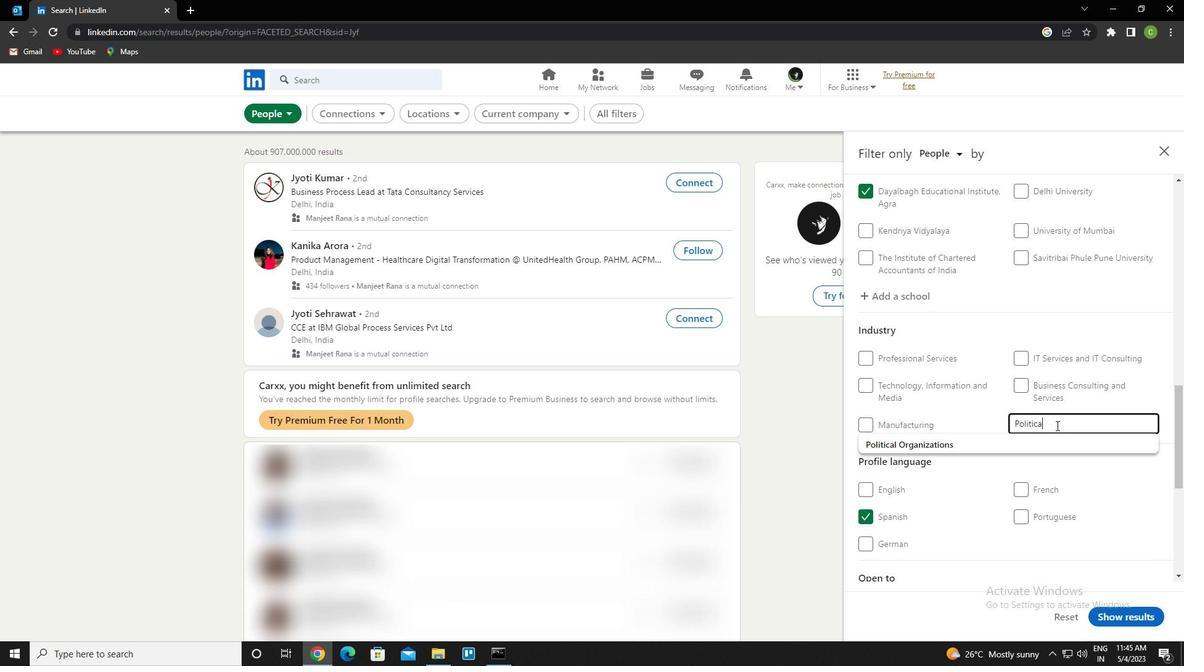 
Action: Key pressed L<Key.space><Key.caps_lock>O<Key.caps_lock>RG<Key.down><Key.enter>
Screenshot: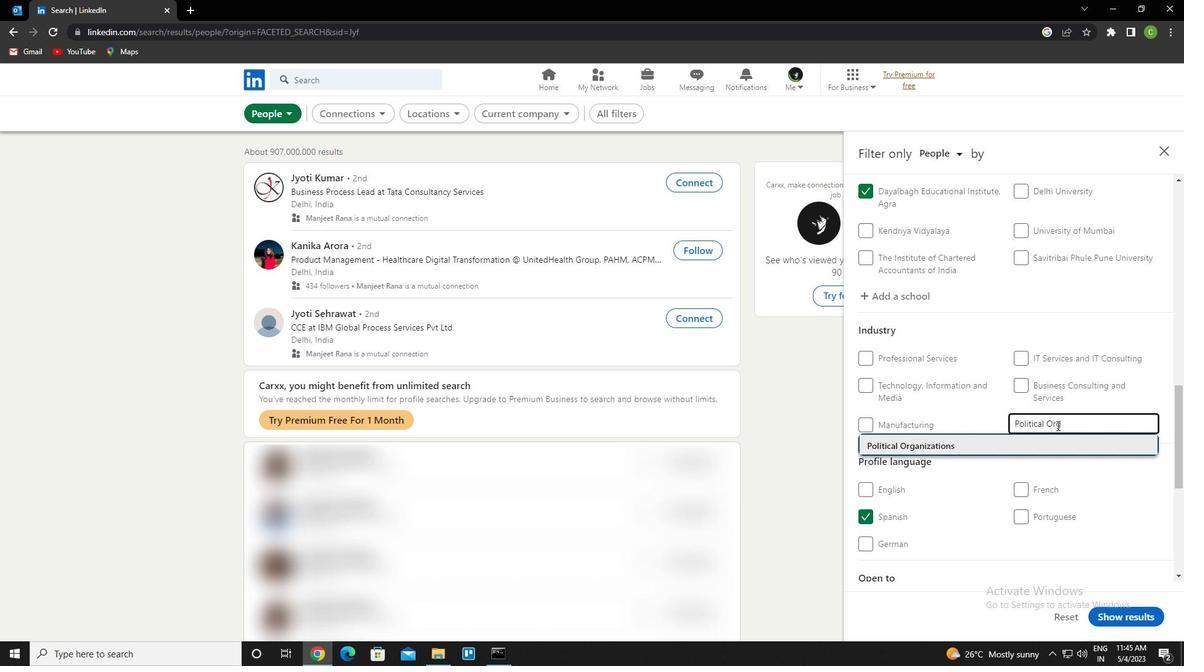 
Action: Mouse moved to (1058, 427)
Screenshot: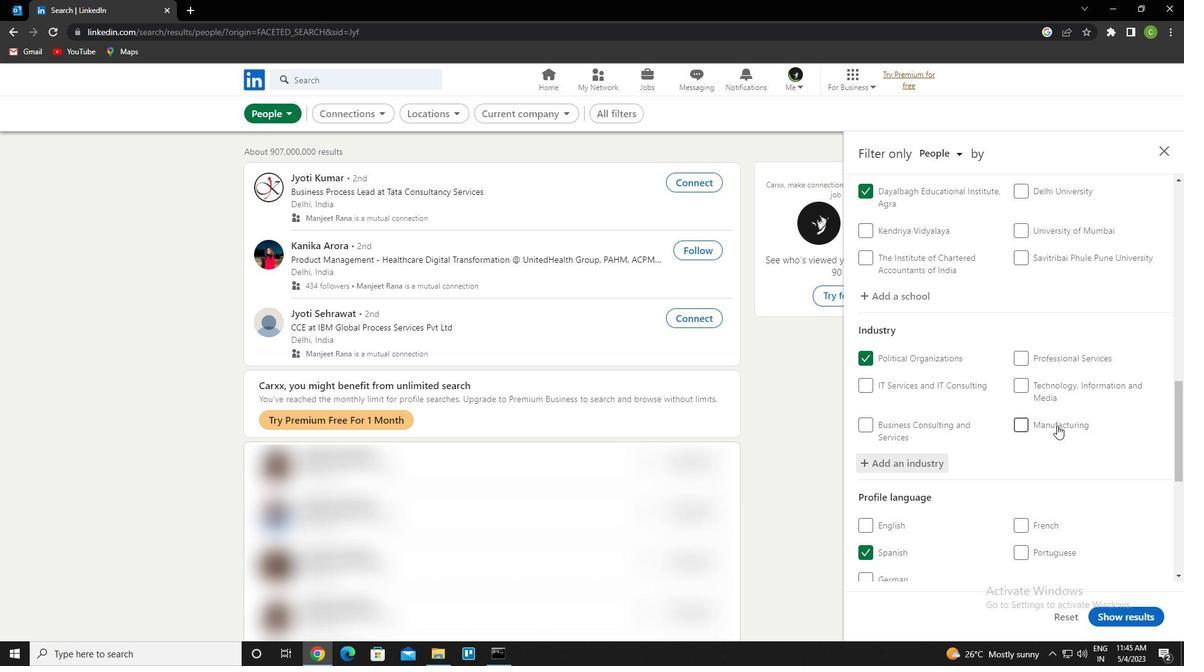 
Action: Mouse scrolled (1058, 426) with delta (0, 0)
Screenshot: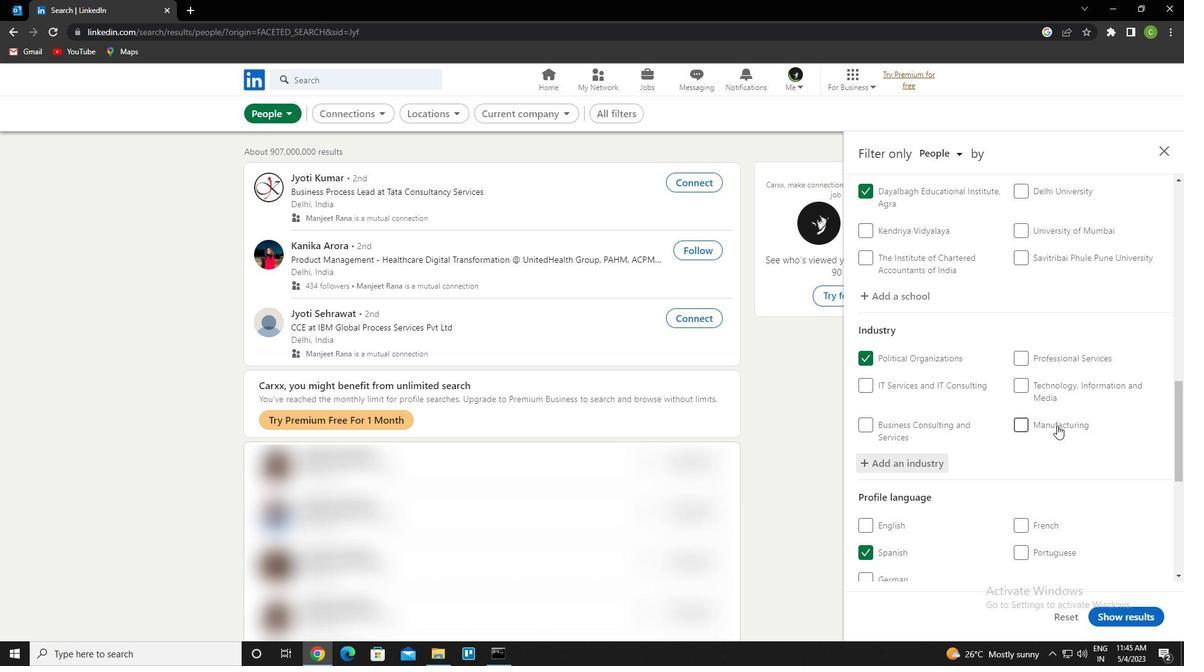 
Action: Mouse scrolled (1058, 426) with delta (0, 0)
Screenshot: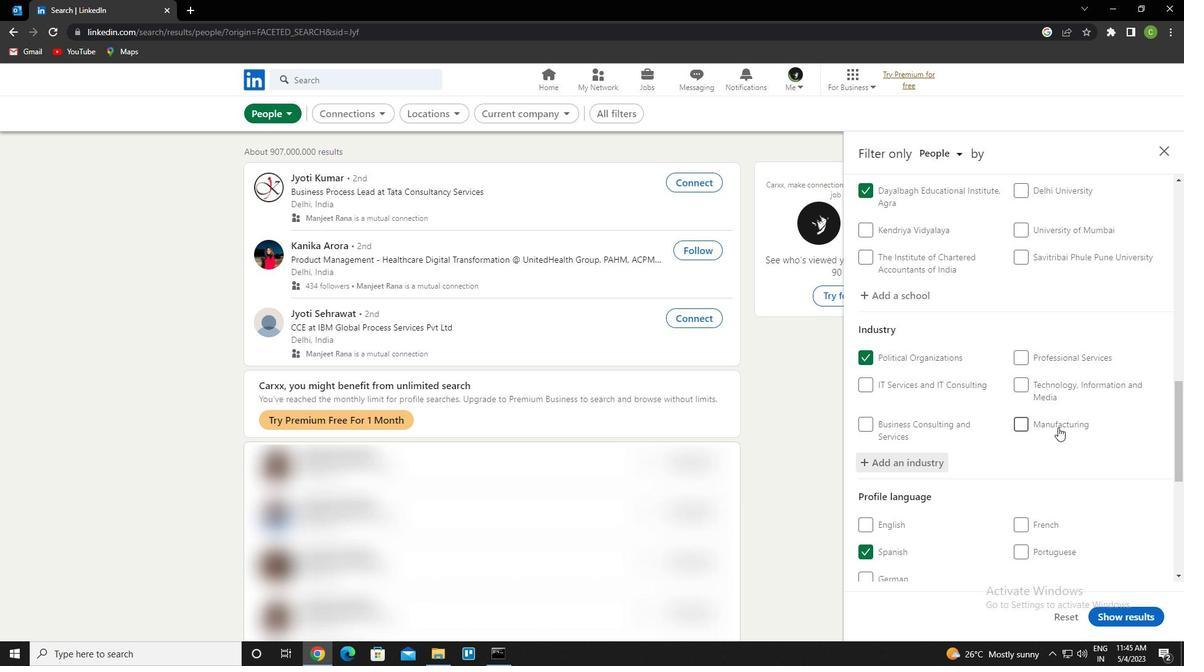 
Action: Mouse scrolled (1058, 426) with delta (0, 0)
Screenshot: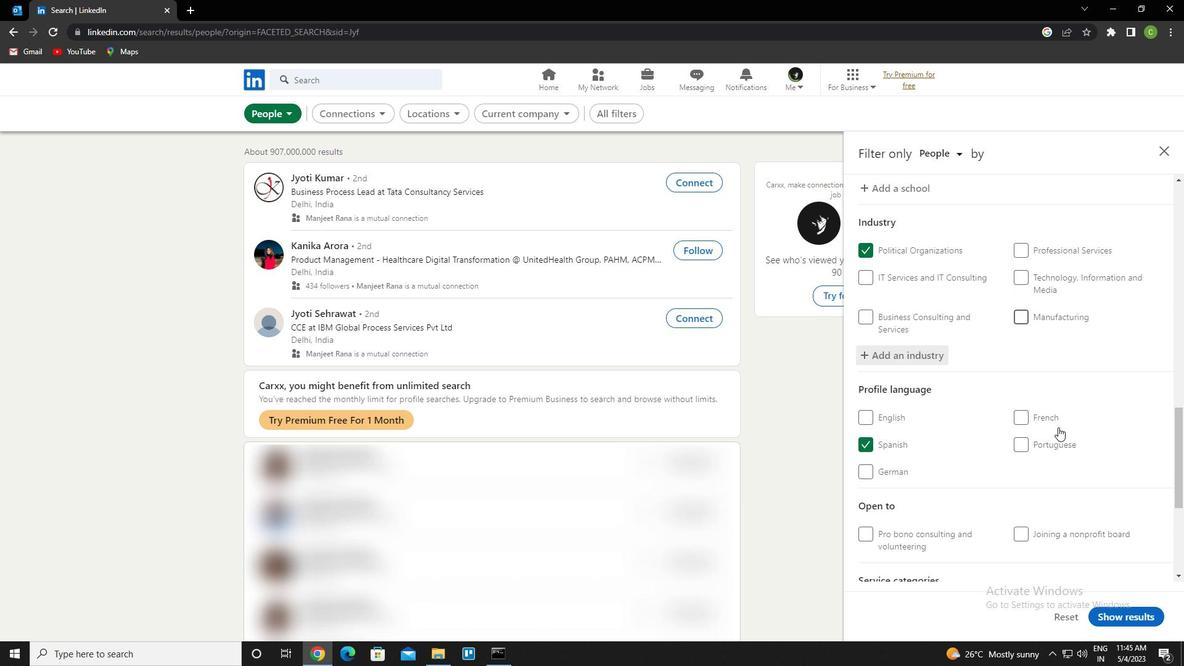 
Action: Mouse scrolled (1058, 426) with delta (0, 0)
Screenshot: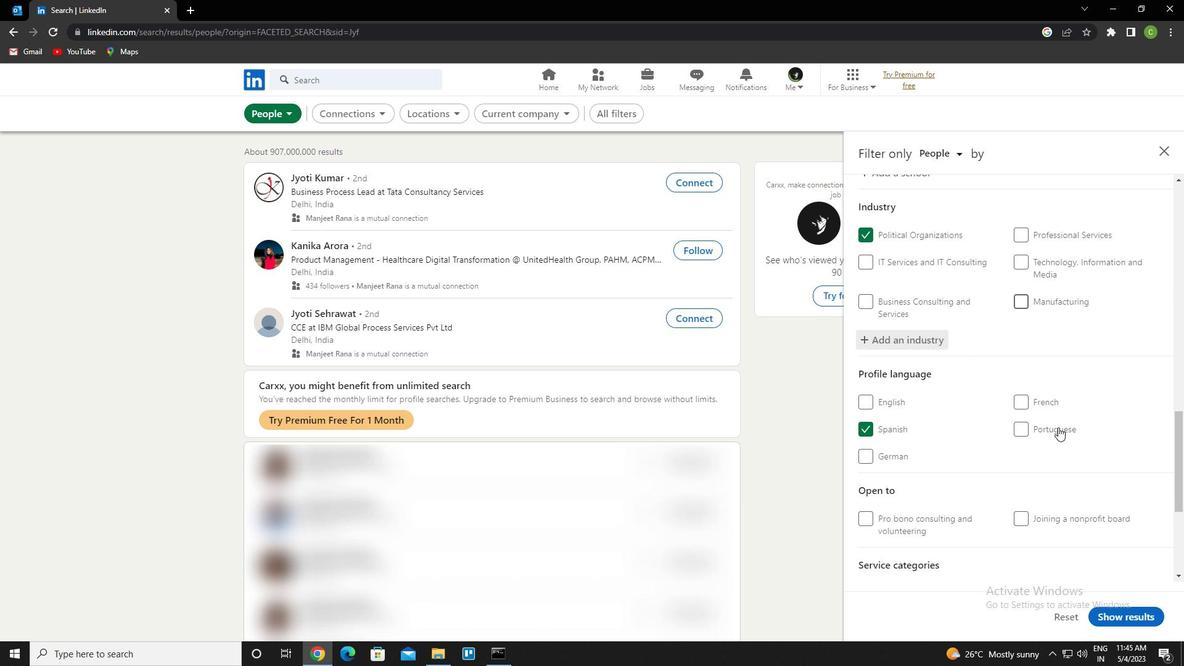 
Action: Mouse scrolled (1058, 426) with delta (0, 0)
Screenshot: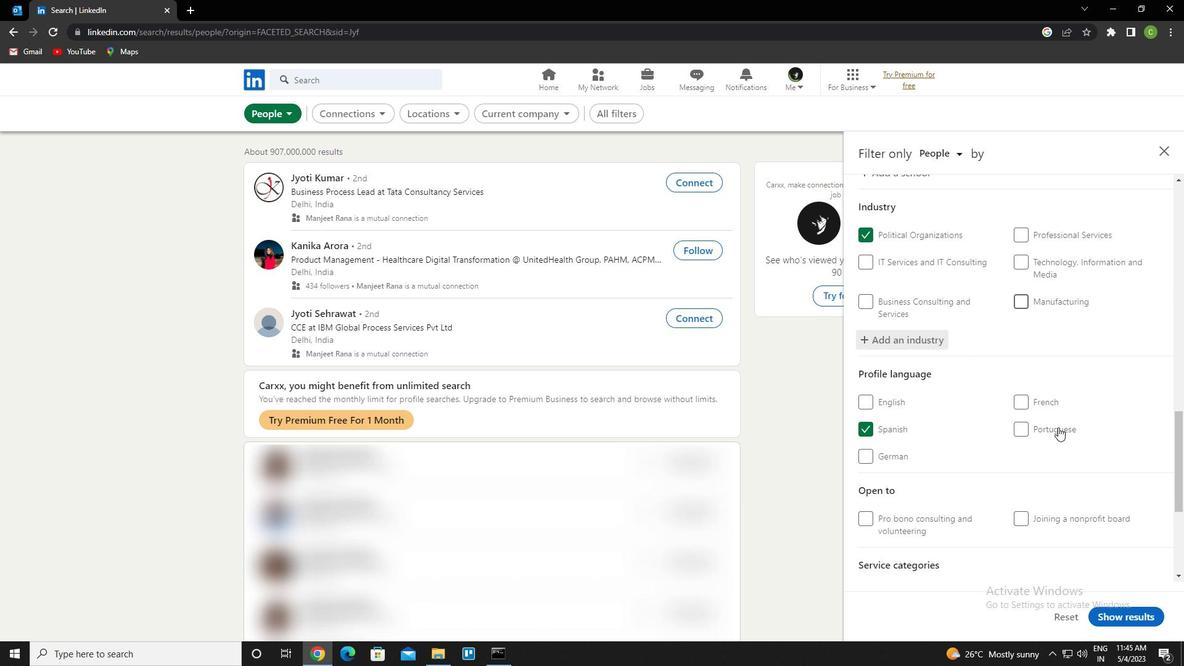 
Action: Mouse moved to (1061, 460)
Screenshot: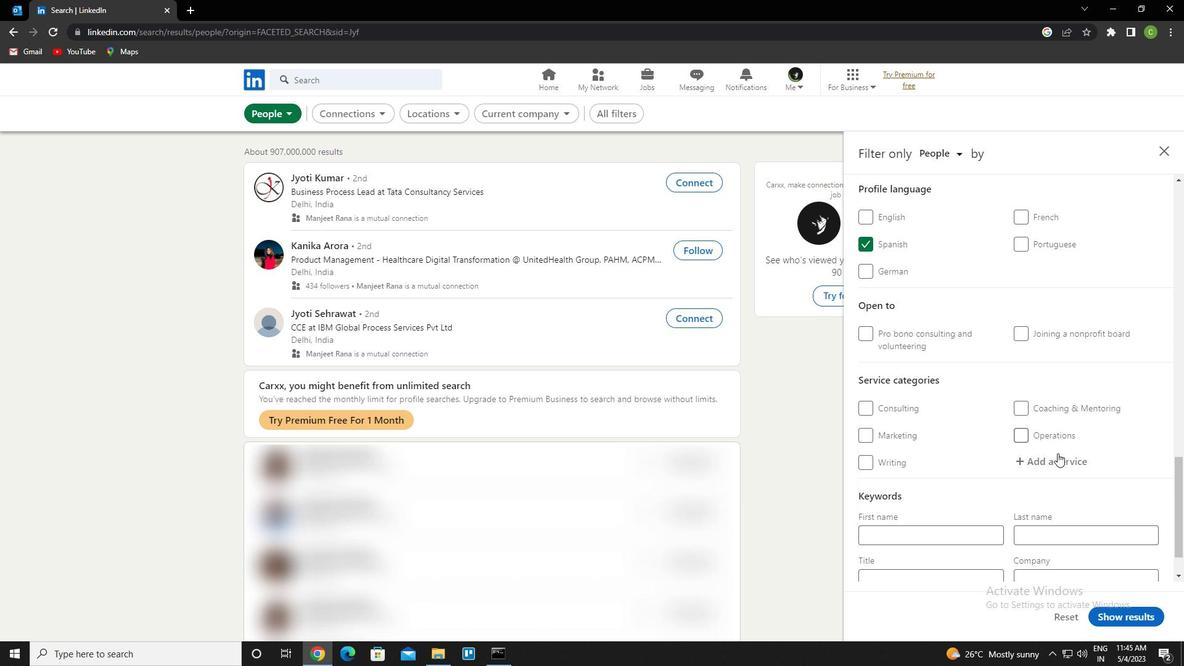 
Action: Mouse pressed left at (1061, 460)
Screenshot: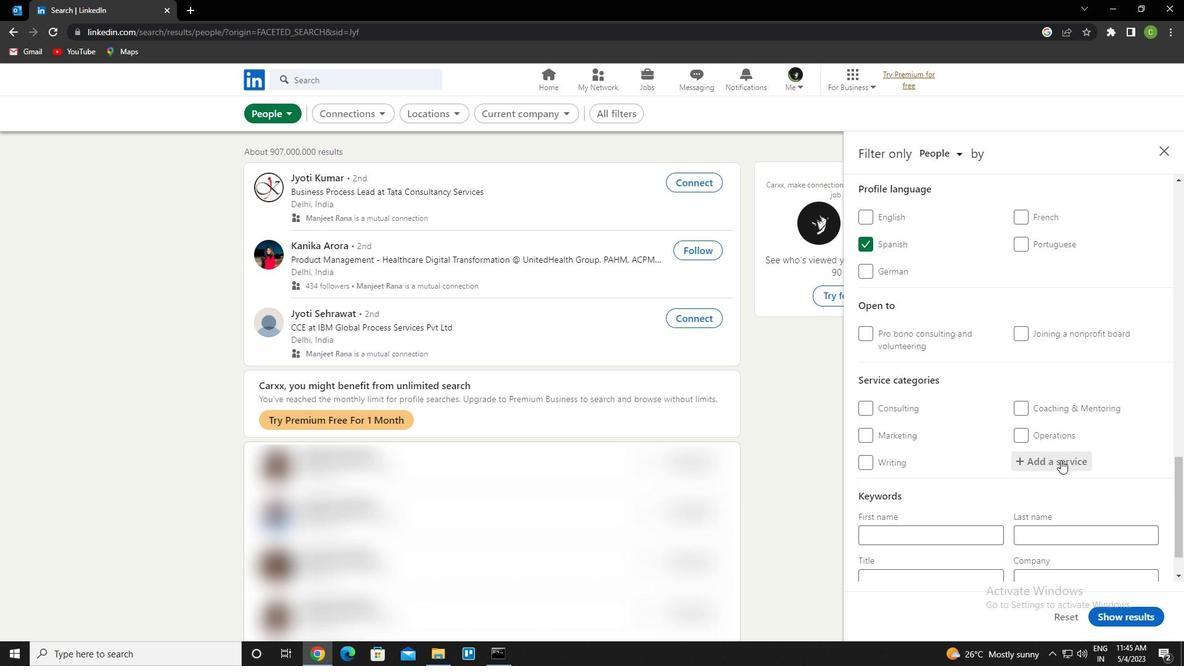 
Action: Key pressed <Key.caps_lock>F<Key.caps_lock>INANCIAL<Key.space><Key.caps_lock>R<Key.caps_lock>EPORTING<Key.down><Key.enter>
Screenshot: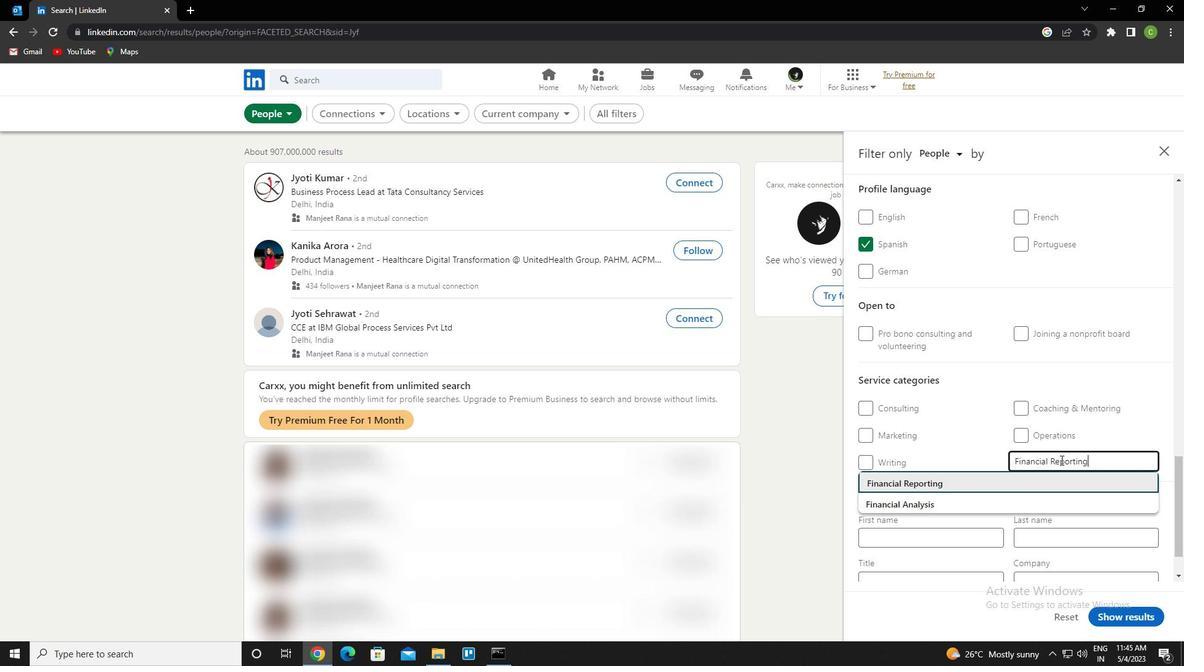 
Action: Mouse scrolled (1061, 459) with delta (0, 0)
Screenshot: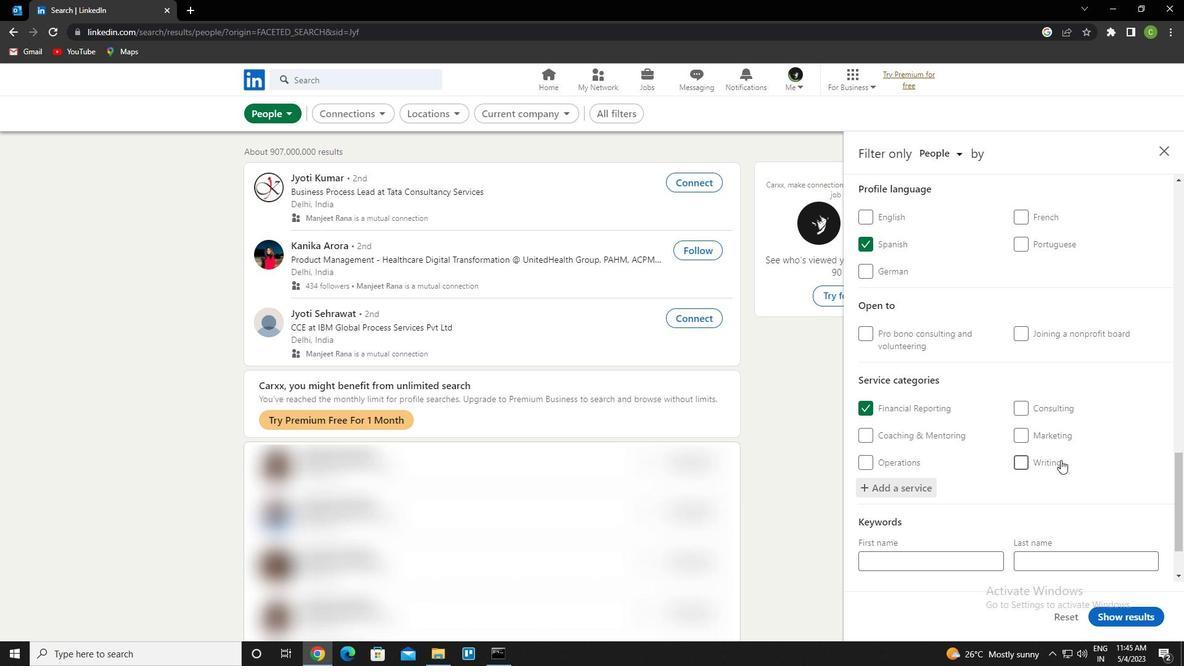 
Action: Mouse scrolled (1061, 459) with delta (0, 0)
Screenshot: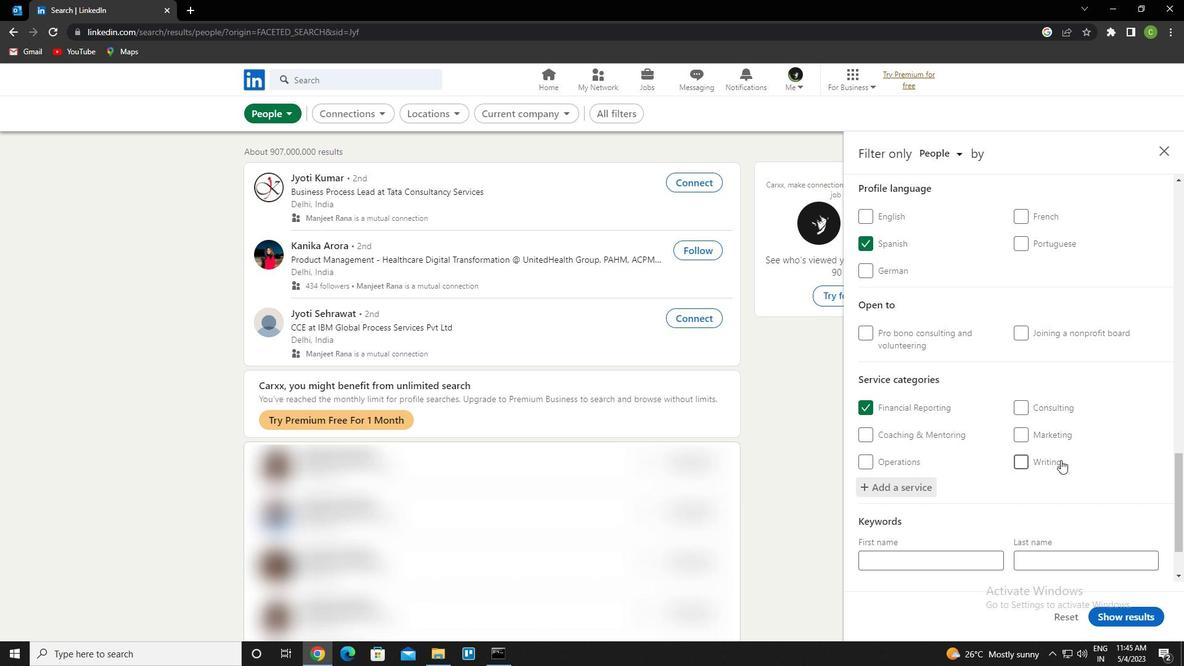 
Action: Mouse scrolled (1061, 459) with delta (0, 0)
Screenshot: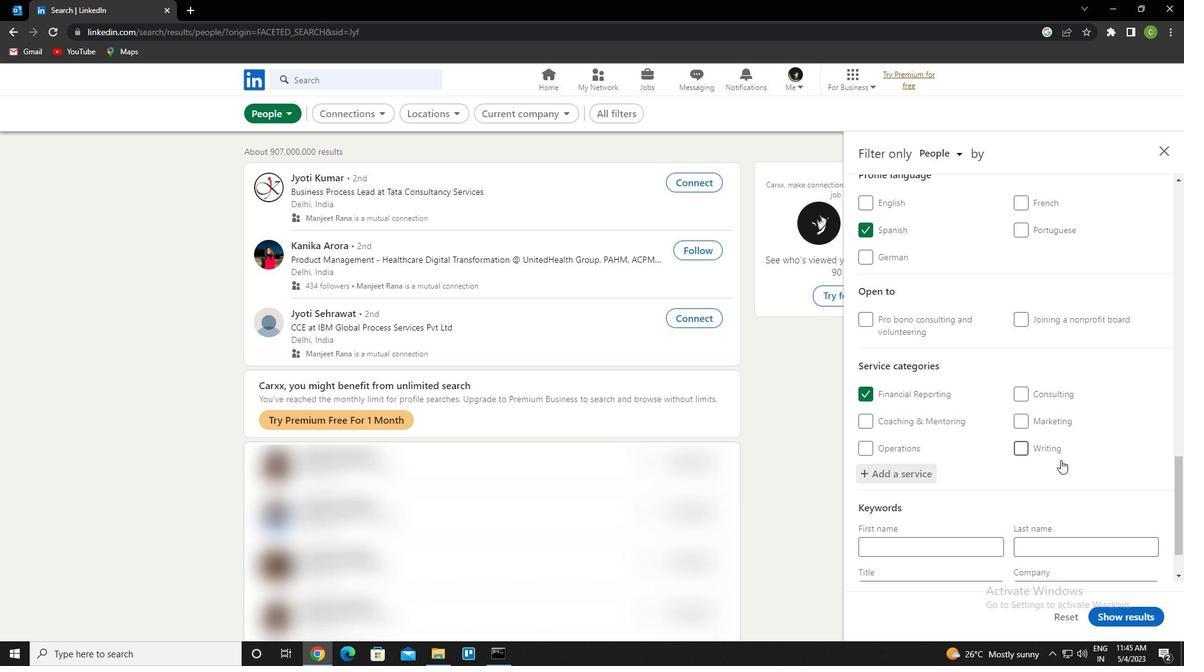
Action: Mouse scrolled (1061, 459) with delta (0, 0)
Screenshot: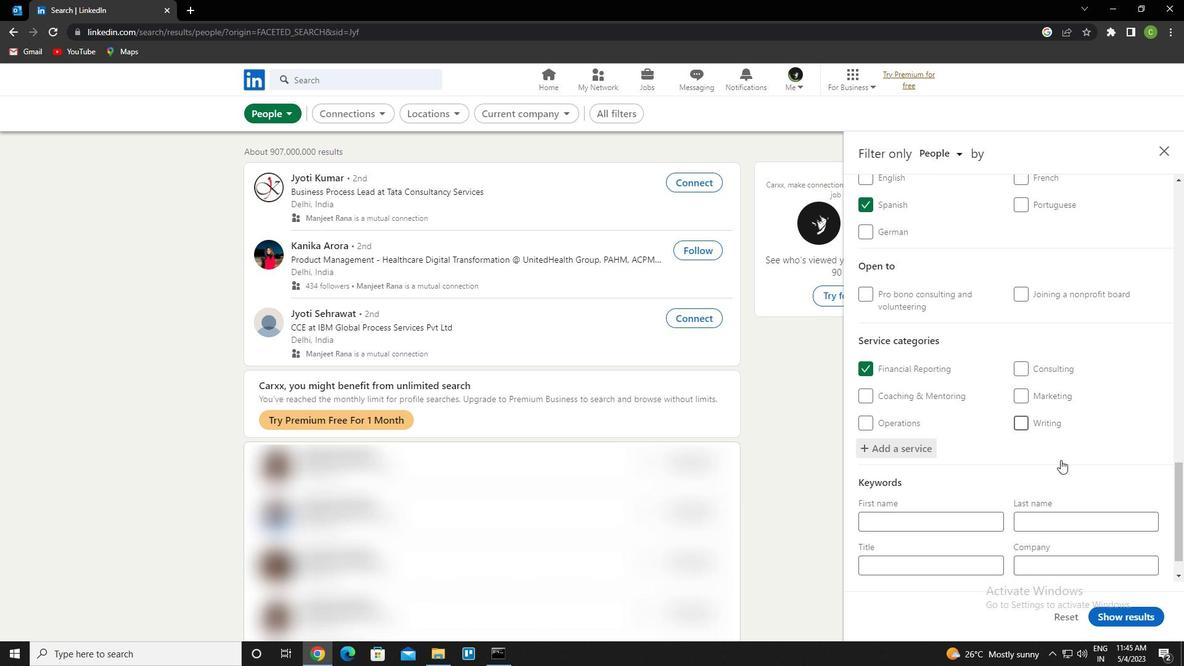 
Action: Mouse scrolled (1061, 459) with delta (0, 0)
Screenshot: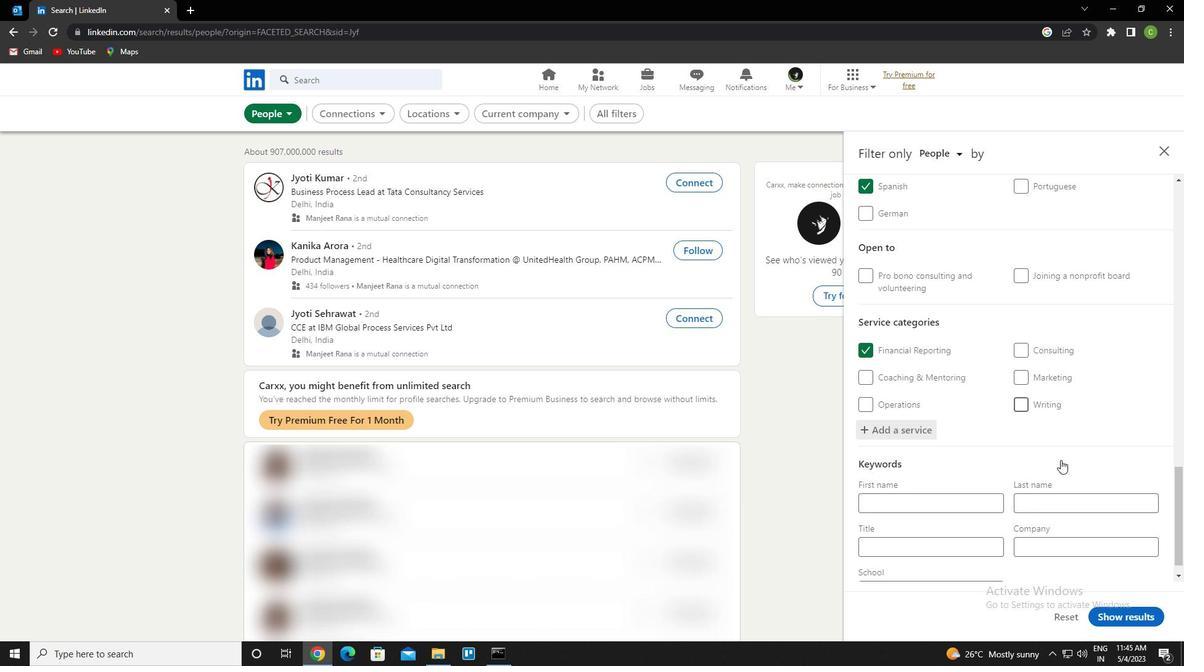 
Action: Mouse moved to (1061, 461)
Screenshot: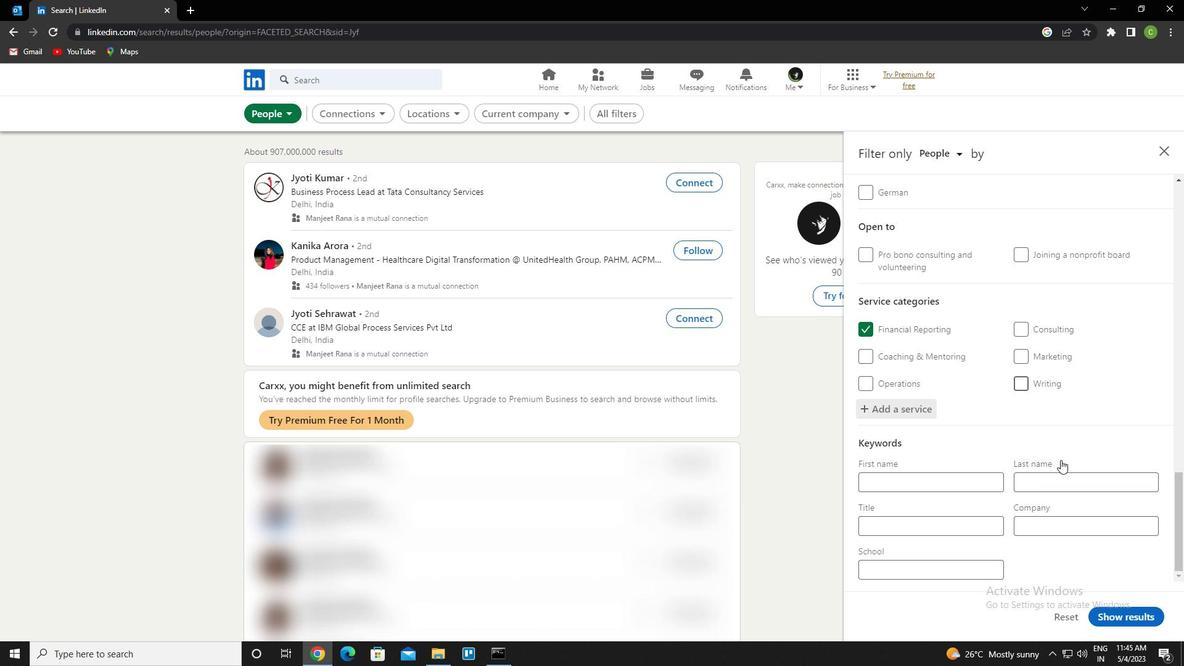 
Action: Mouse scrolled (1061, 460) with delta (0, 0)
Screenshot: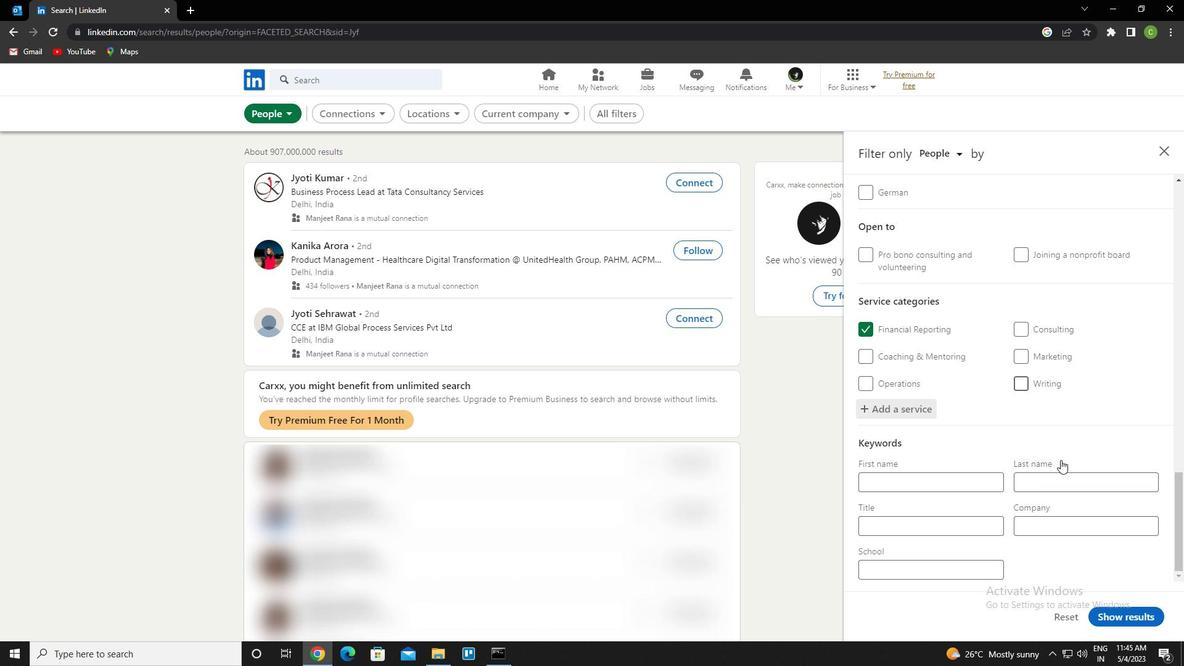 
Action: Mouse moved to (1057, 464)
Screenshot: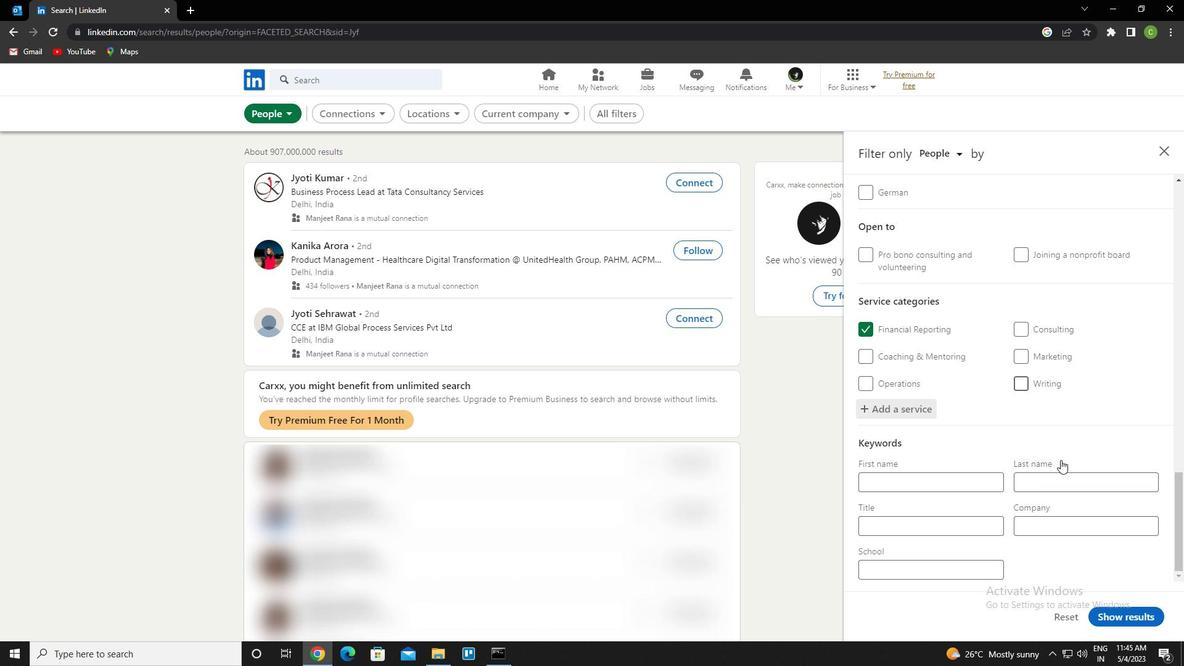 
Action: Mouse scrolled (1057, 463) with delta (0, 0)
Screenshot: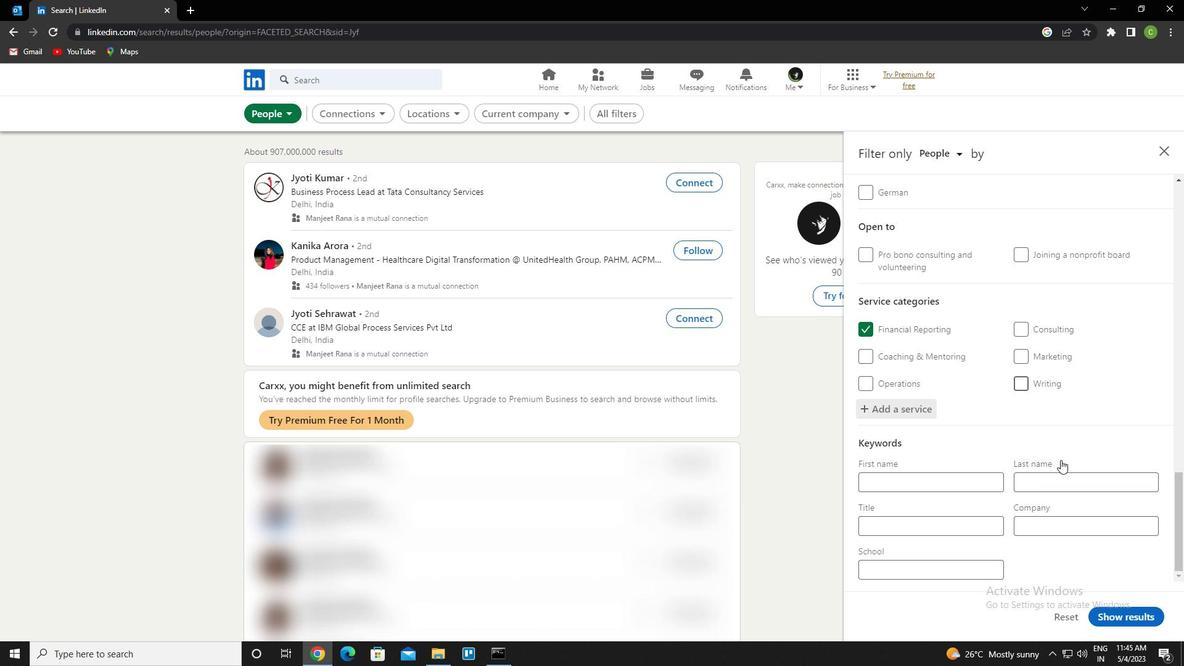 
Action: Mouse moved to (965, 523)
Screenshot: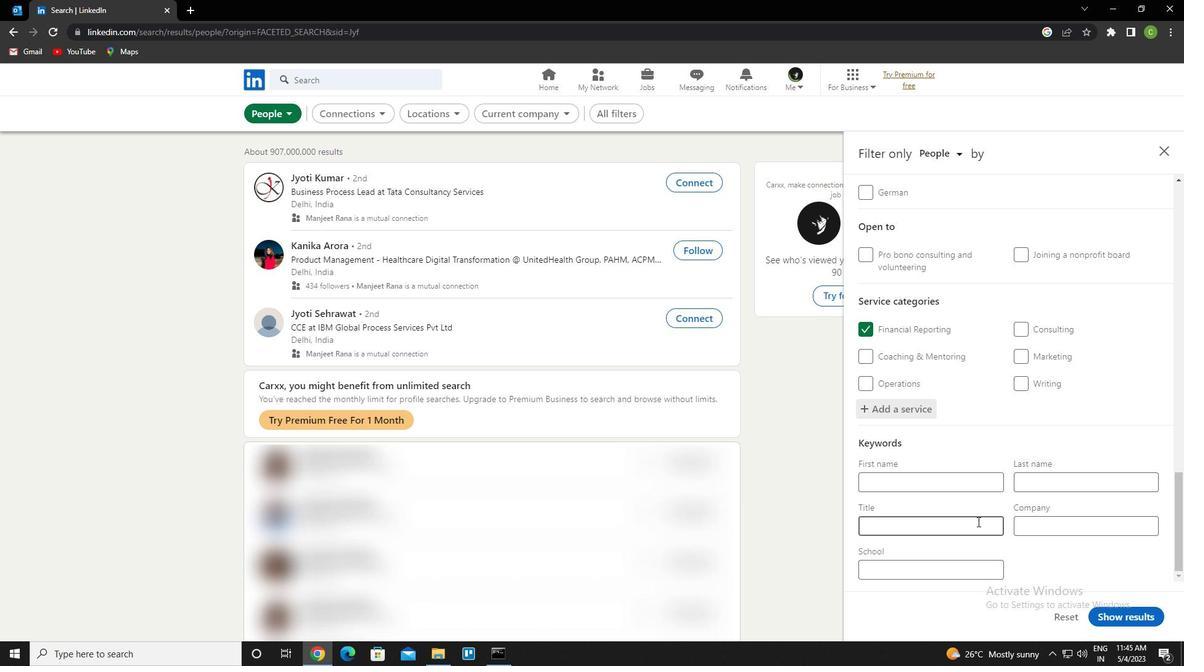 
Action: Mouse pressed left at (965, 523)
Screenshot: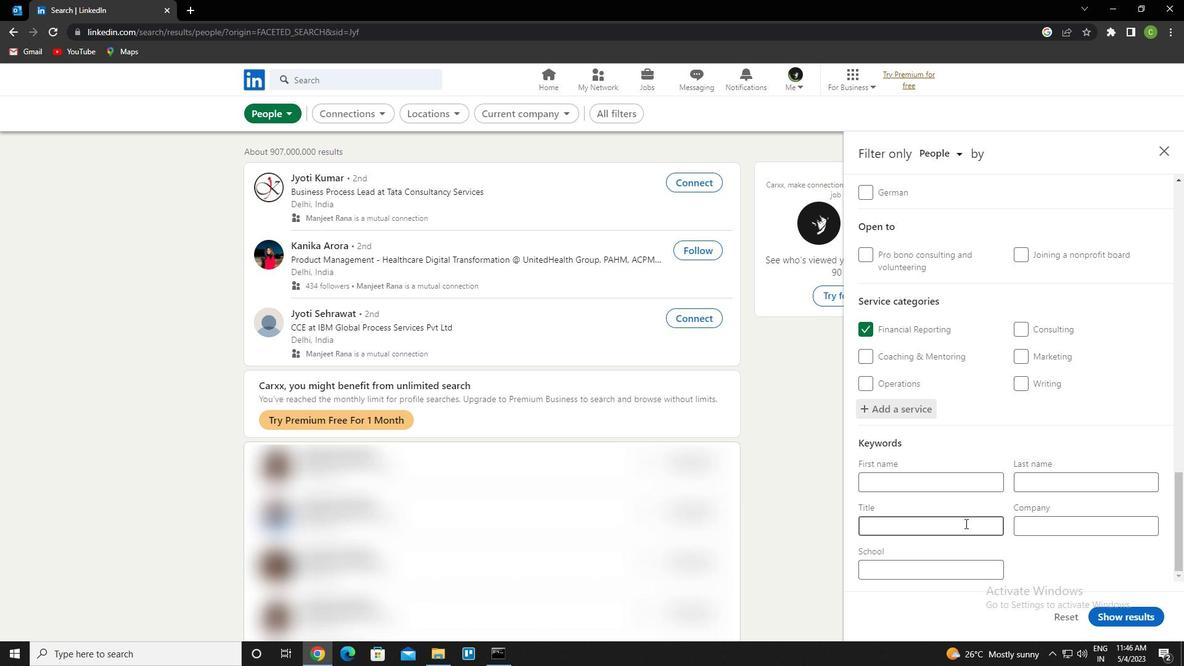 
Action: Key pressed <Key.caps_lock>D<Key.caps_lock>IRECTOR<Key.space>OF<Key.space><Key.caps_lock>S<Key.caps_lock>TOYTELLING
Screenshot: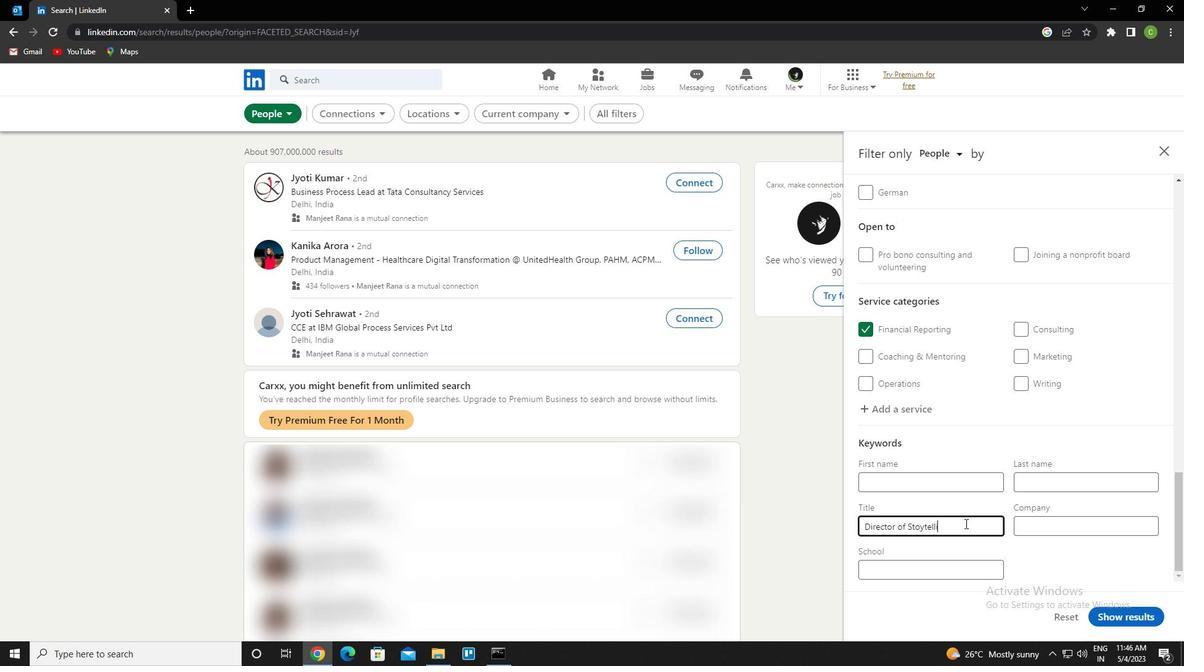 
Action: Mouse moved to (1115, 617)
Screenshot: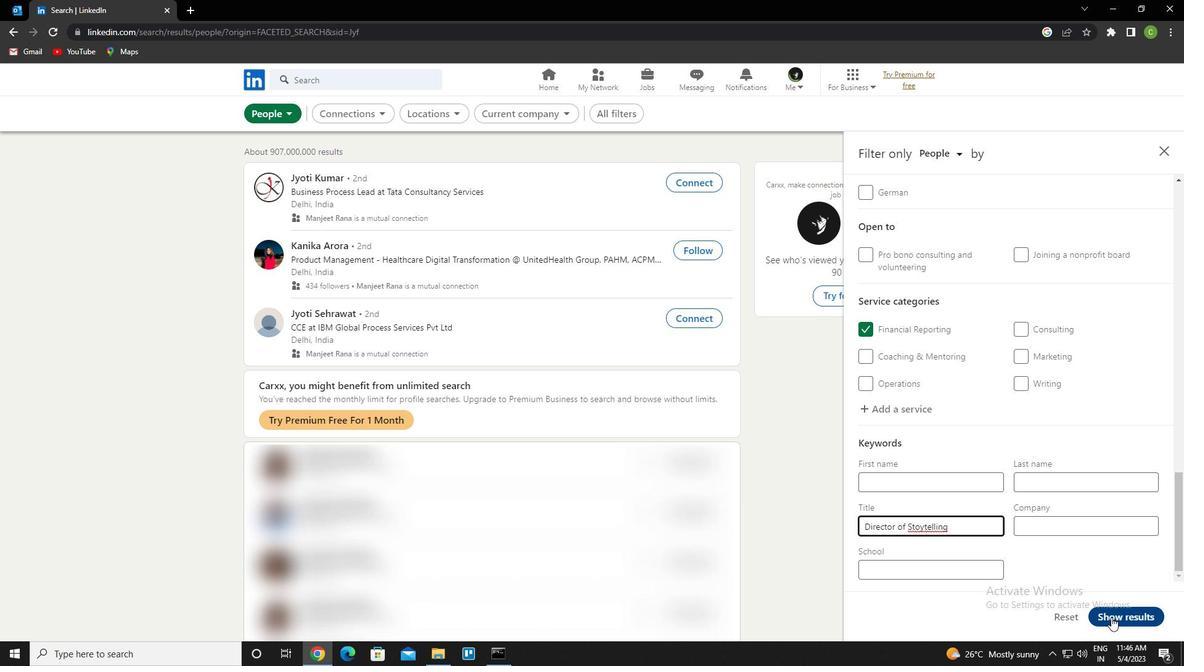 
Action: Mouse pressed left at (1115, 617)
Screenshot: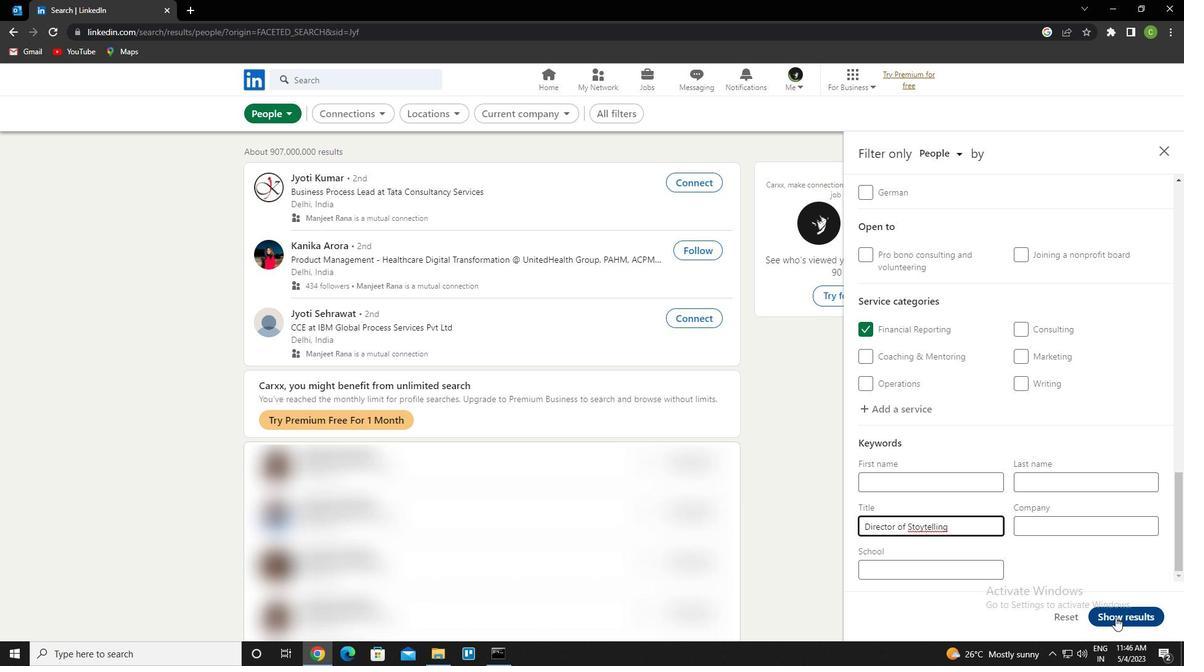 
Action: Mouse moved to (550, 592)
Screenshot: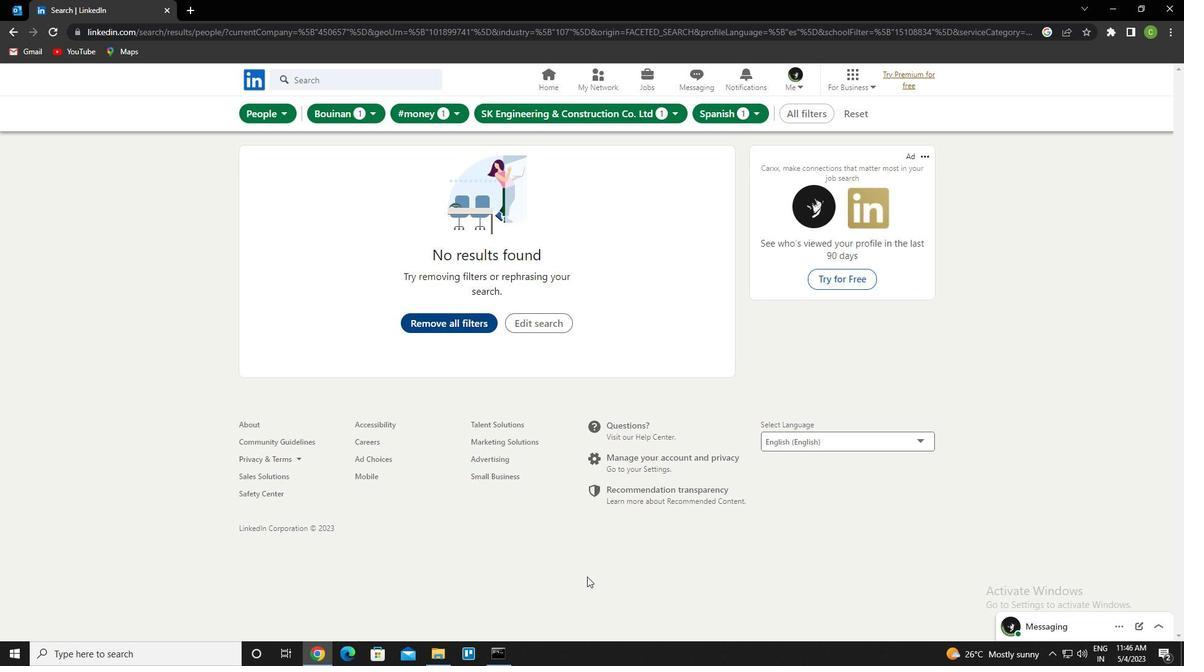 
